 Task: Find connections with filter location Kalakkādu with filter topic #Thoughtswith filter profile language German with filter current company EPAM Systems with filter school Punjab State Board of Technical Education and Industrial Training with filter industry Professional Services with filter service category Financial Reporting with filter keywords title Tutor/Online Tutor
Action: Mouse moved to (148, 242)
Screenshot: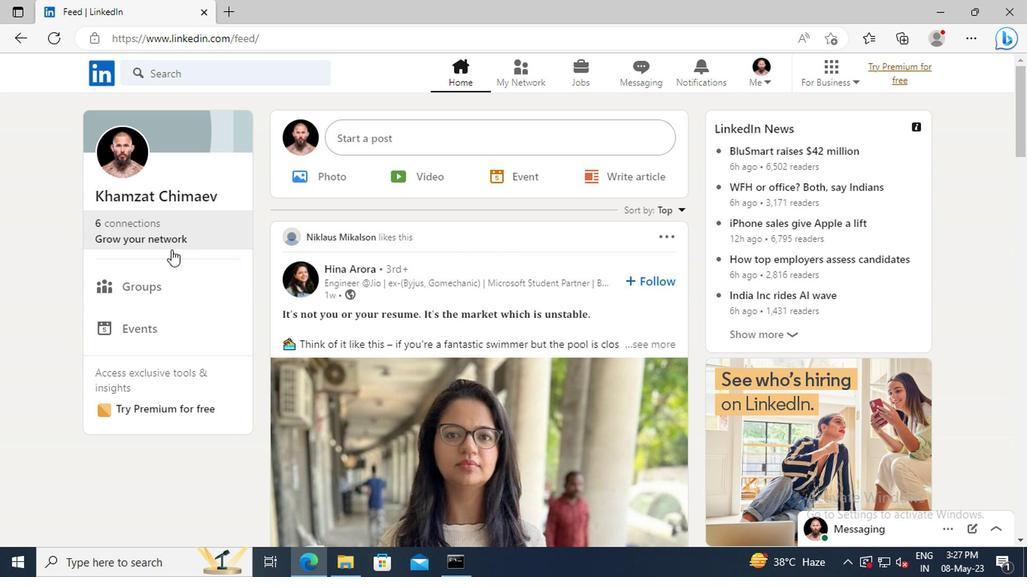 
Action: Mouse pressed left at (148, 242)
Screenshot: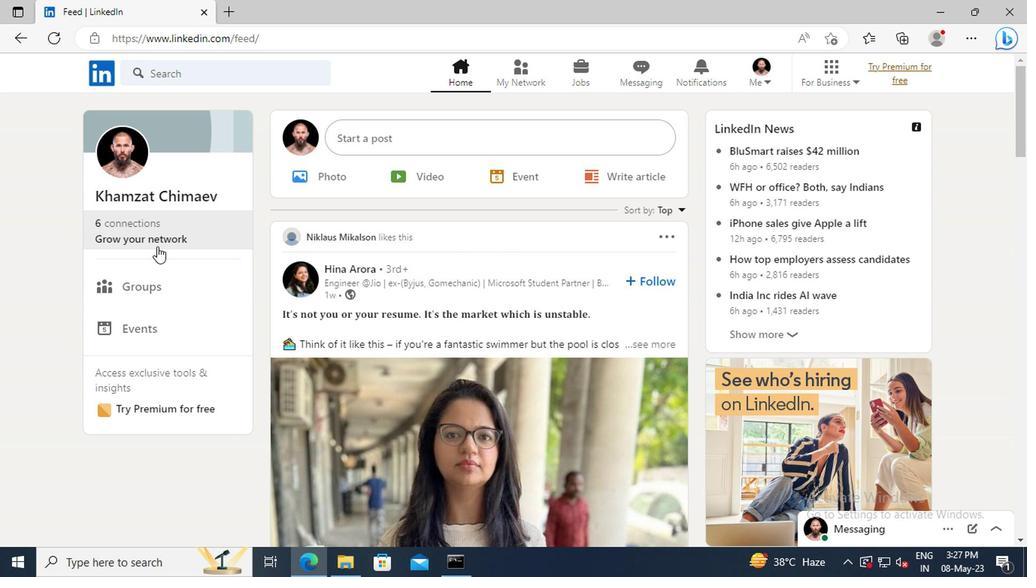
Action: Mouse moved to (164, 158)
Screenshot: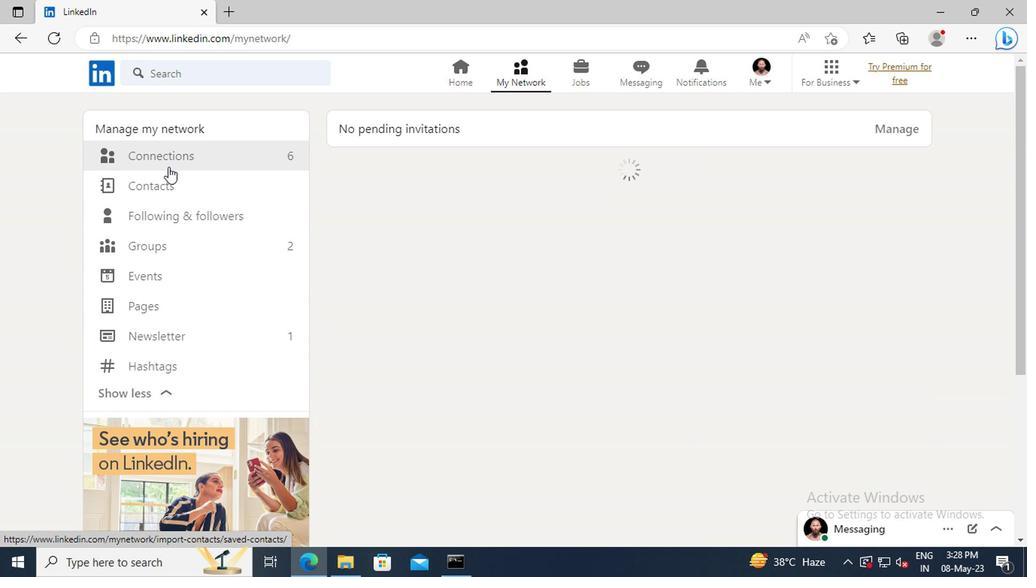 
Action: Mouse pressed left at (164, 158)
Screenshot: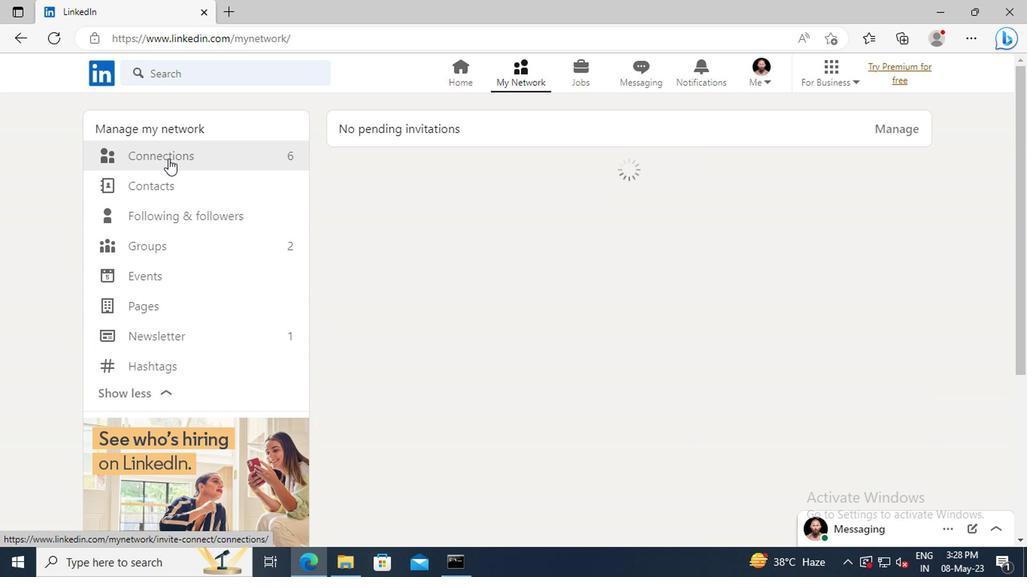 
Action: Mouse moved to (605, 162)
Screenshot: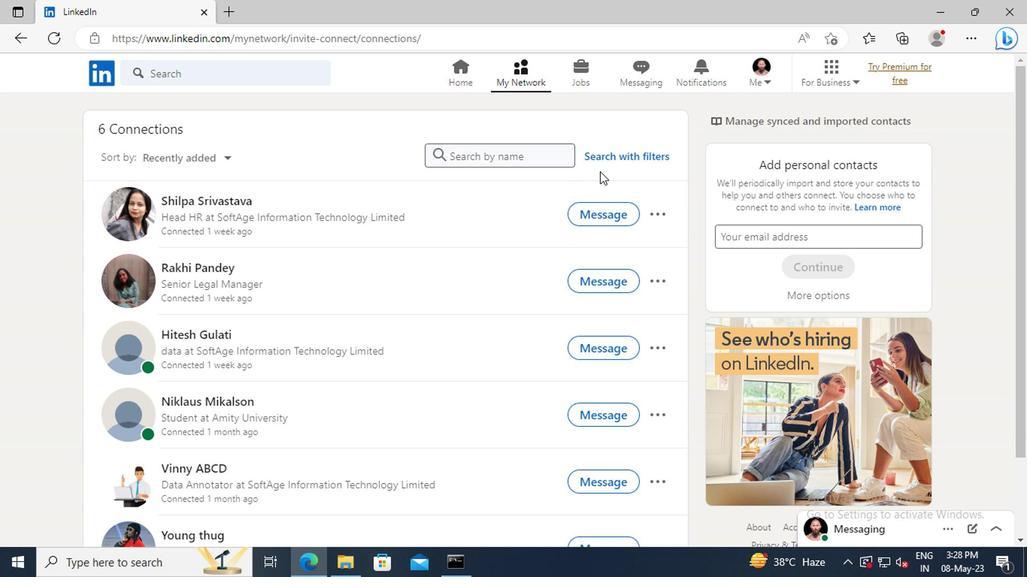 
Action: Mouse pressed left at (605, 162)
Screenshot: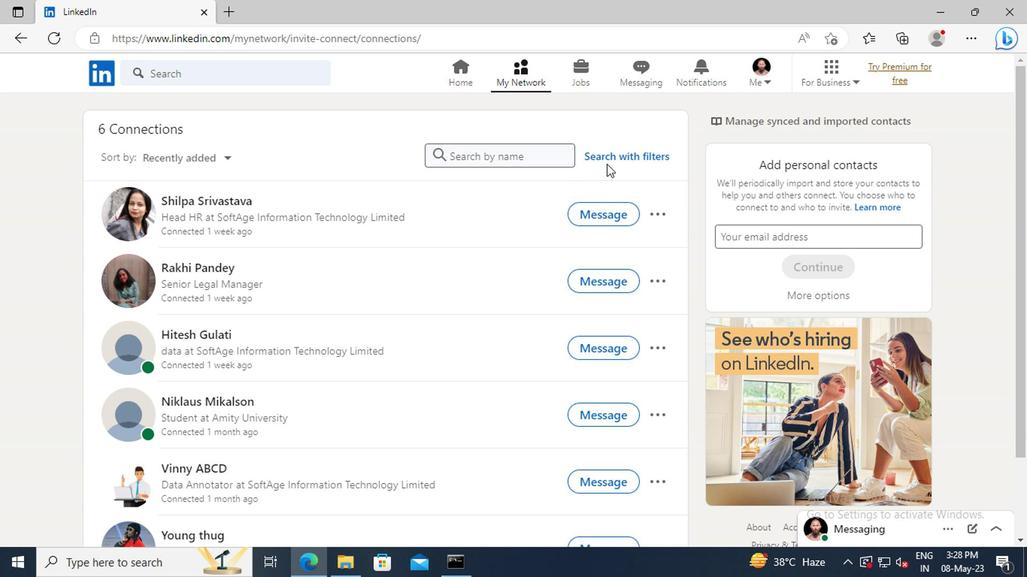 
Action: Mouse moved to (566, 114)
Screenshot: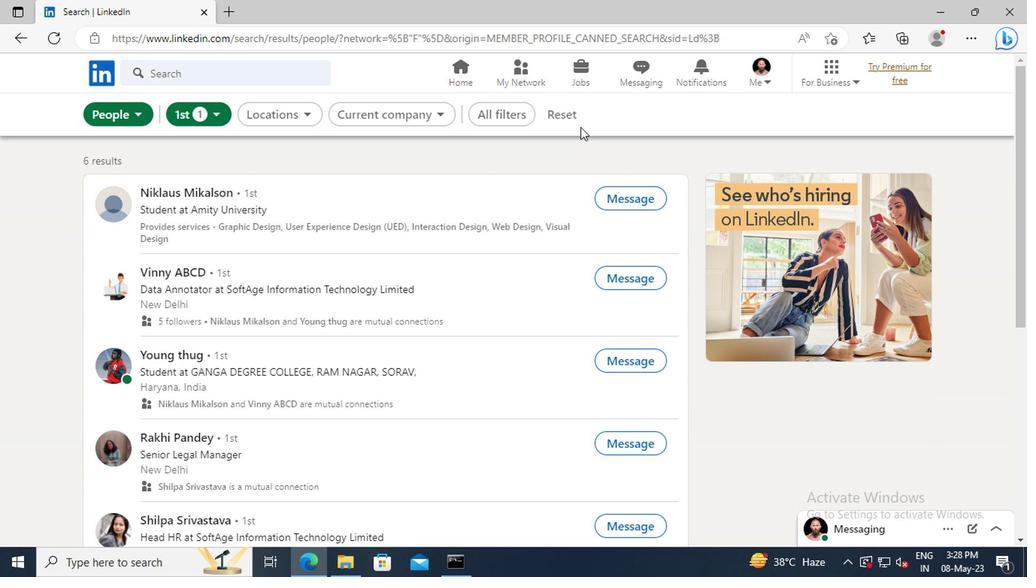 
Action: Mouse pressed left at (566, 114)
Screenshot: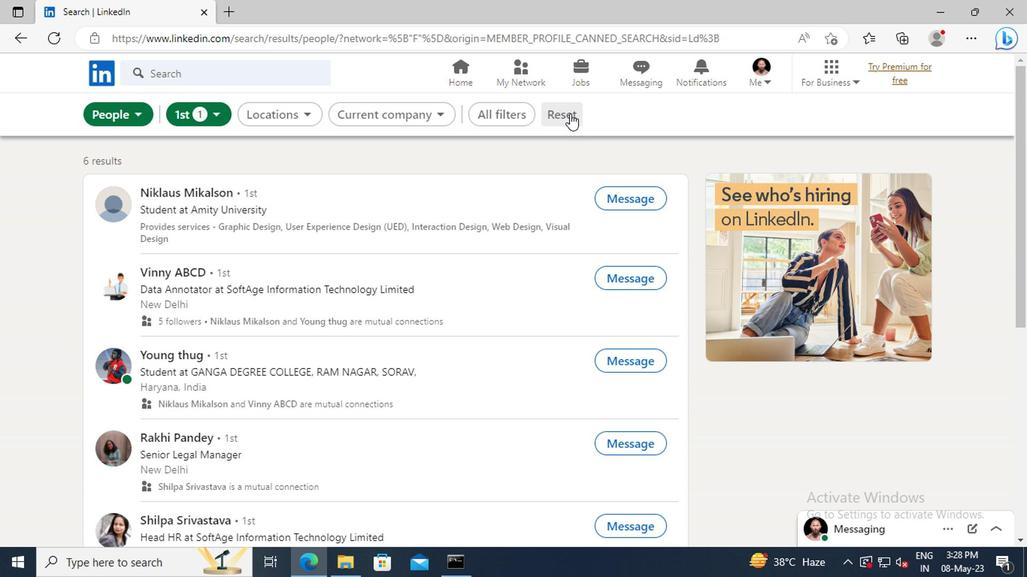 
Action: Mouse moved to (521, 117)
Screenshot: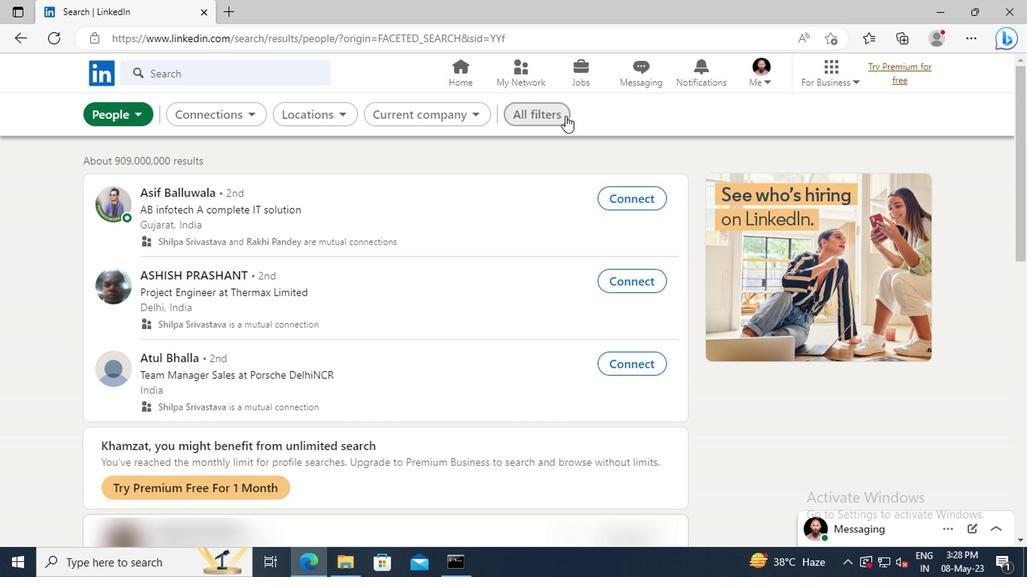 
Action: Mouse pressed left at (521, 117)
Screenshot: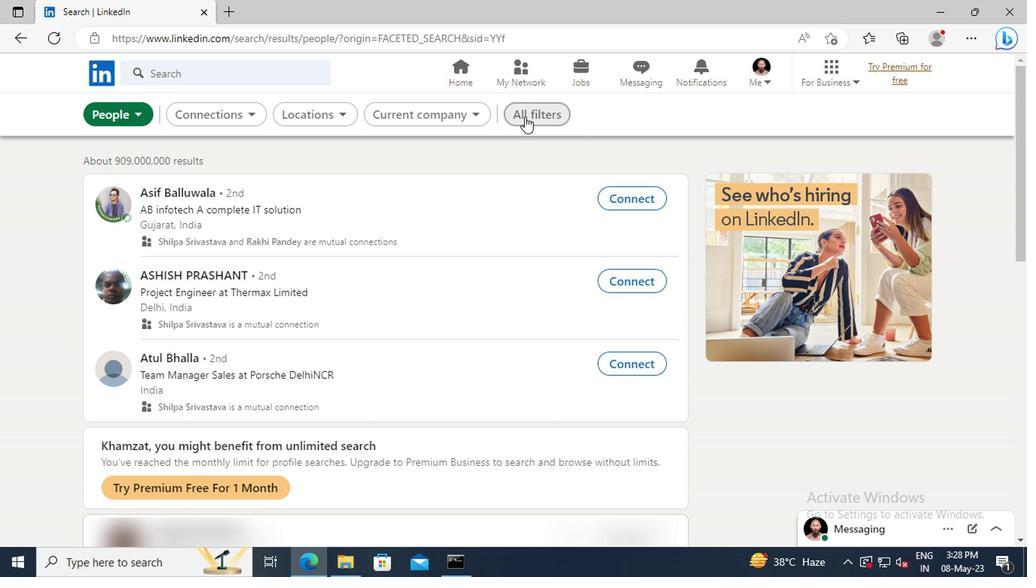 
Action: Mouse moved to (857, 277)
Screenshot: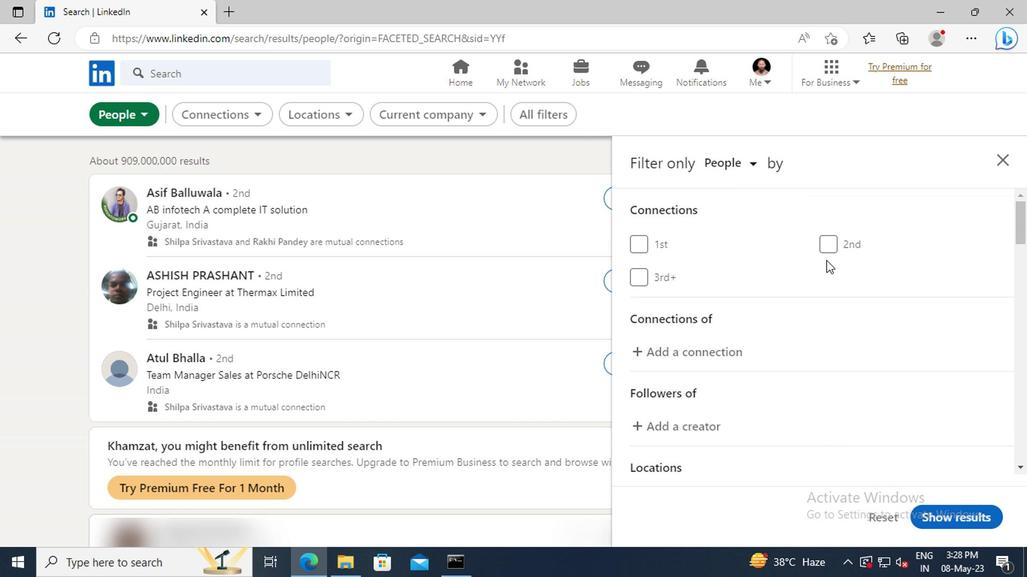 
Action: Mouse scrolled (857, 277) with delta (0, 0)
Screenshot: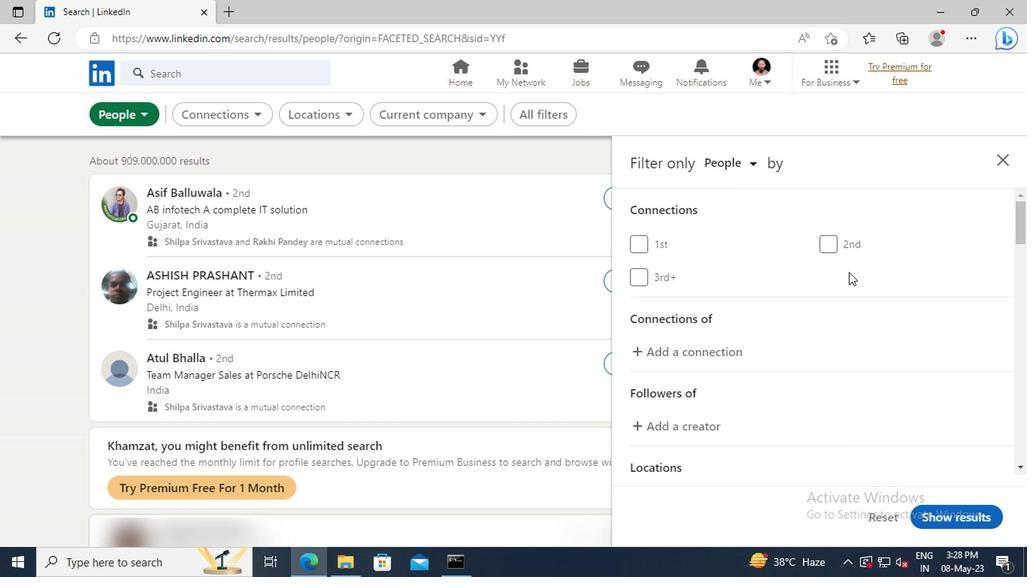 
Action: Mouse scrolled (857, 277) with delta (0, 0)
Screenshot: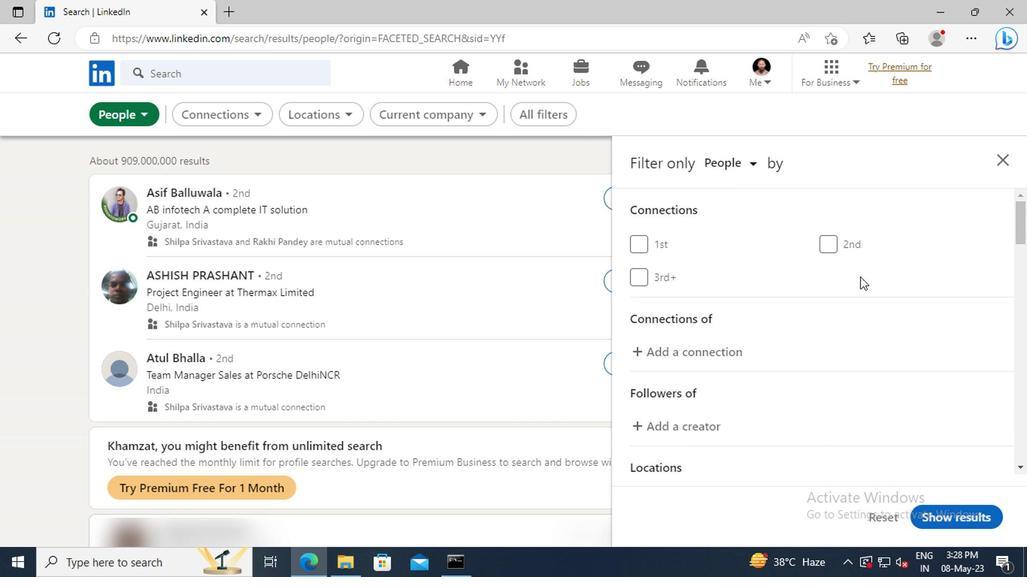 
Action: Mouse scrolled (857, 277) with delta (0, 0)
Screenshot: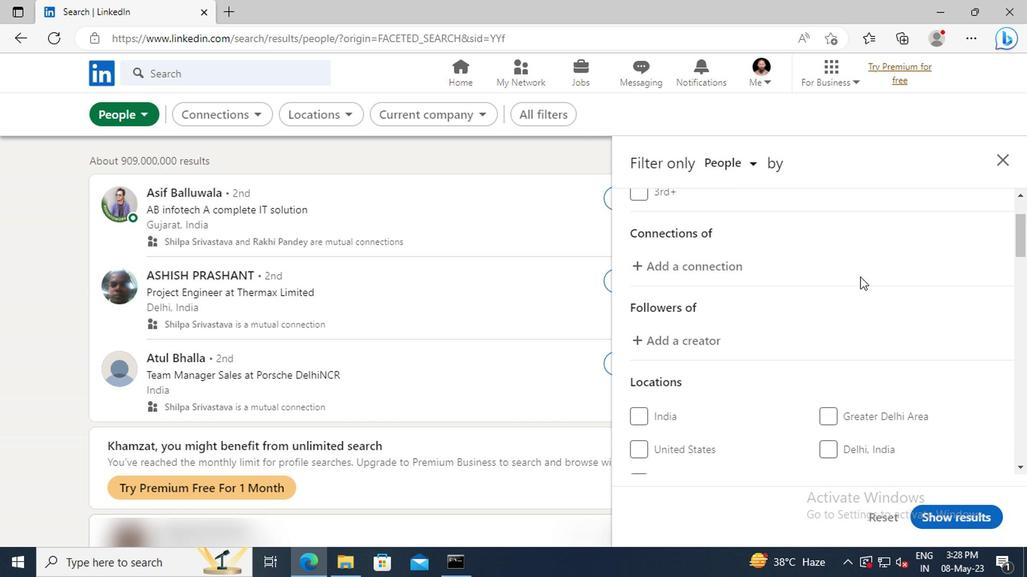 
Action: Mouse scrolled (857, 277) with delta (0, 0)
Screenshot: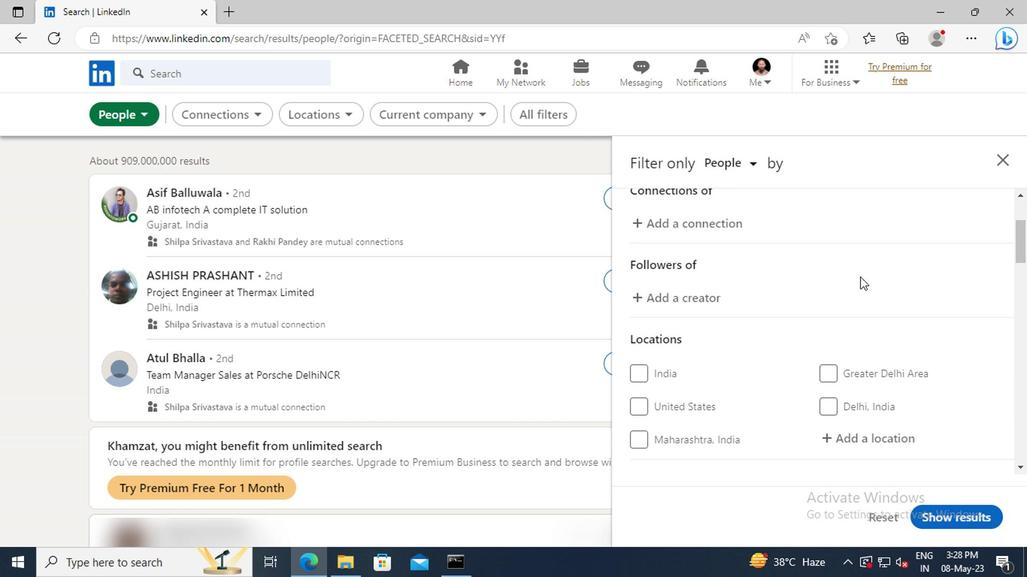 
Action: Mouse scrolled (857, 277) with delta (0, 0)
Screenshot: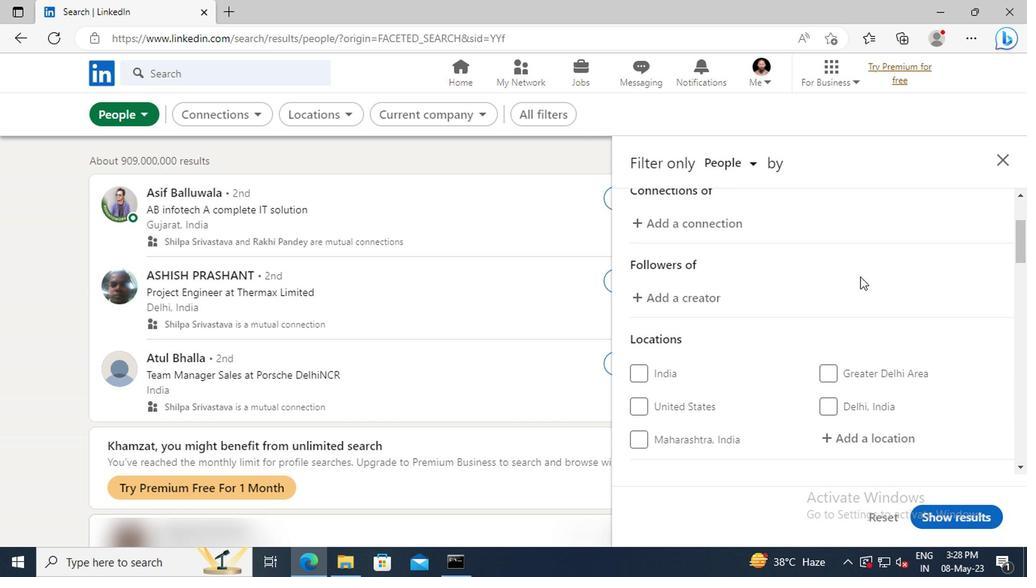 
Action: Mouse scrolled (857, 277) with delta (0, 0)
Screenshot: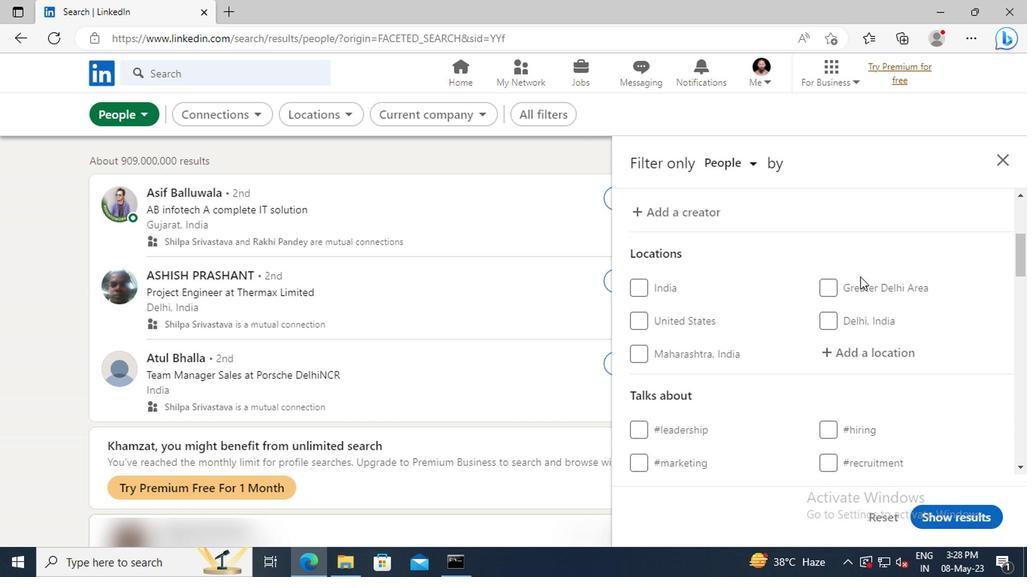 
Action: Mouse moved to (859, 308)
Screenshot: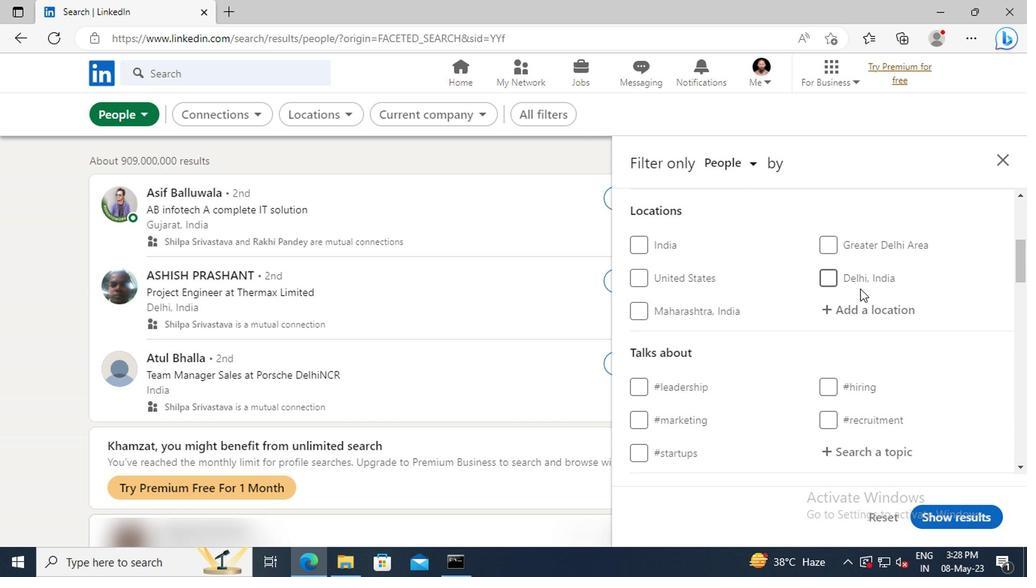 
Action: Mouse pressed left at (859, 308)
Screenshot: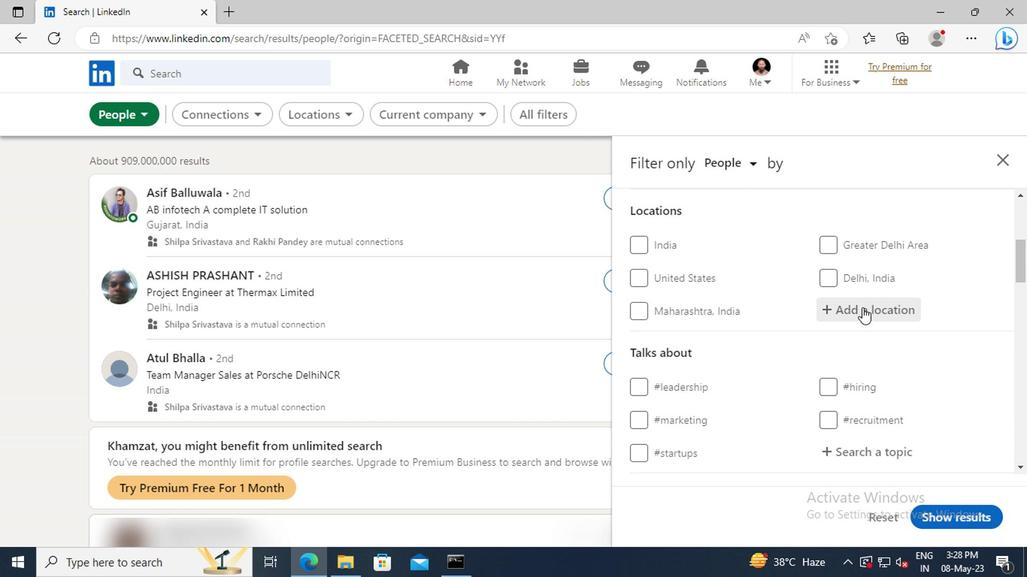 
Action: Key pressed <Key.shift>KALAKKADU<Key.enter>
Screenshot: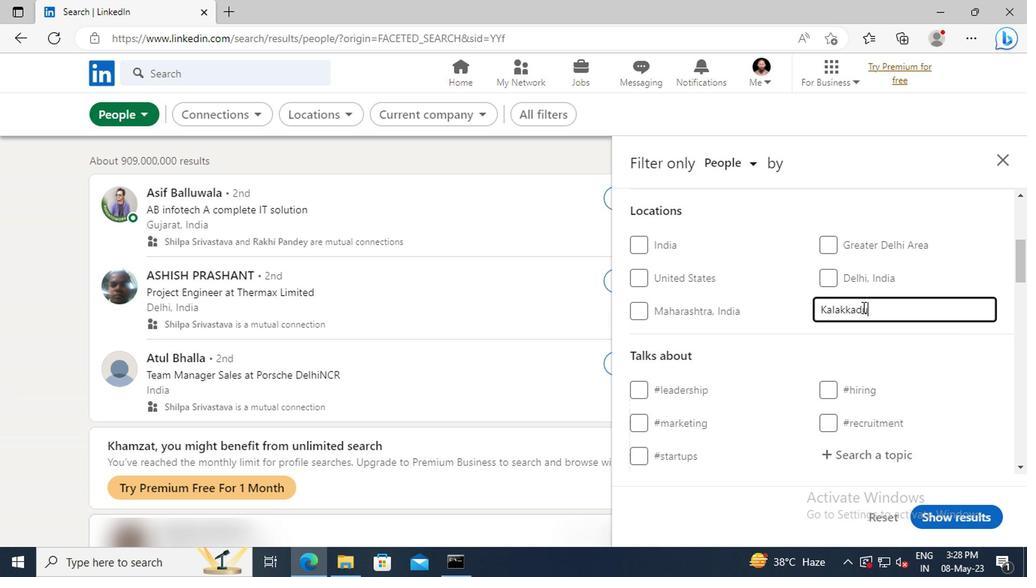 
Action: Mouse scrolled (859, 307) with delta (0, -1)
Screenshot: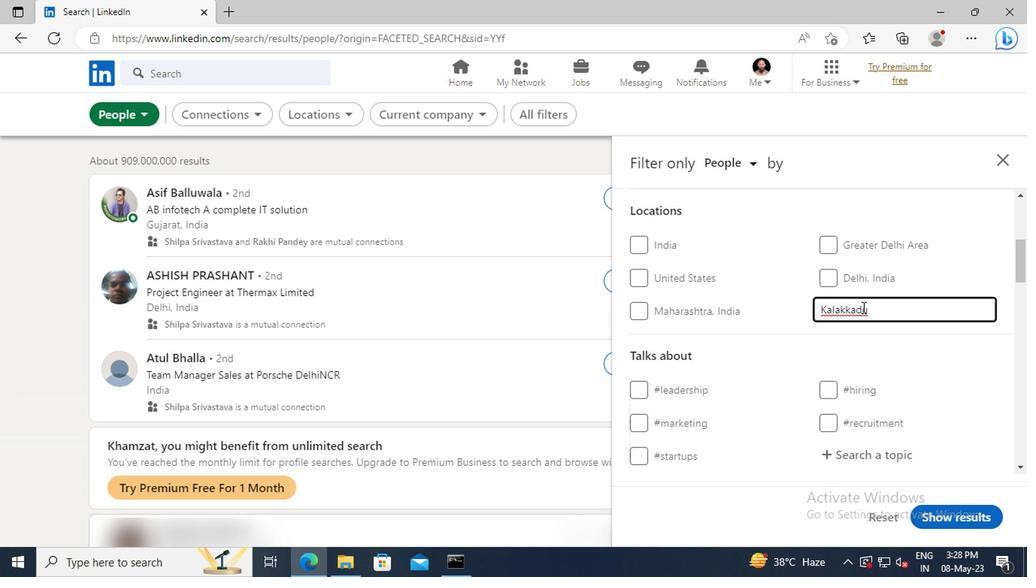 
Action: Mouse scrolled (859, 307) with delta (0, -1)
Screenshot: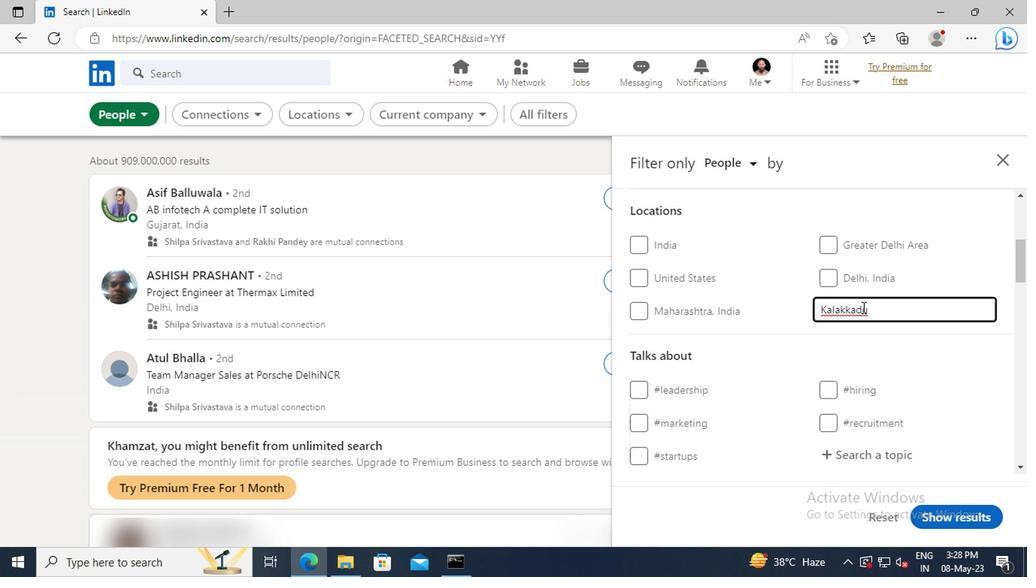 
Action: Mouse scrolled (859, 307) with delta (0, -1)
Screenshot: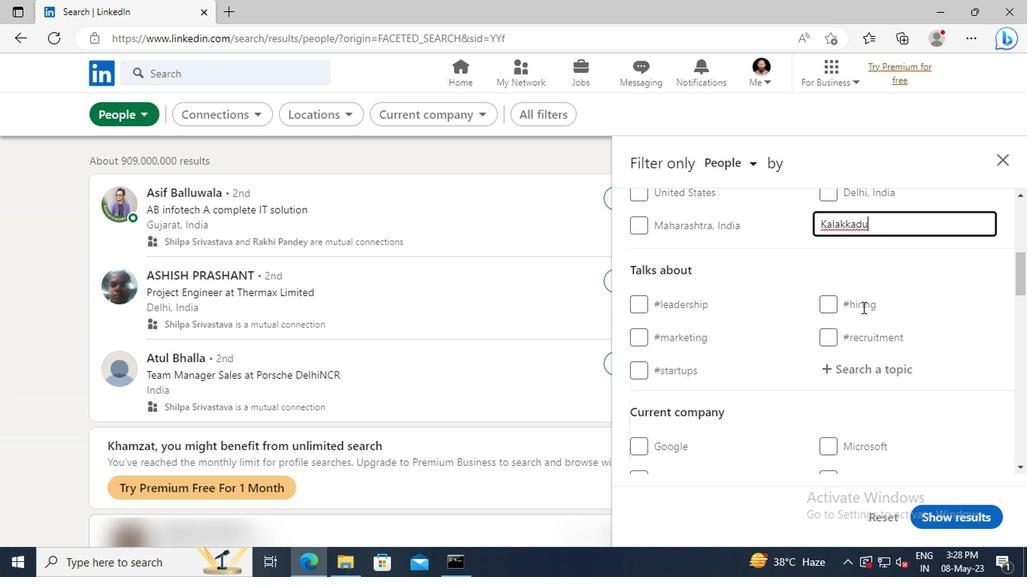 
Action: Mouse moved to (862, 331)
Screenshot: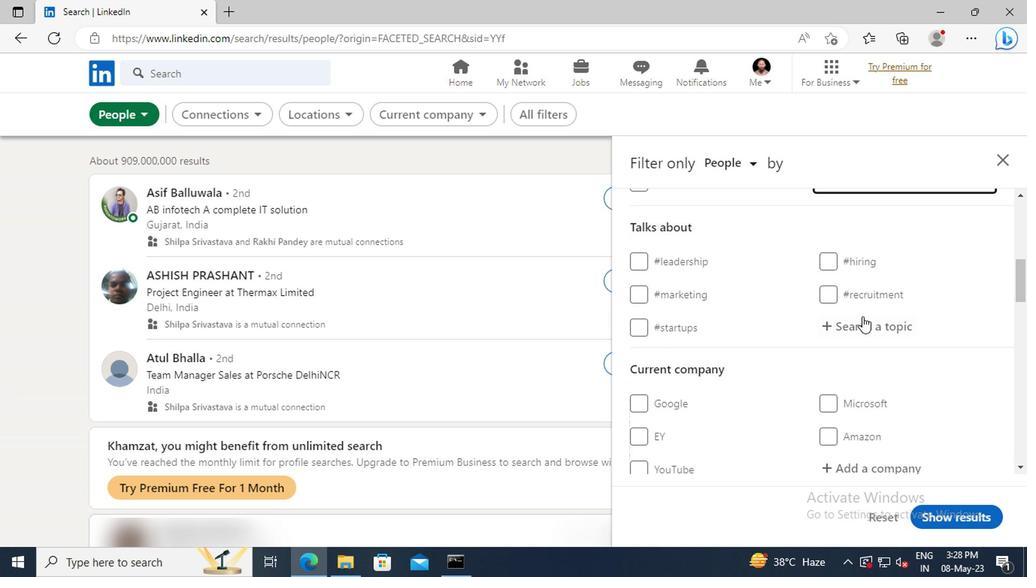 
Action: Mouse pressed left at (862, 331)
Screenshot: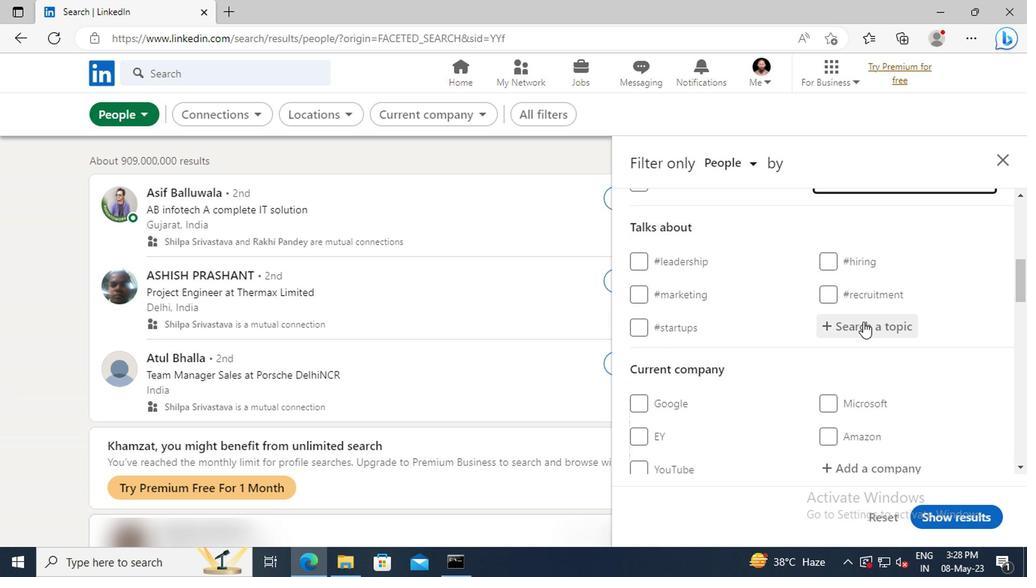 
Action: Key pressed <Key.shift>THOUGH
Screenshot: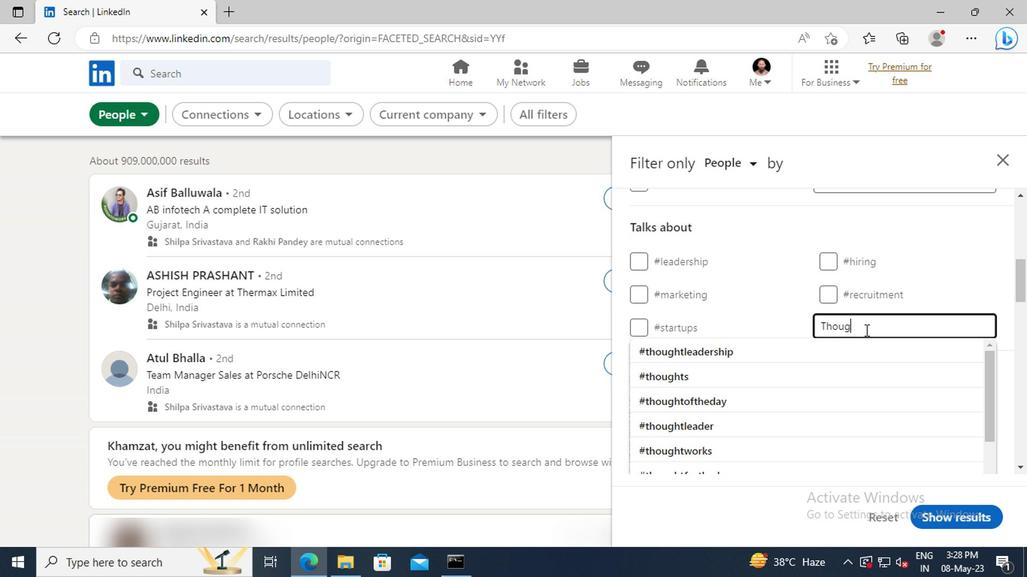 
Action: Mouse moved to (865, 367)
Screenshot: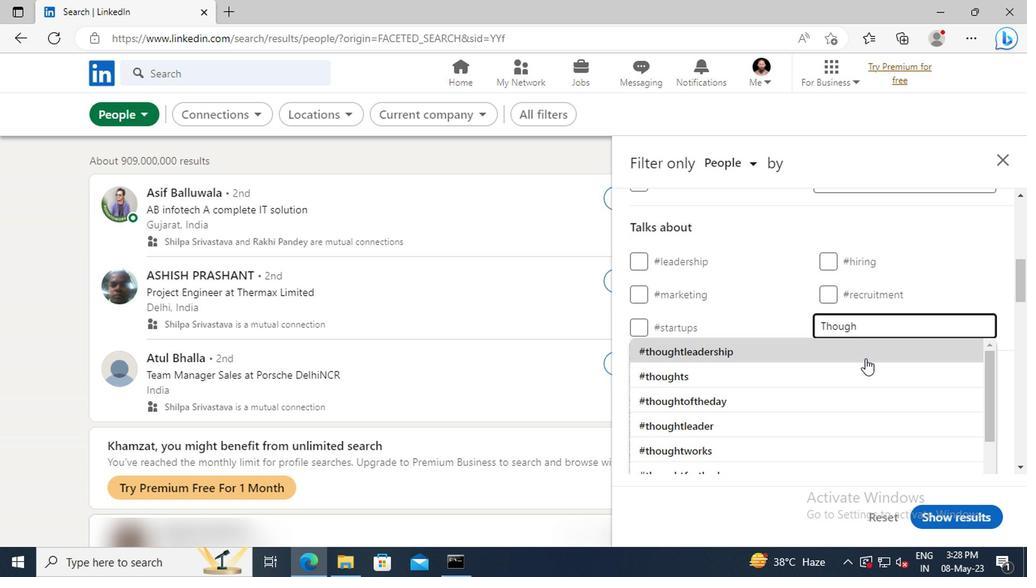 
Action: Mouse pressed left at (865, 367)
Screenshot: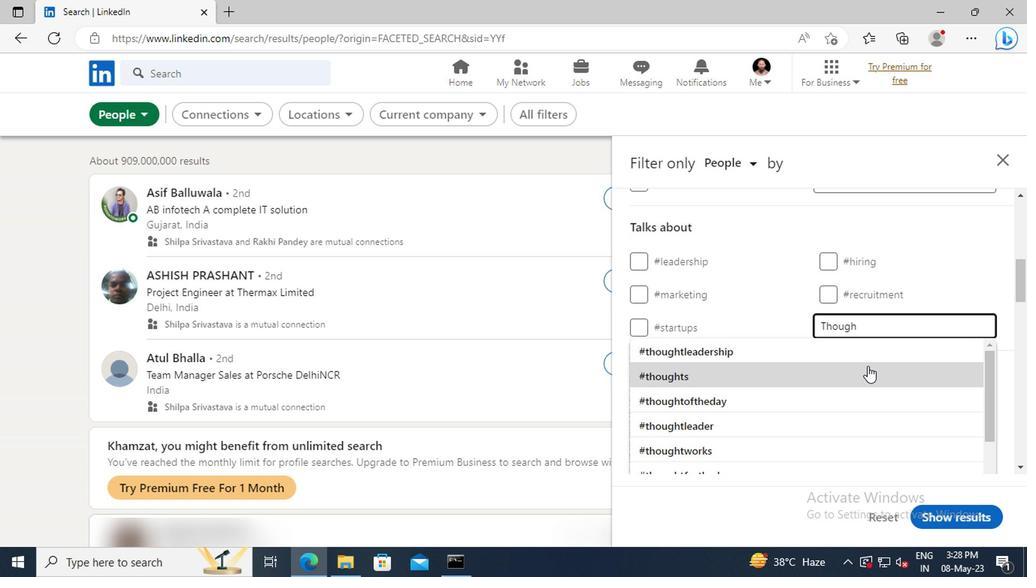 
Action: Mouse scrolled (865, 366) with delta (0, 0)
Screenshot: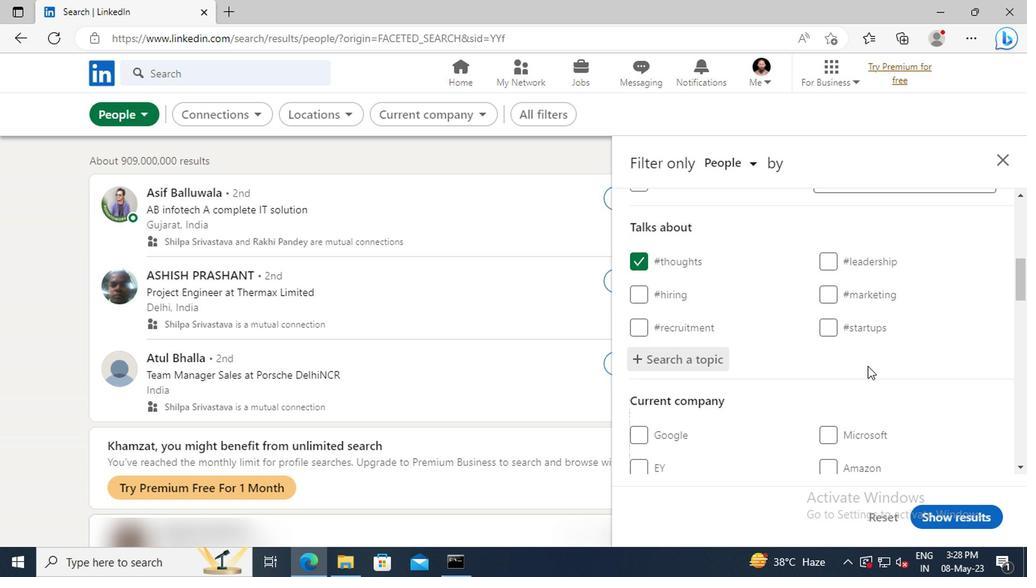 
Action: Mouse scrolled (865, 366) with delta (0, 0)
Screenshot: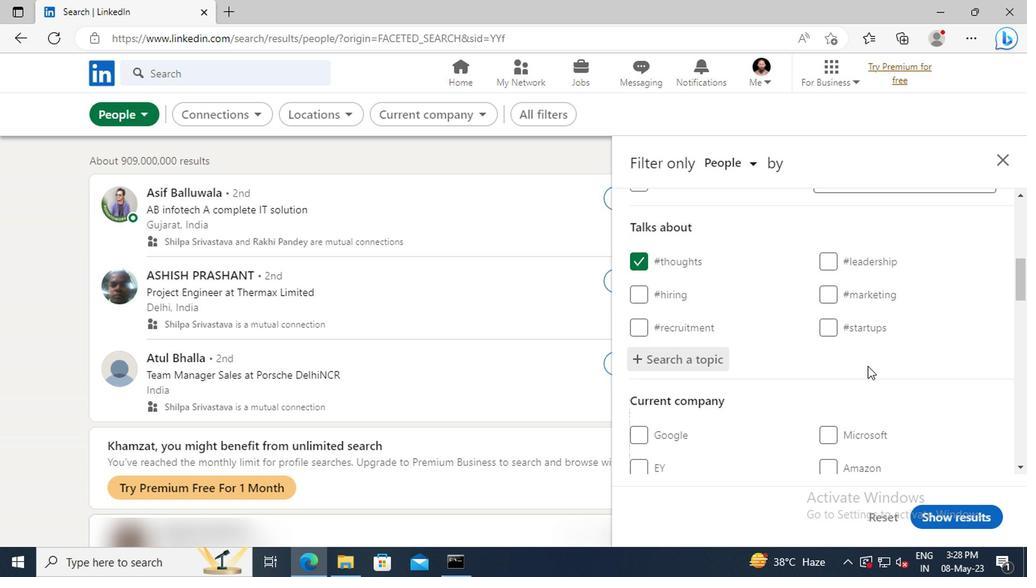 
Action: Mouse scrolled (865, 366) with delta (0, 0)
Screenshot: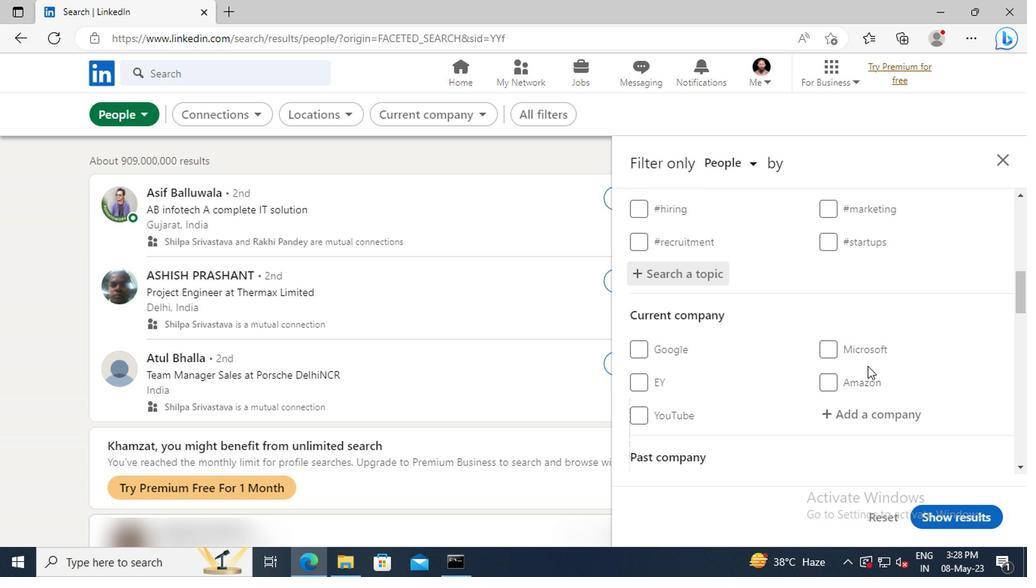 
Action: Mouse scrolled (865, 366) with delta (0, 0)
Screenshot: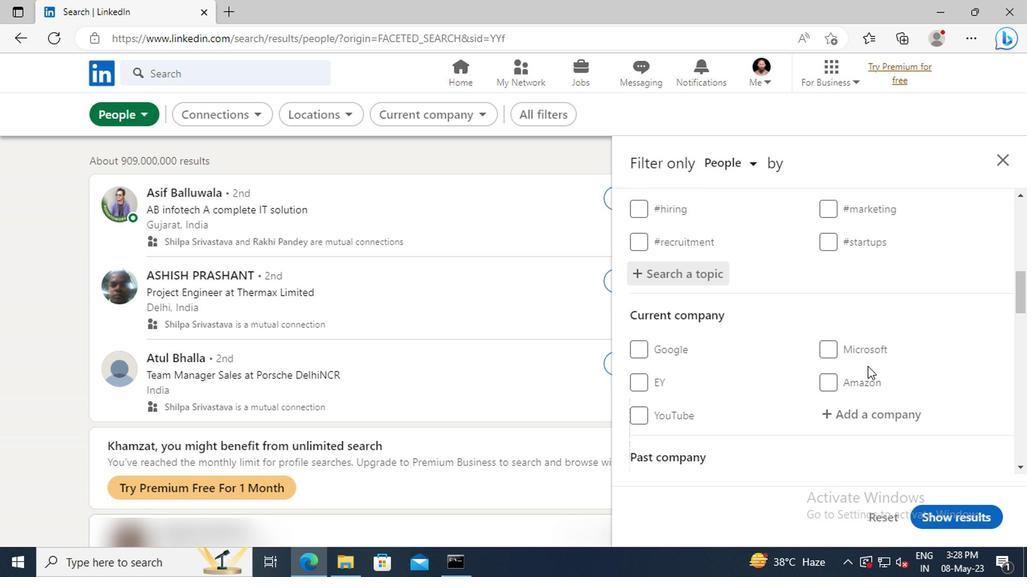
Action: Mouse scrolled (865, 366) with delta (0, 0)
Screenshot: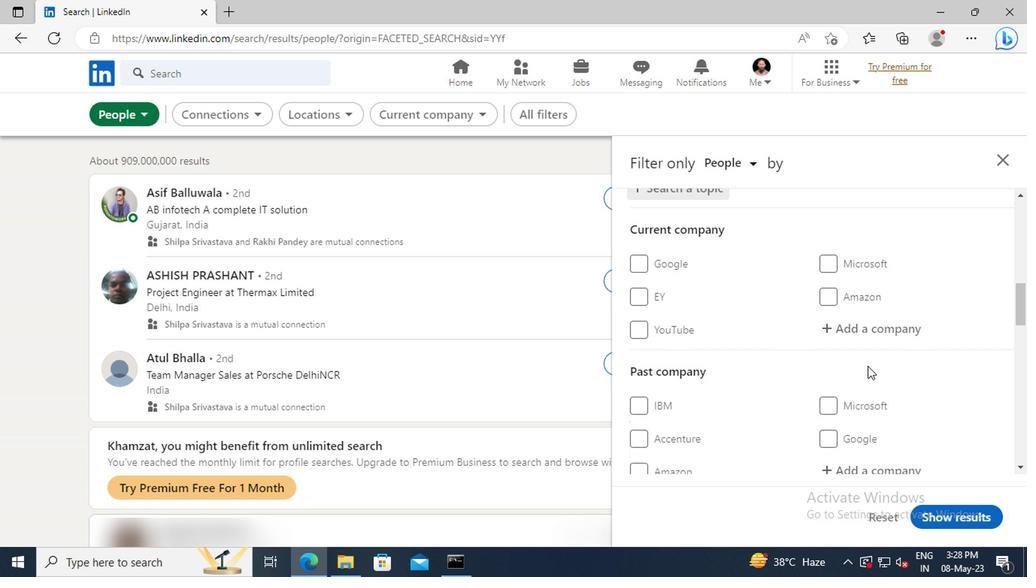 
Action: Mouse scrolled (865, 366) with delta (0, 0)
Screenshot: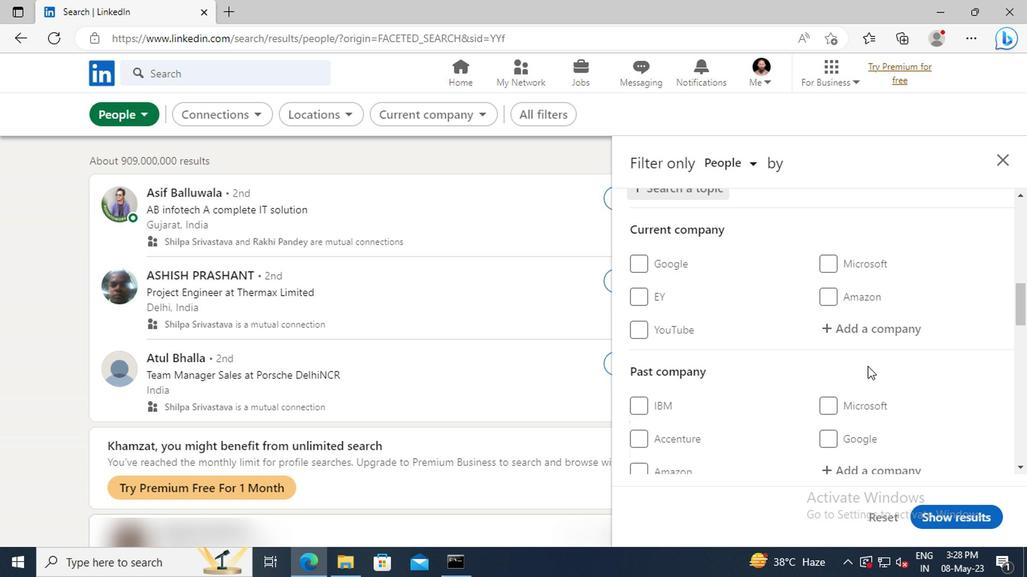 
Action: Mouse scrolled (865, 366) with delta (0, 0)
Screenshot: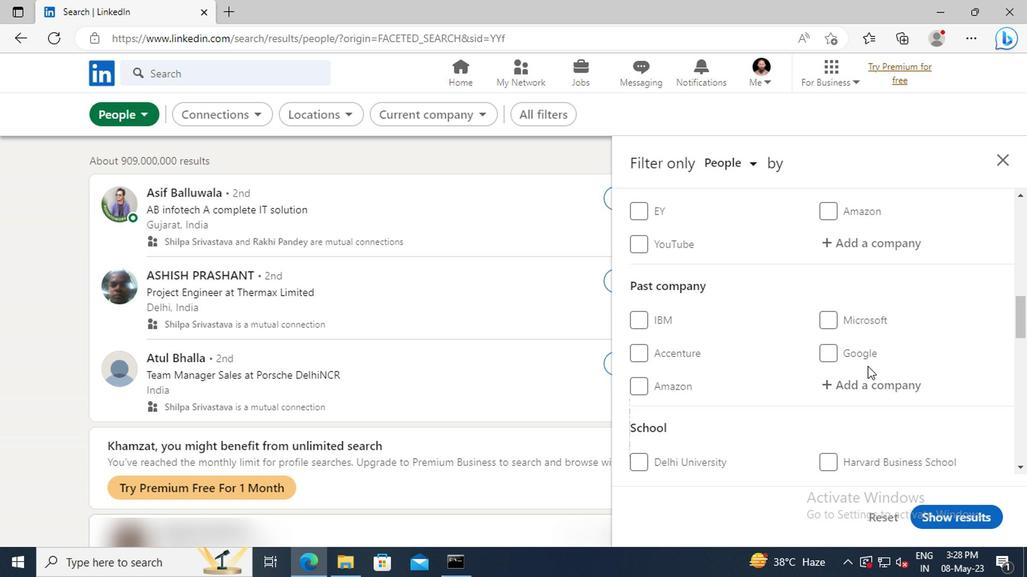 
Action: Mouse scrolled (865, 366) with delta (0, 0)
Screenshot: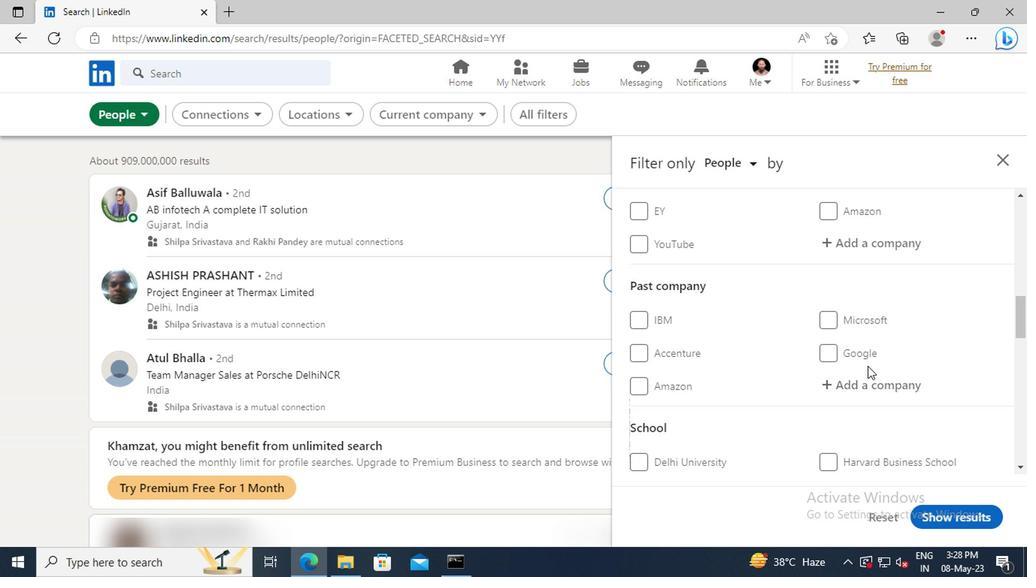 
Action: Mouse scrolled (865, 366) with delta (0, 0)
Screenshot: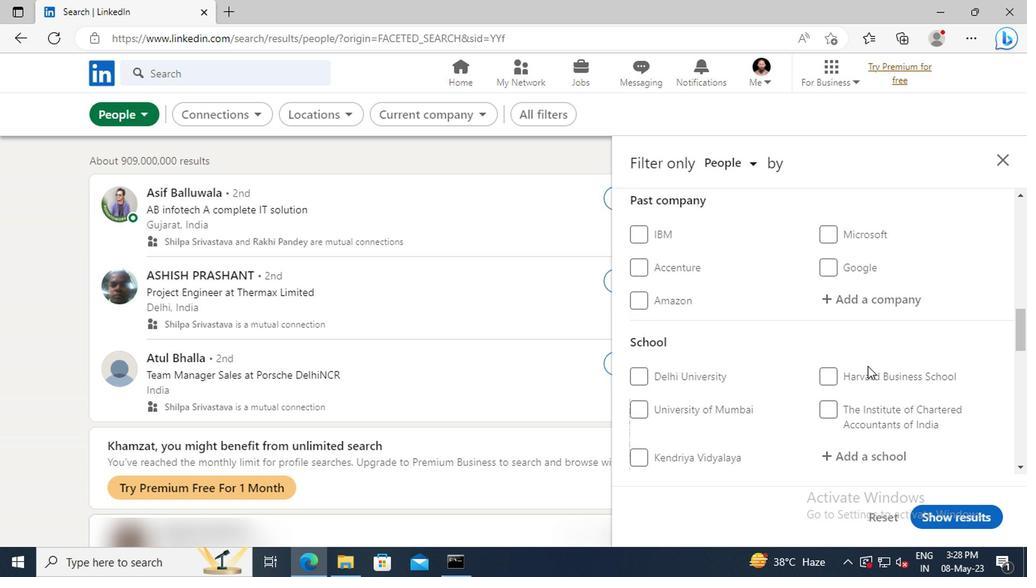 
Action: Mouse scrolled (865, 366) with delta (0, 0)
Screenshot: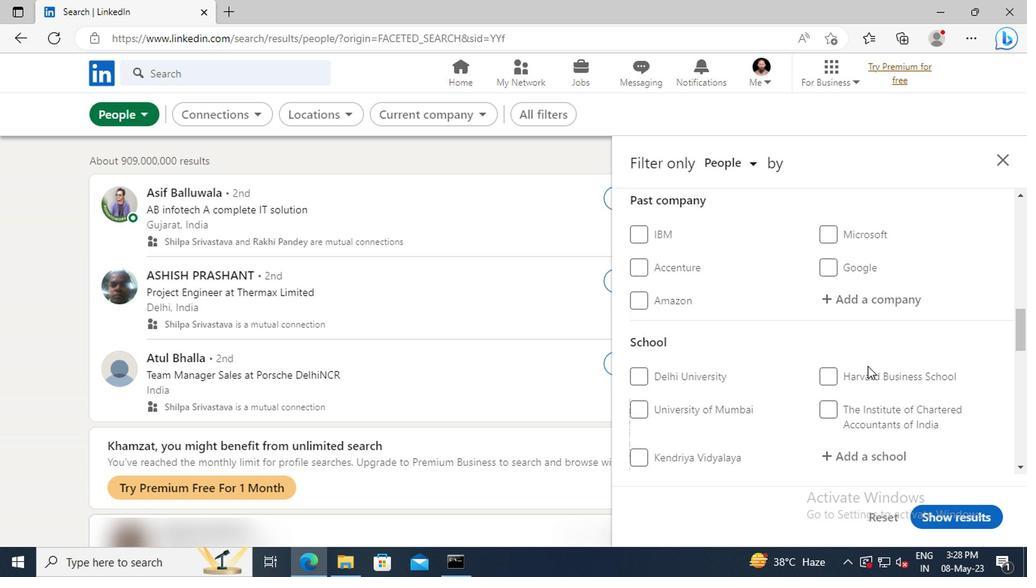 
Action: Mouse scrolled (865, 366) with delta (0, 0)
Screenshot: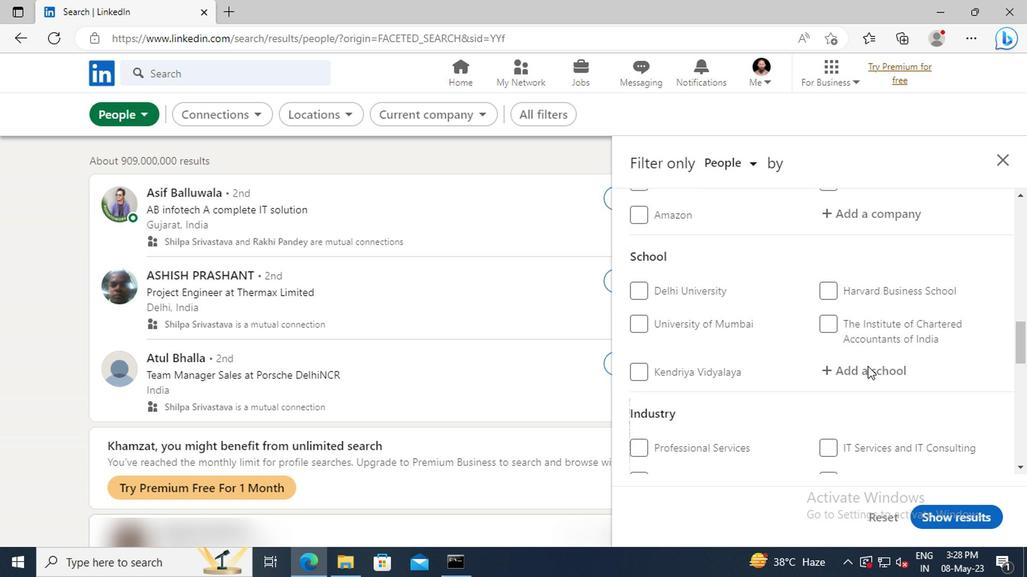 
Action: Mouse scrolled (865, 366) with delta (0, 0)
Screenshot: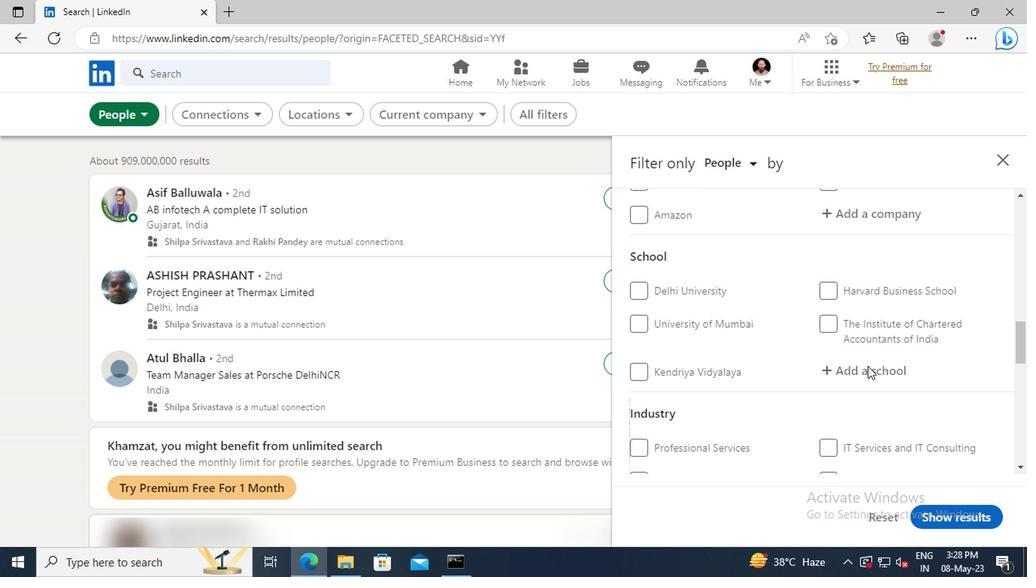 
Action: Mouse scrolled (865, 366) with delta (0, 0)
Screenshot: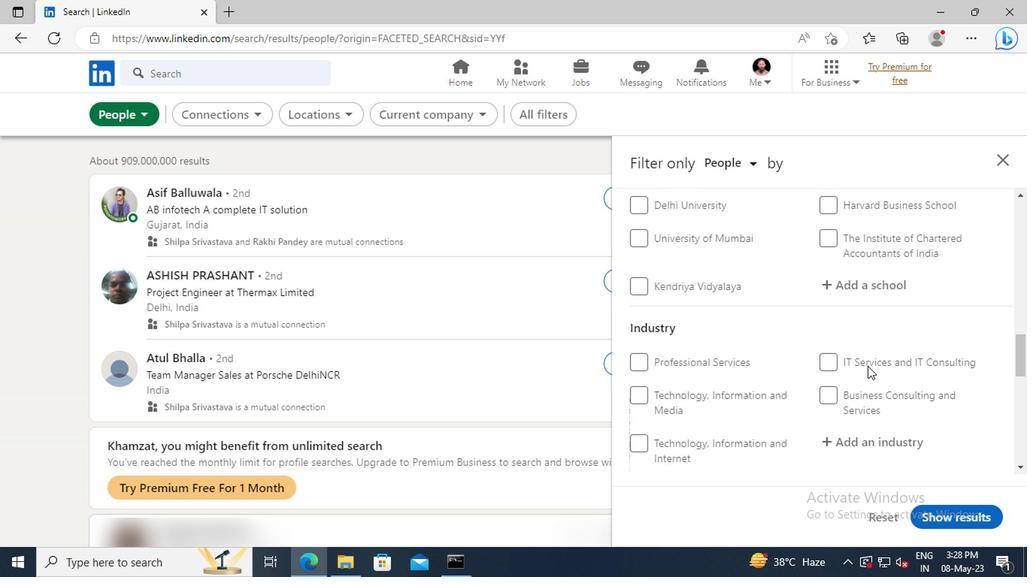 
Action: Mouse scrolled (865, 366) with delta (0, 0)
Screenshot: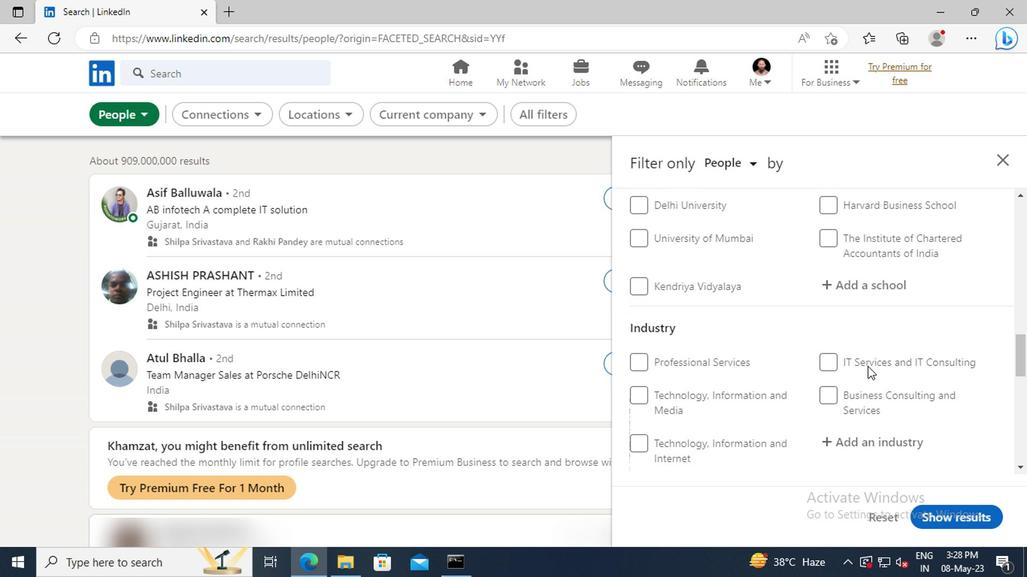
Action: Mouse scrolled (865, 366) with delta (0, 0)
Screenshot: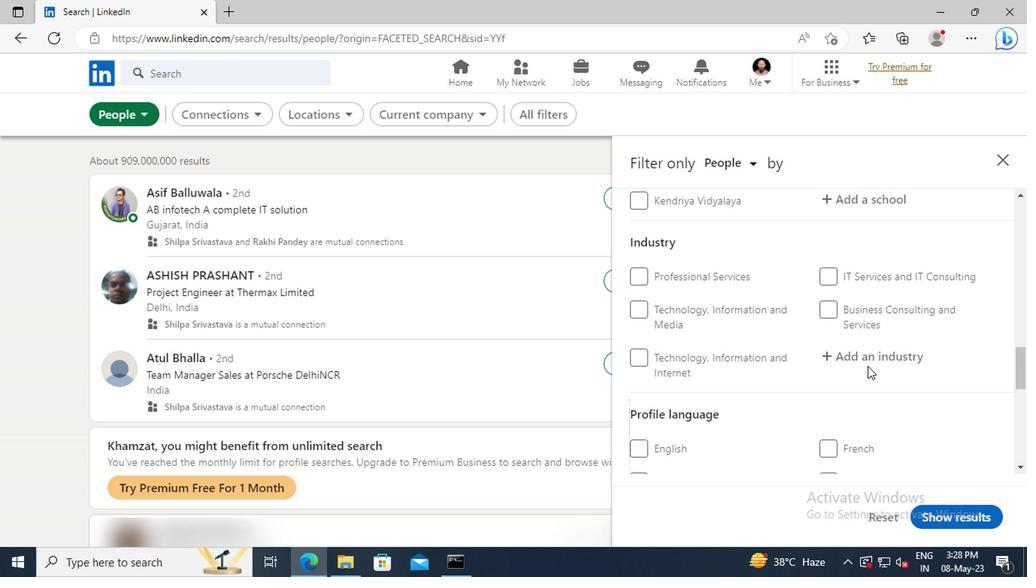 
Action: Mouse scrolled (865, 366) with delta (0, 0)
Screenshot: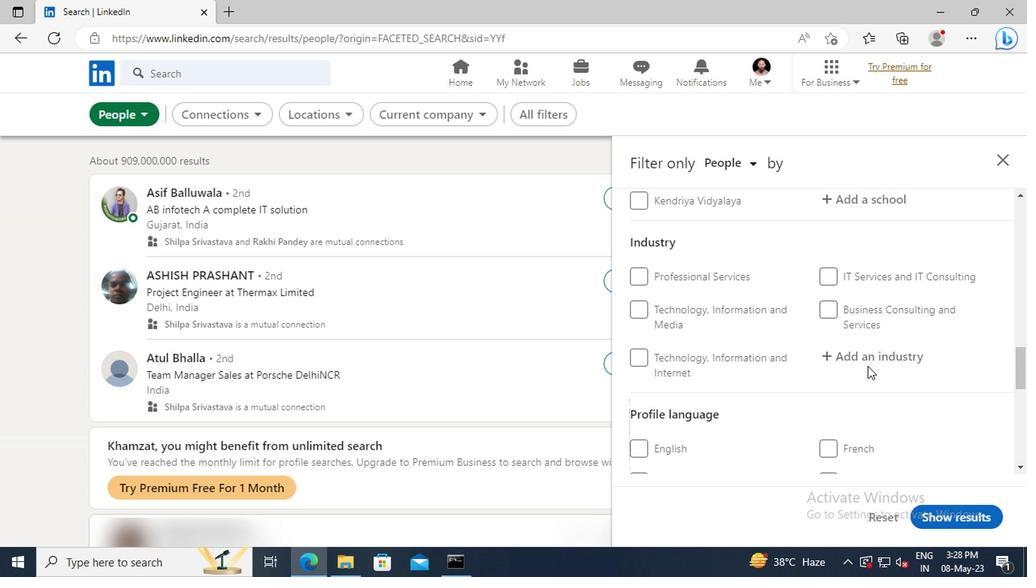 
Action: Mouse moved to (640, 431)
Screenshot: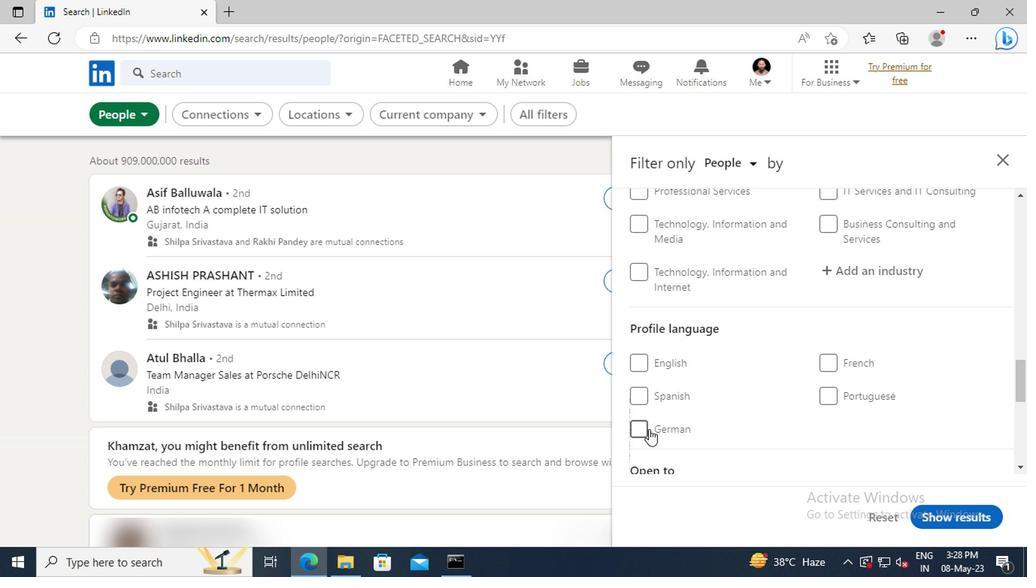 
Action: Mouse pressed left at (640, 431)
Screenshot: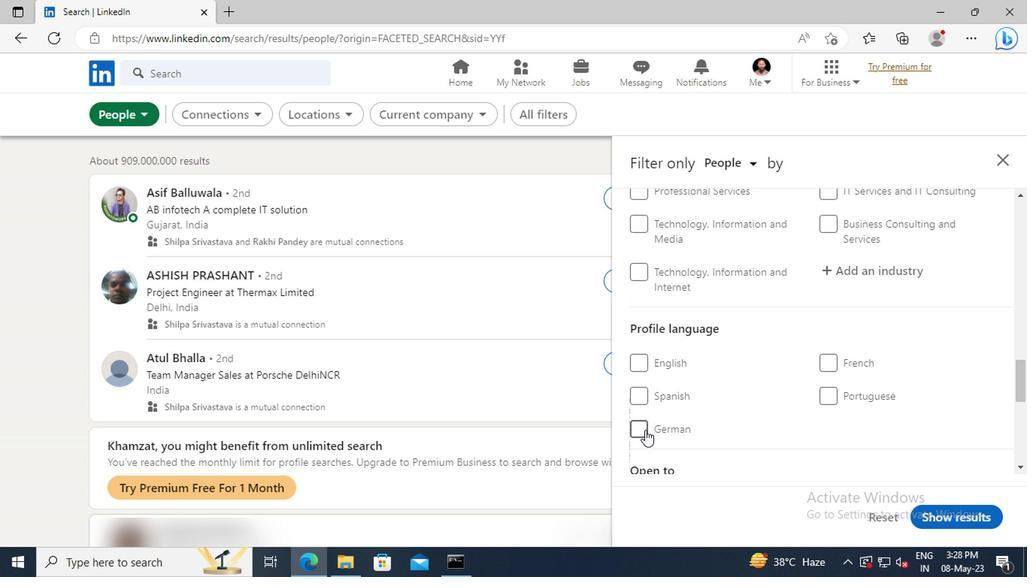 
Action: Mouse moved to (842, 390)
Screenshot: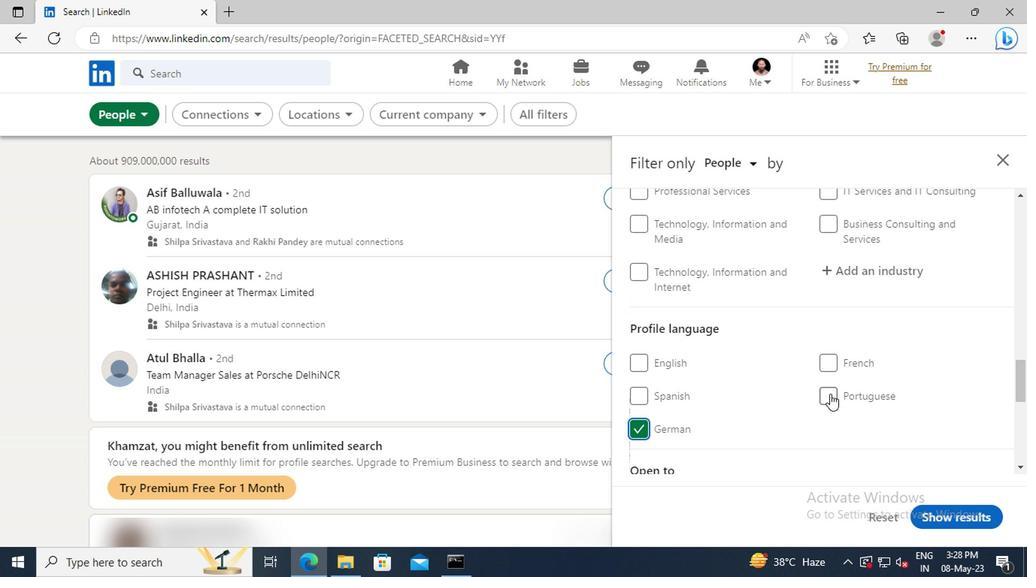 
Action: Mouse scrolled (842, 390) with delta (0, 0)
Screenshot: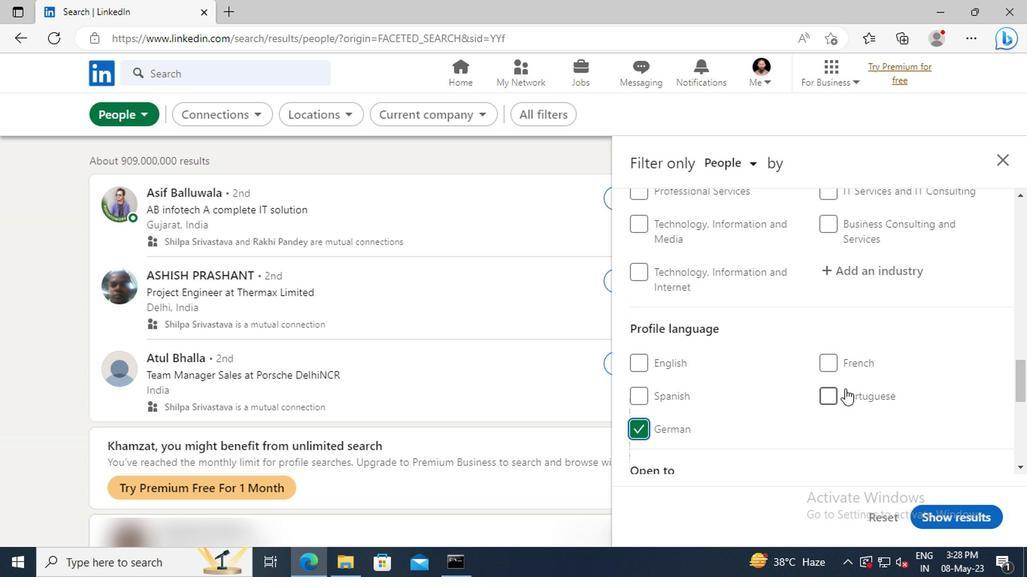 
Action: Mouse scrolled (842, 390) with delta (0, 0)
Screenshot: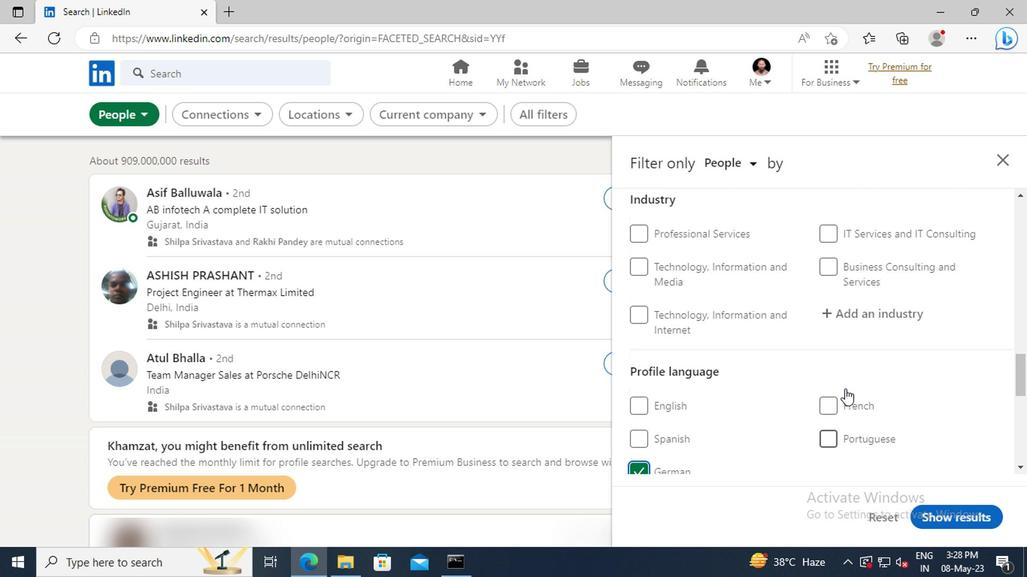 
Action: Mouse scrolled (842, 390) with delta (0, 0)
Screenshot: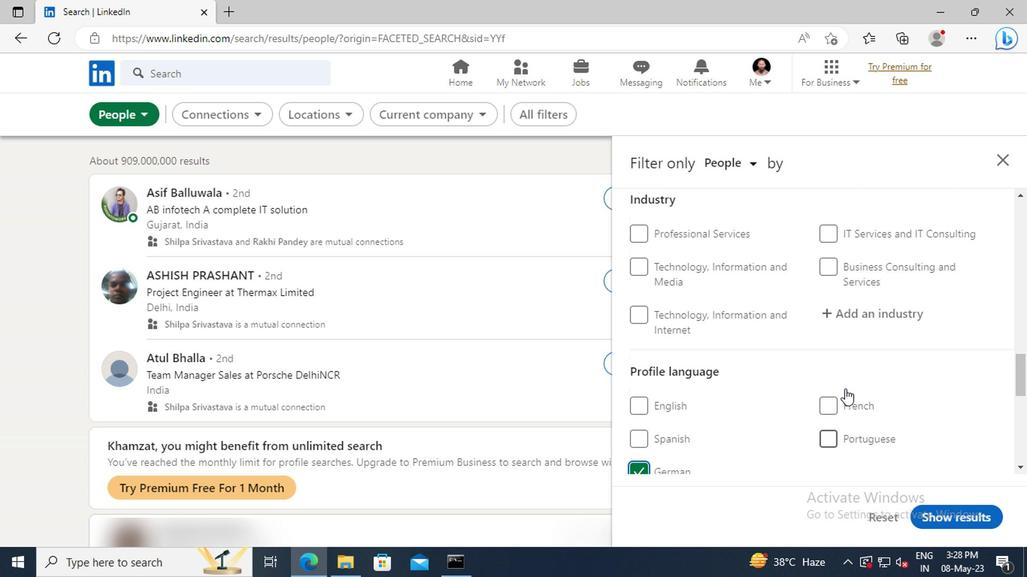 
Action: Mouse scrolled (842, 390) with delta (0, 0)
Screenshot: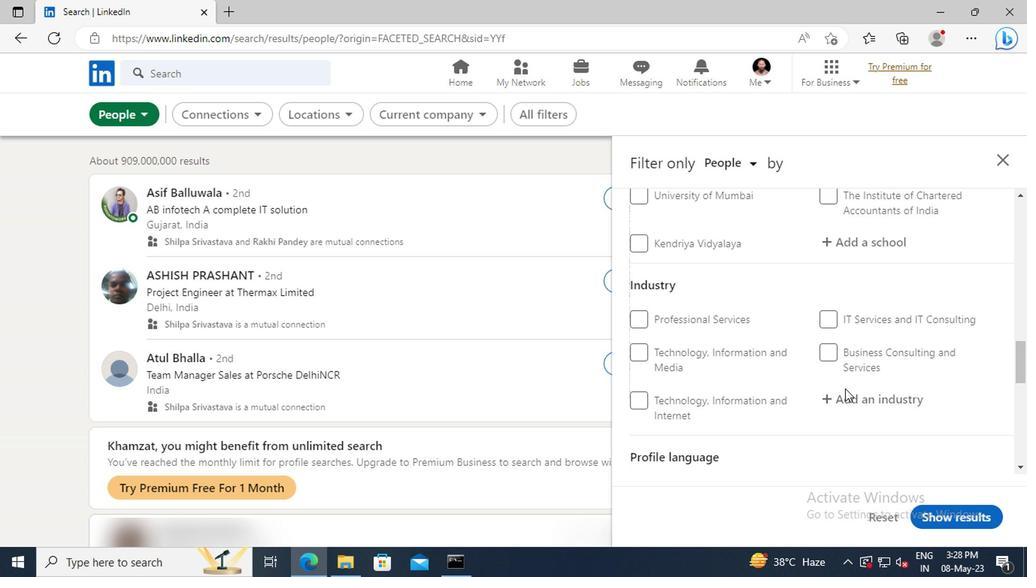 
Action: Mouse scrolled (842, 390) with delta (0, 0)
Screenshot: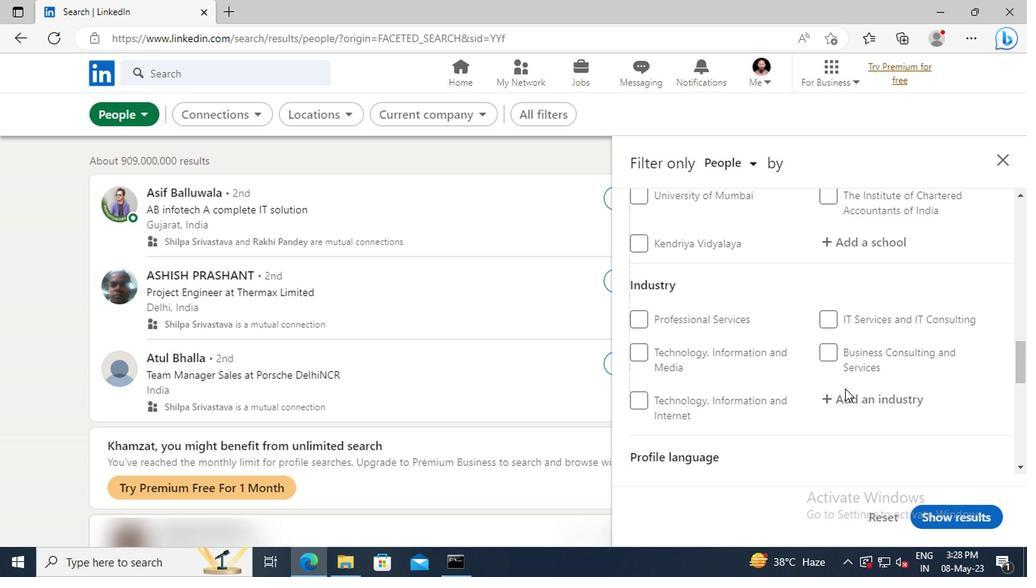 
Action: Mouse scrolled (842, 390) with delta (0, 0)
Screenshot: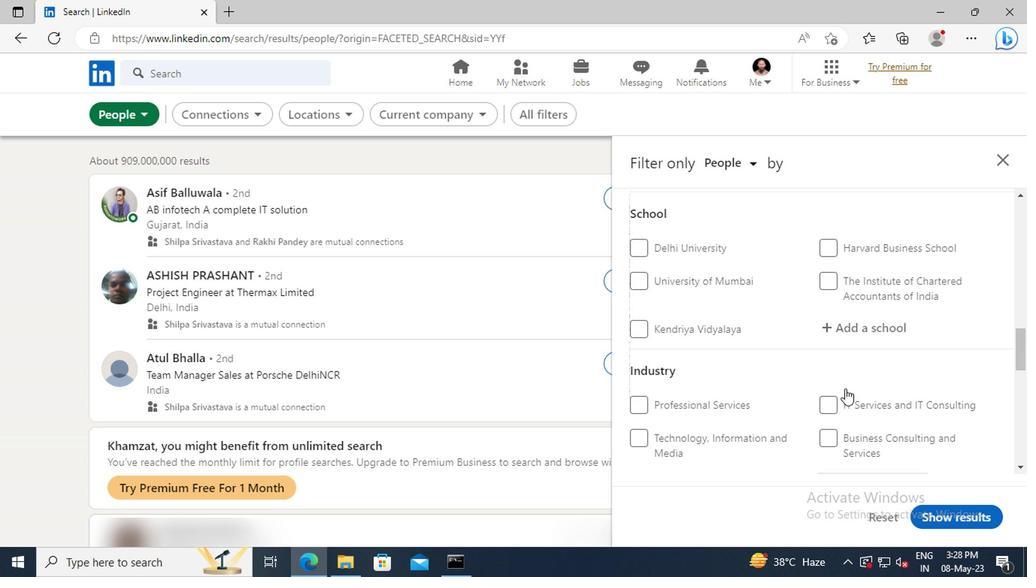 
Action: Mouse scrolled (842, 390) with delta (0, 0)
Screenshot: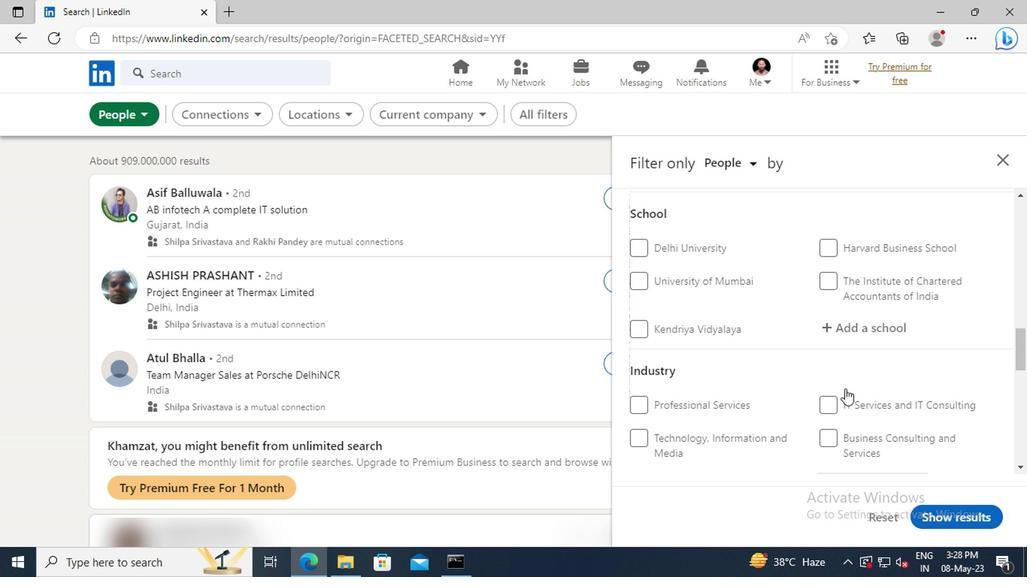 
Action: Mouse scrolled (842, 390) with delta (0, 0)
Screenshot: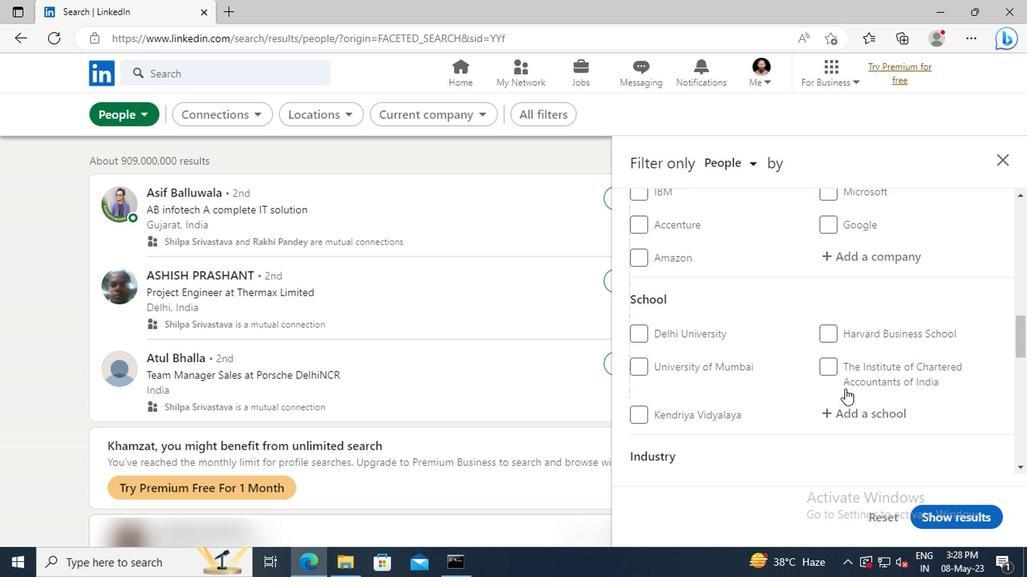 
Action: Mouse scrolled (842, 390) with delta (0, 0)
Screenshot: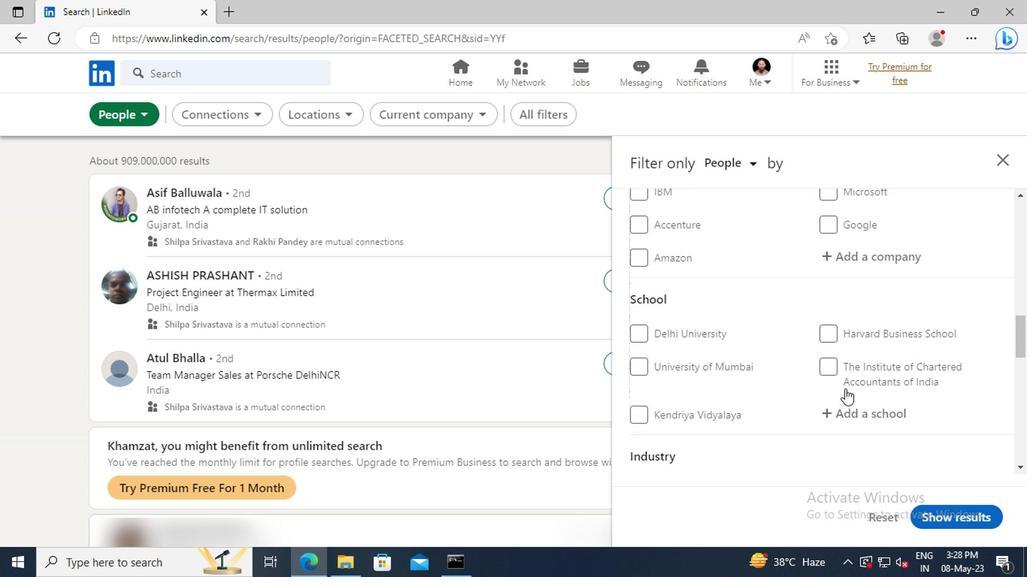 
Action: Mouse scrolled (842, 390) with delta (0, 0)
Screenshot: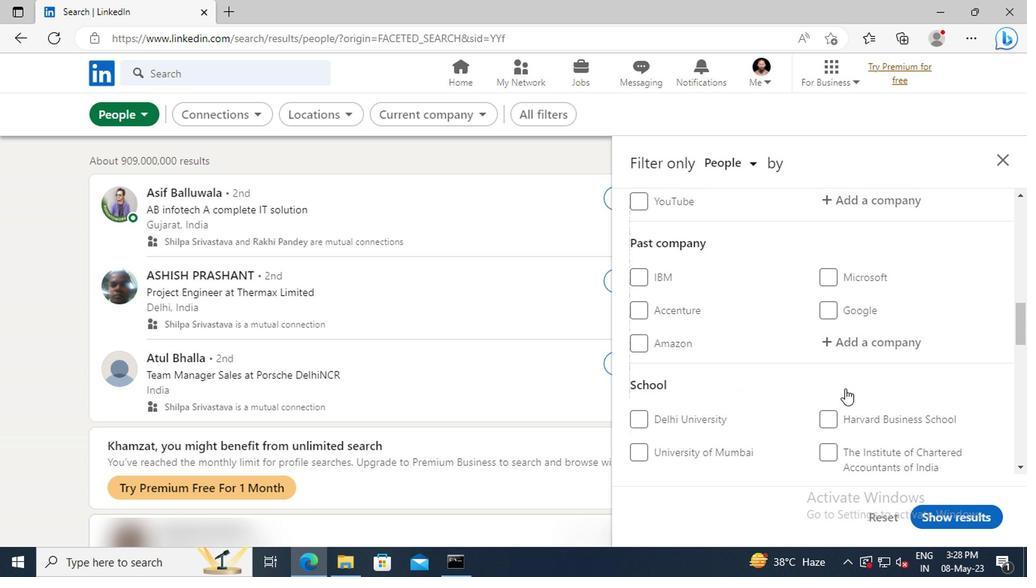 
Action: Mouse moved to (842, 375)
Screenshot: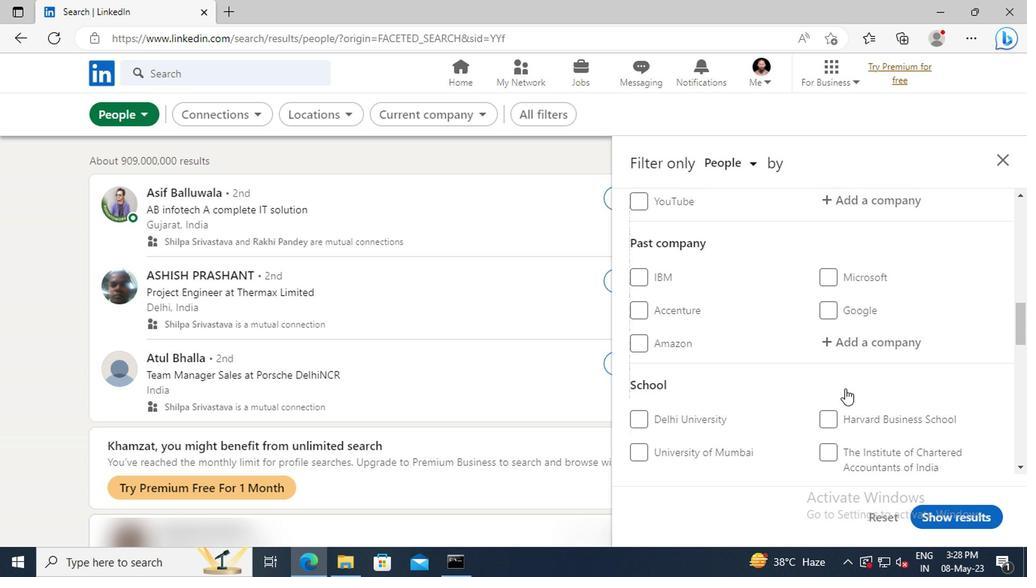 
Action: Mouse scrolled (842, 376) with delta (0, 0)
Screenshot: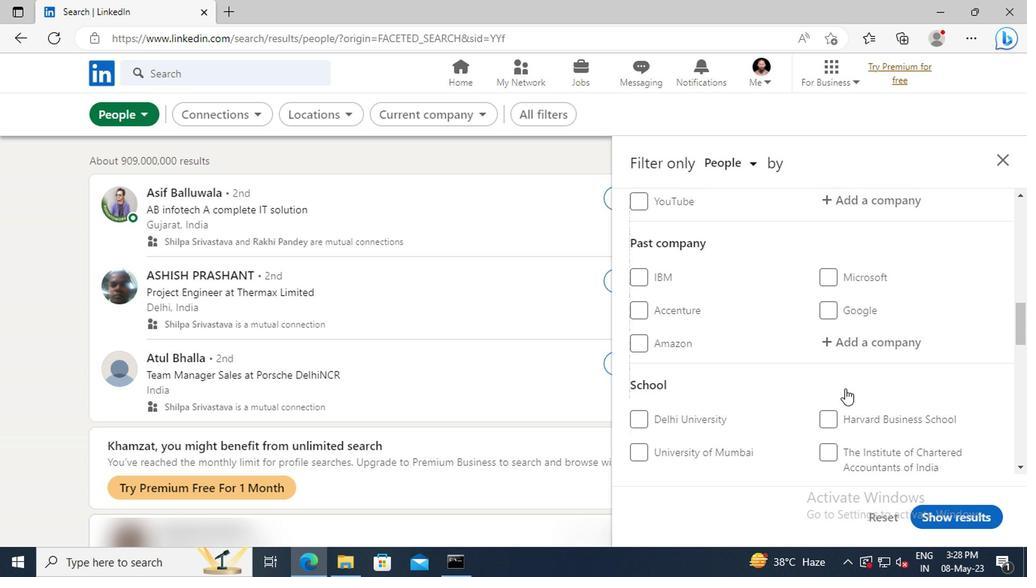 
Action: Mouse scrolled (842, 376) with delta (0, 0)
Screenshot: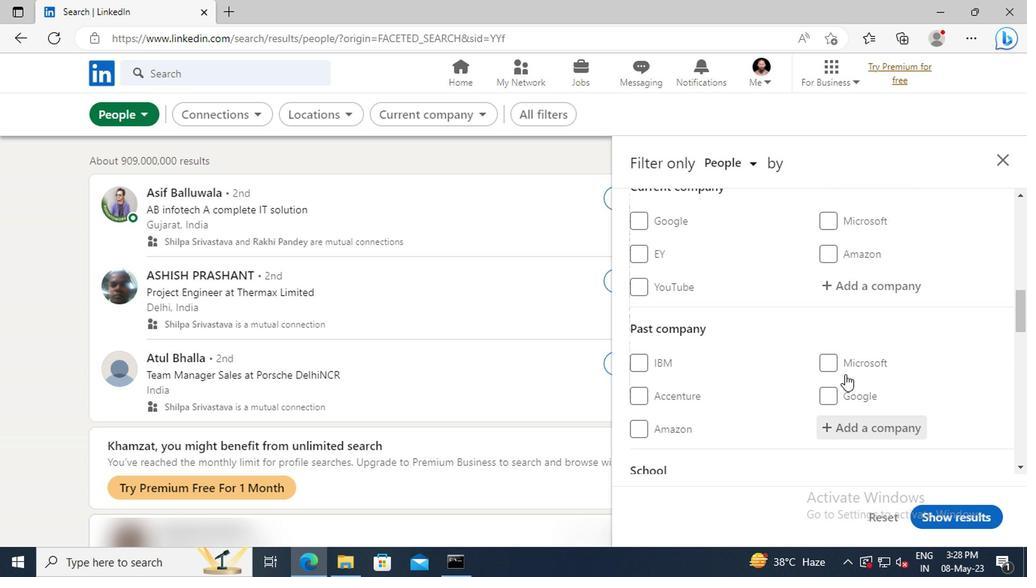 
Action: Mouse scrolled (842, 376) with delta (0, 0)
Screenshot: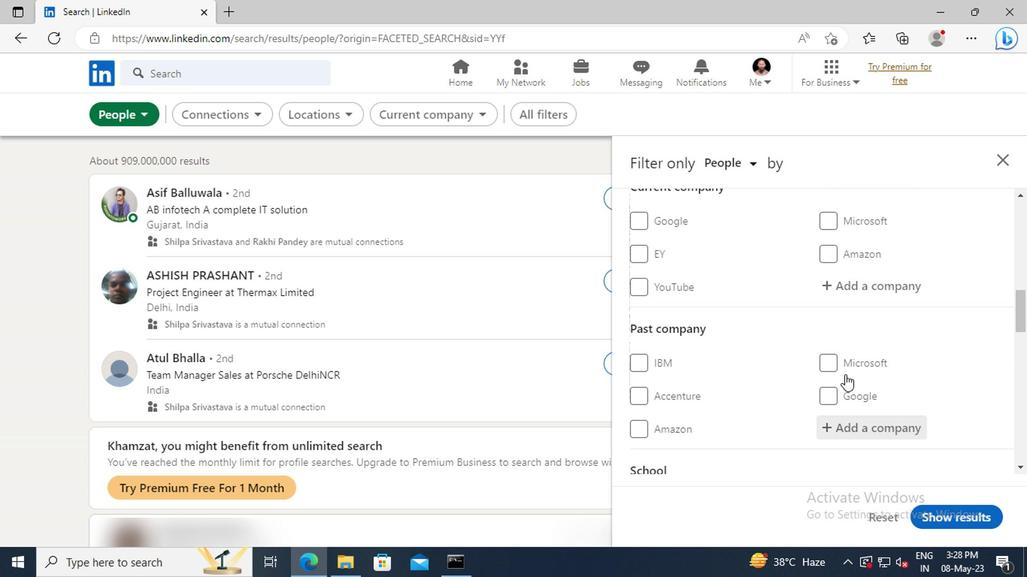 
Action: Mouse moved to (842, 373)
Screenshot: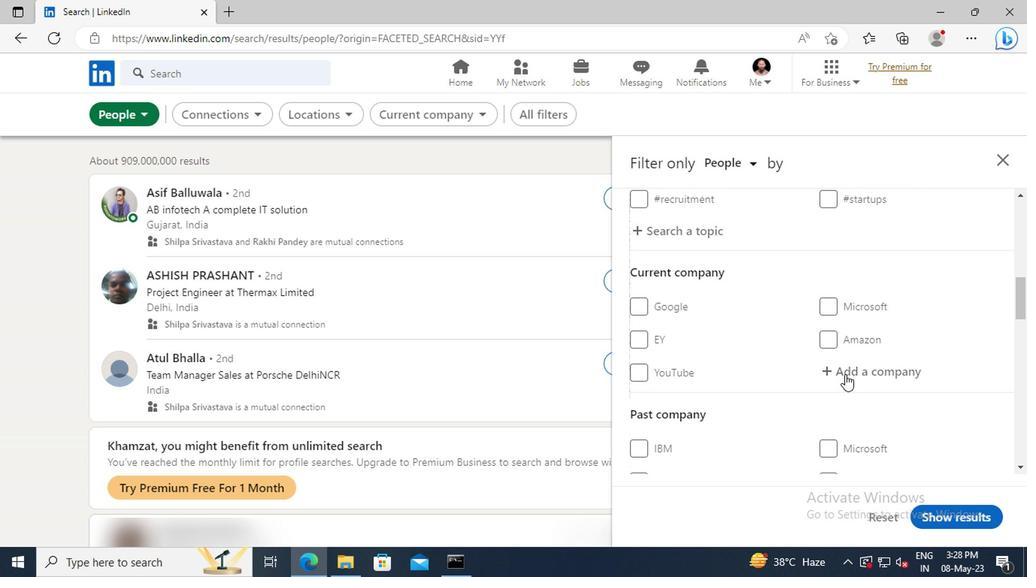 
Action: Mouse pressed left at (842, 373)
Screenshot: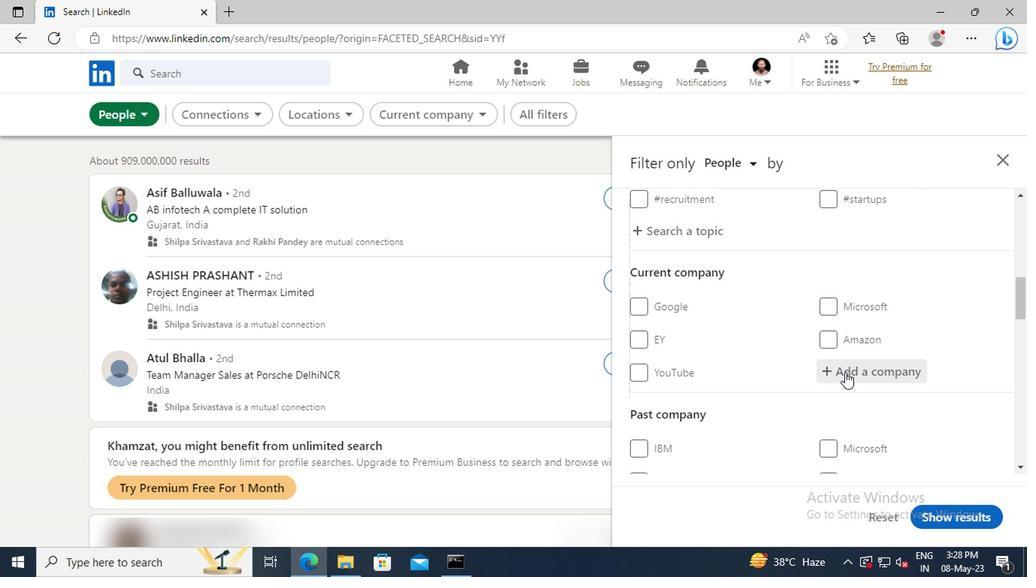 
Action: Key pressed <Key.shift>EPAM<Key.space><Key.shift>S
Screenshot: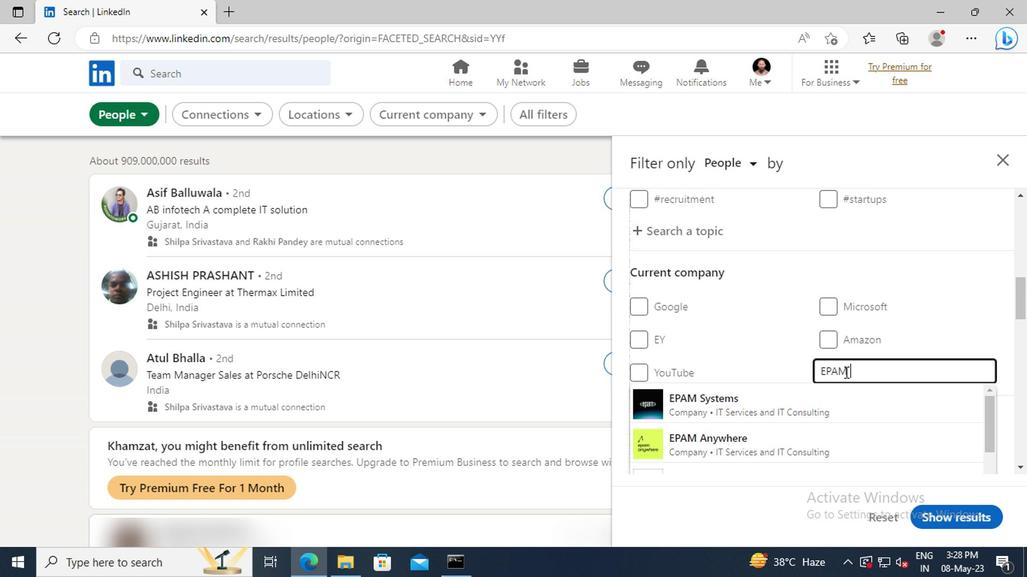 
Action: Mouse moved to (844, 397)
Screenshot: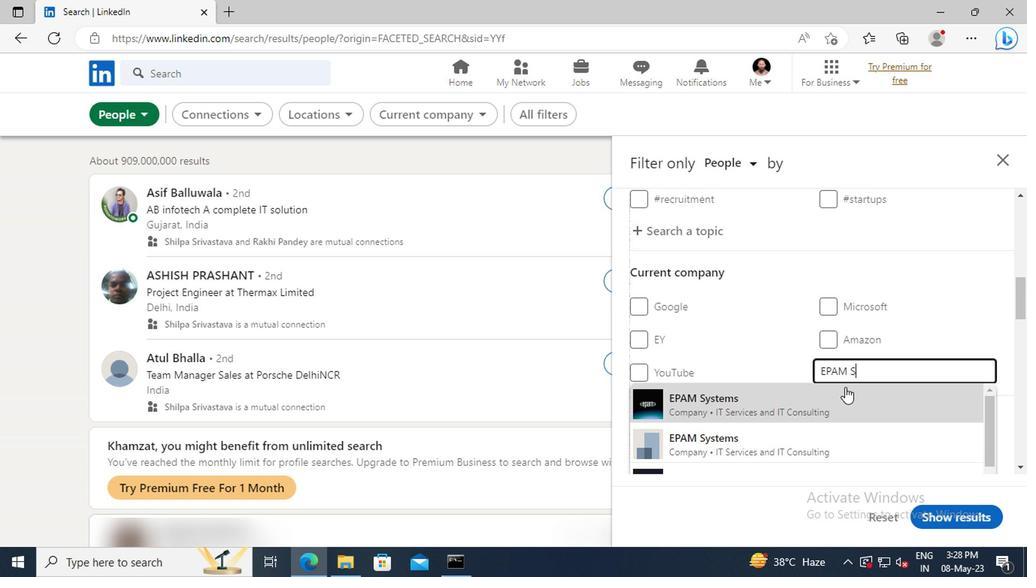 
Action: Mouse pressed left at (844, 397)
Screenshot: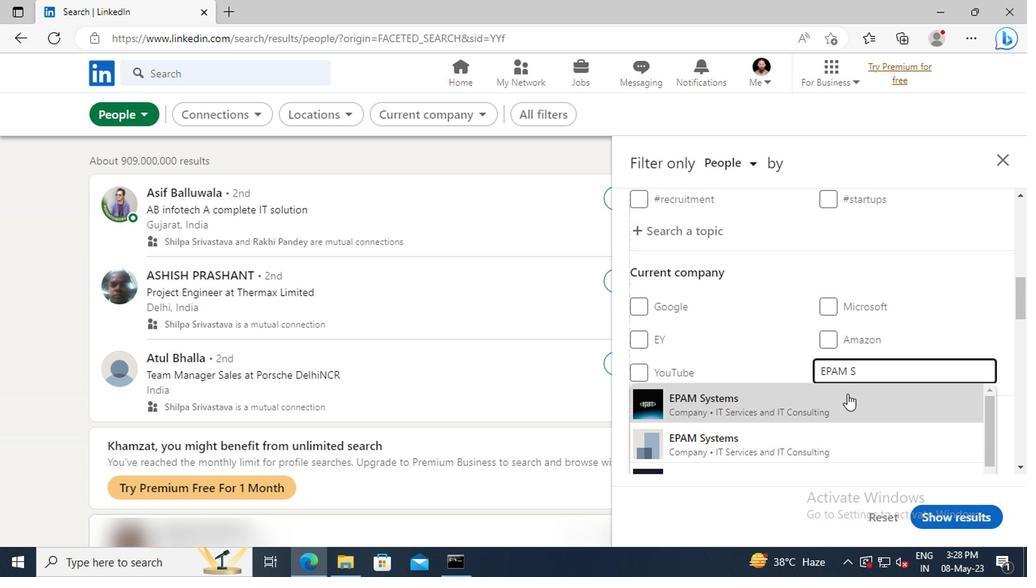 
Action: Mouse scrolled (844, 396) with delta (0, -1)
Screenshot: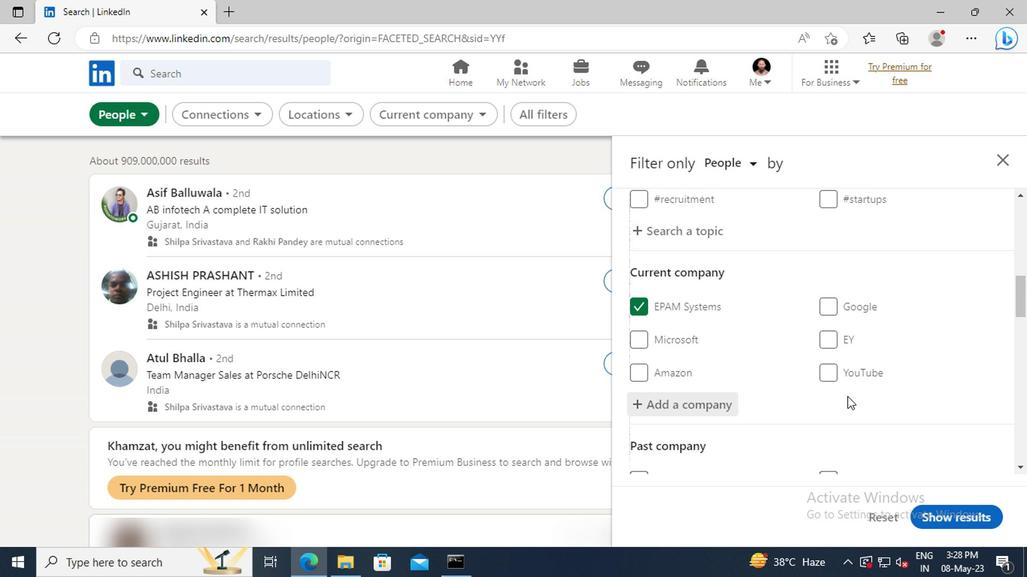 
Action: Mouse scrolled (844, 396) with delta (0, -1)
Screenshot: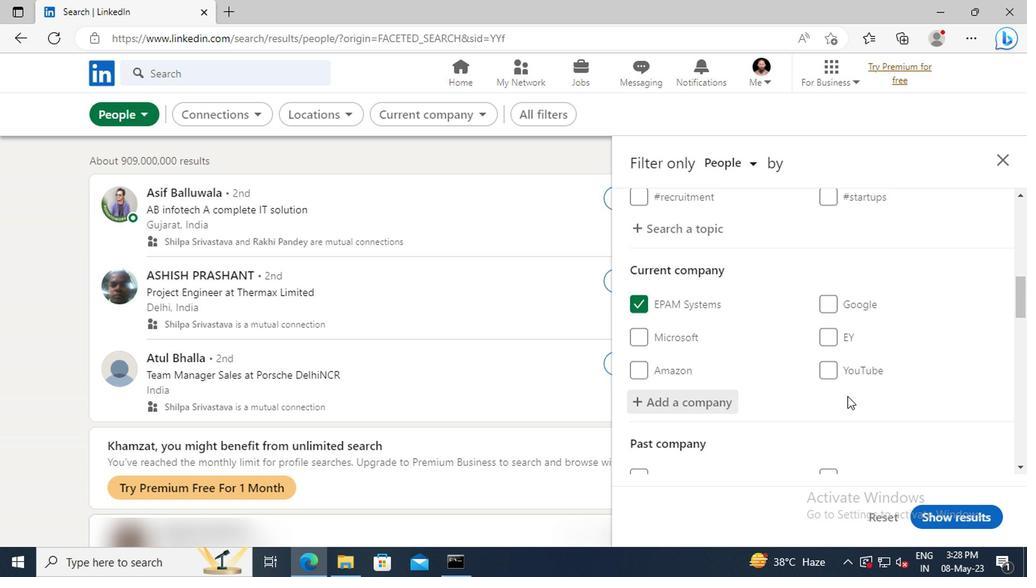 
Action: Mouse moved to (841, 370)
Screenshot: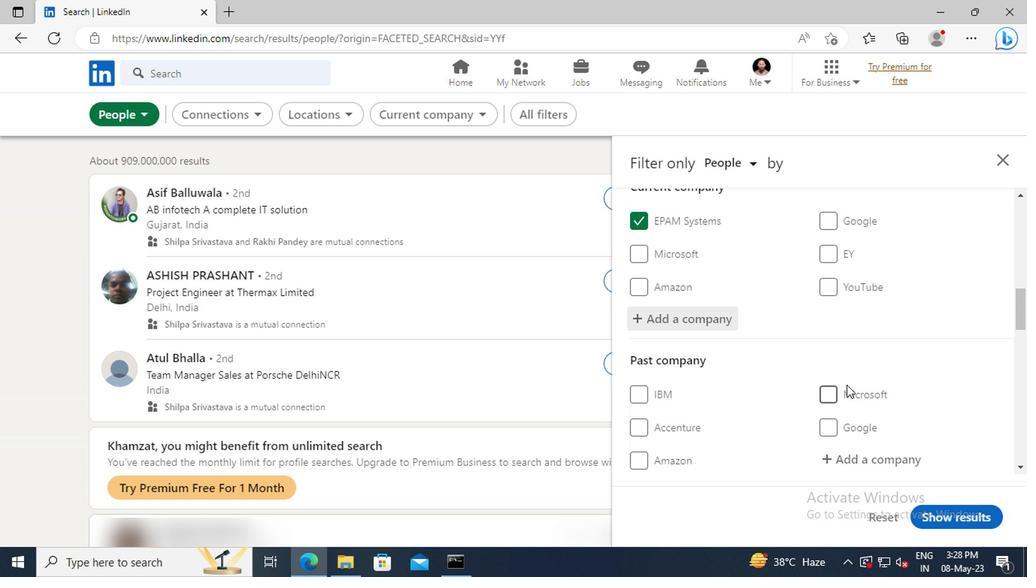 
Action: Mouse scrolled (841, 370) with delta (0, 0)
Screenshot: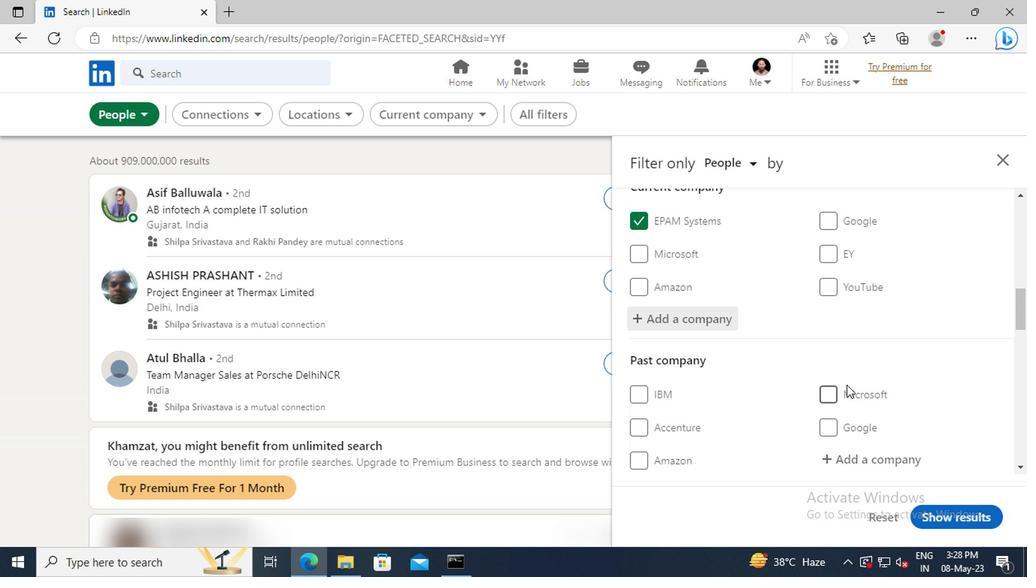
Action: Mouse moved to (839, 362)
Screenshot: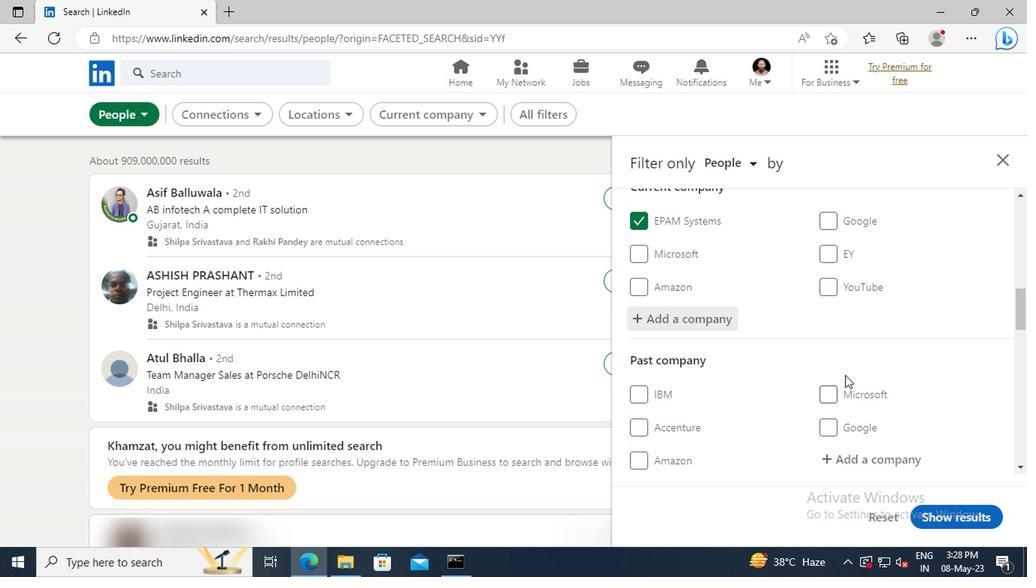 
Action: Mouse scrolled (839, 362) with delta (0, 0)
Screenshot: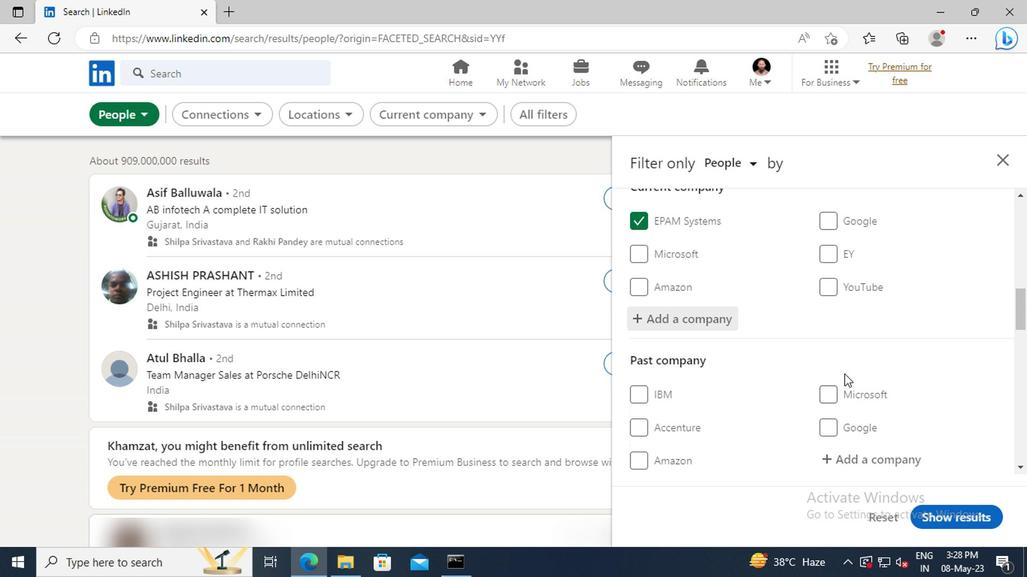 
Action: Mouse moved to (838, 359)
Screenshot: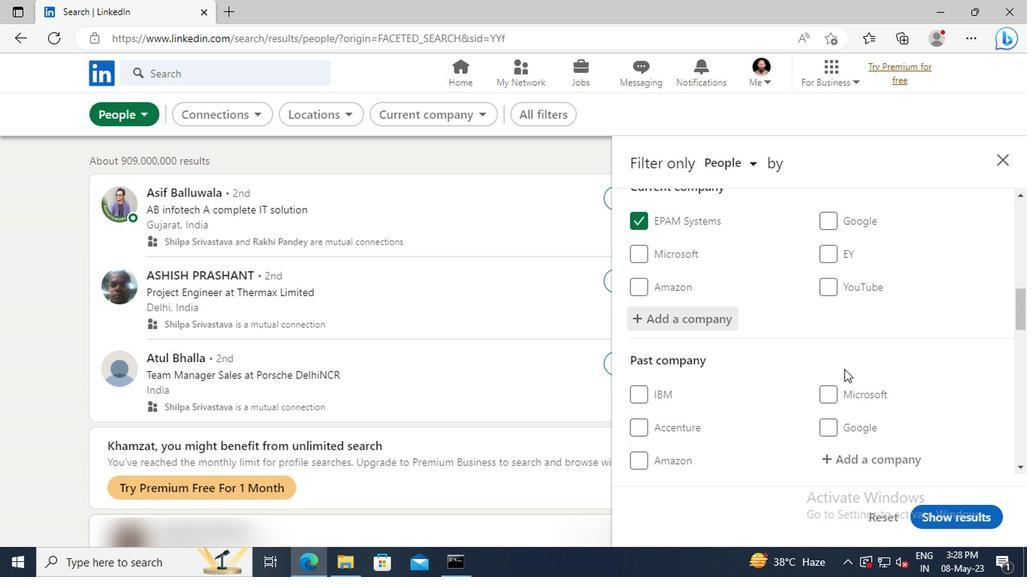 
Action: Mouse scrolled (838, 357) with delta (0, -1)
Screenshot: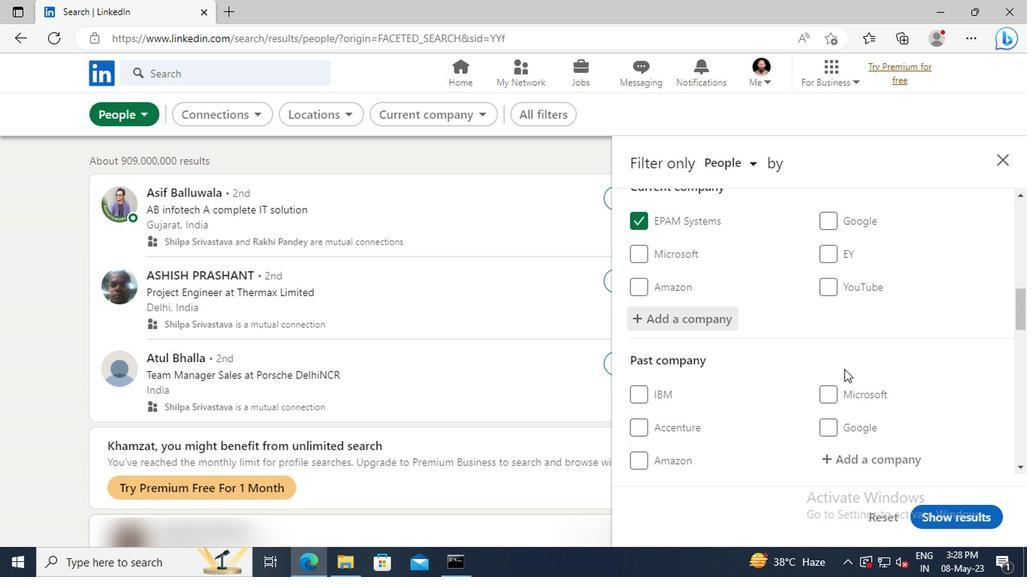 
Action: Mouse moved to (835, 347)
Screenshot: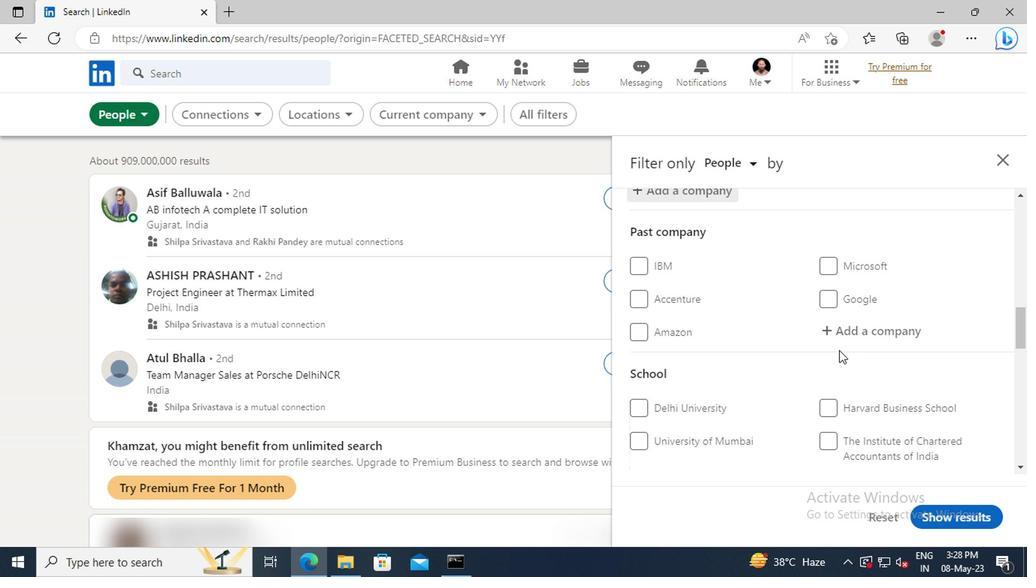 
Action: Mouse scrolled (835, 346) with delta (0, -1)
Screenshot: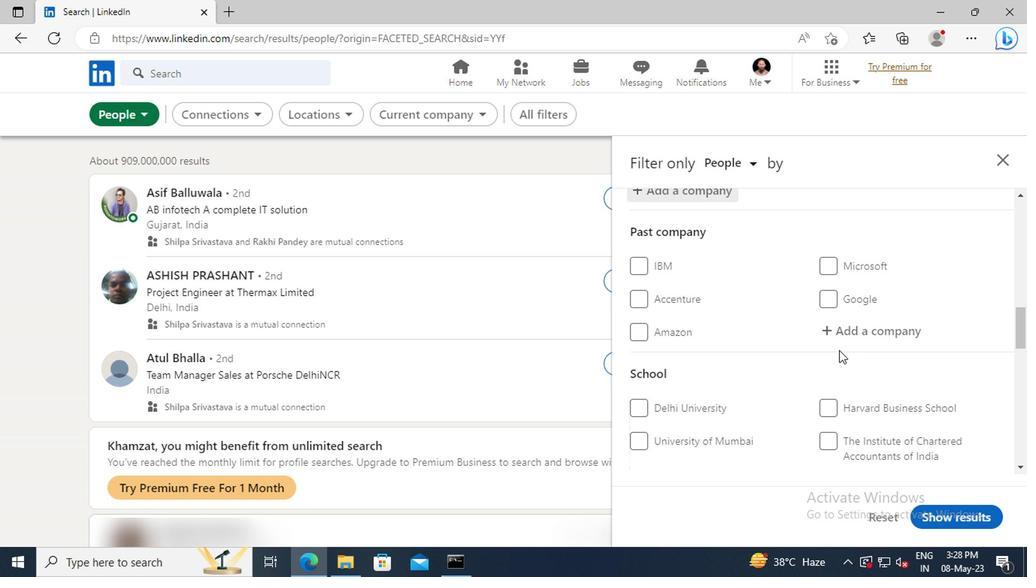 
Action: Mouse moved to (835, 346)
Screenshot: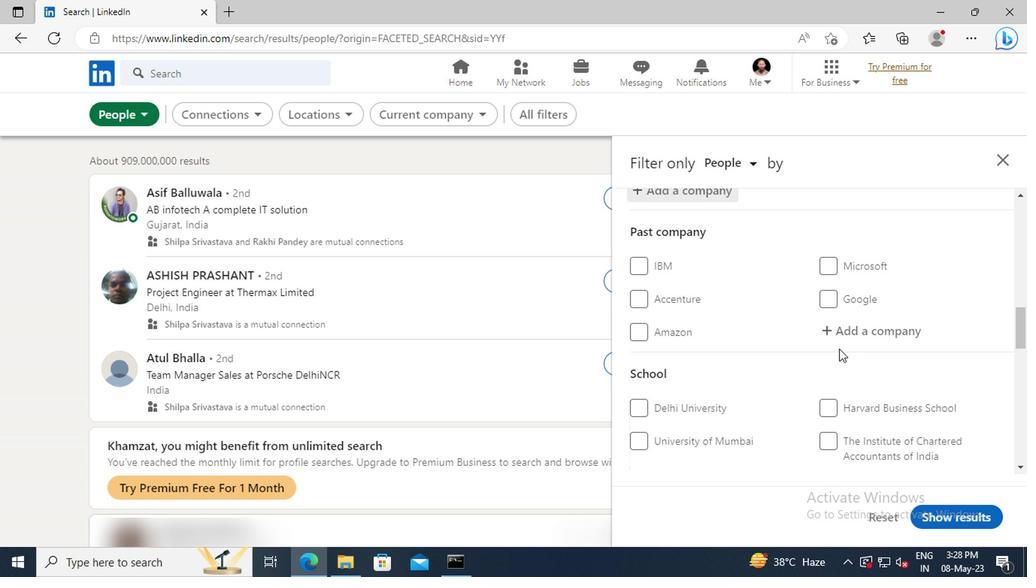
Action: Mouse scrolled (835, 346) with delta (0, 0)
Screenshot: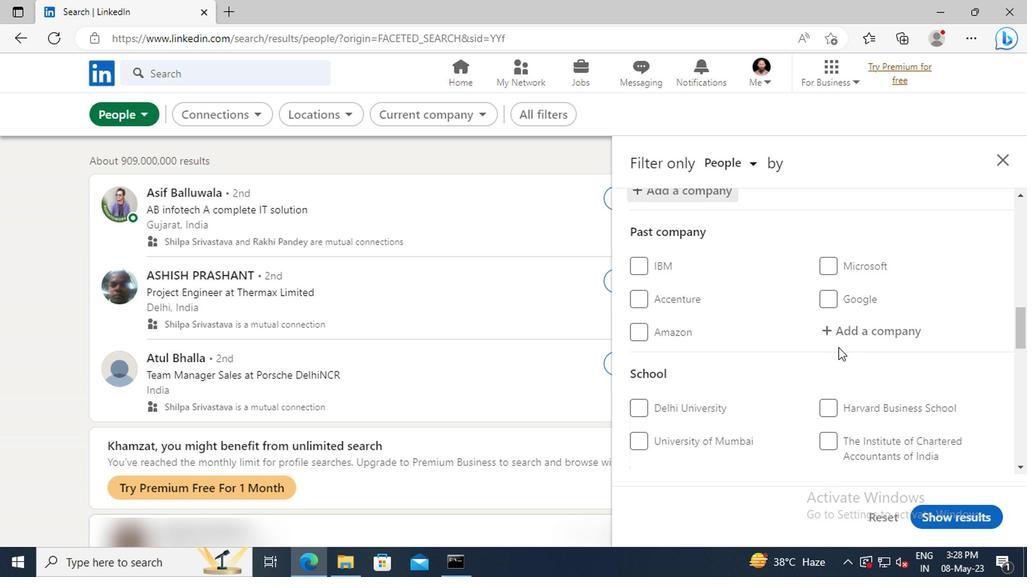
Action: Mouse scrolled (835, 346) with delta (0, 0)
Screenshot: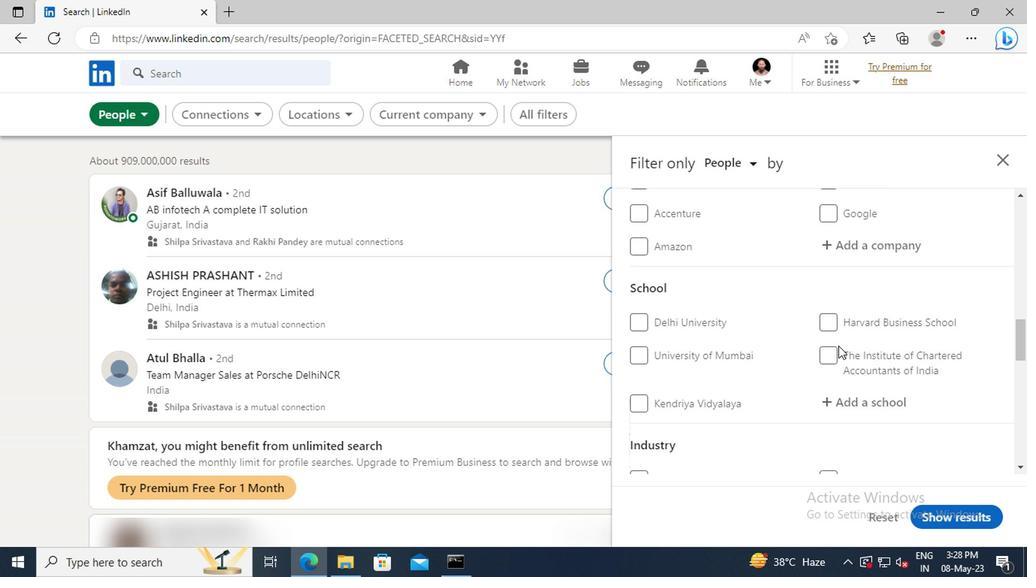 
Action: Mouse moved to (840, 364)
Screenshot: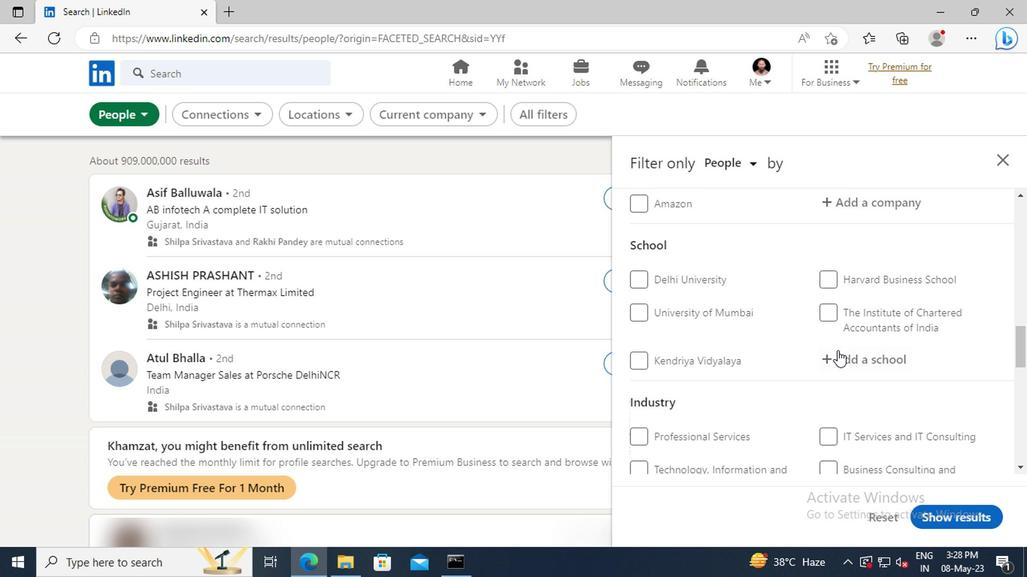 
Action: Mouse pressed left at (840, 364)
Screenshot: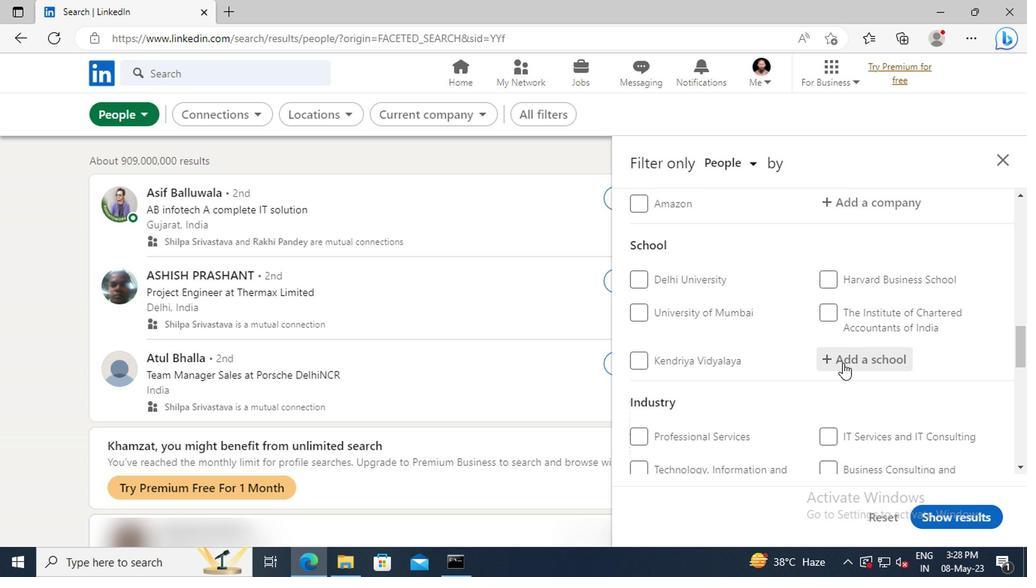 
Action: Key pressed <Key.shift>PUNJAB<Key.space><Key.shift>STATE
Screenshot: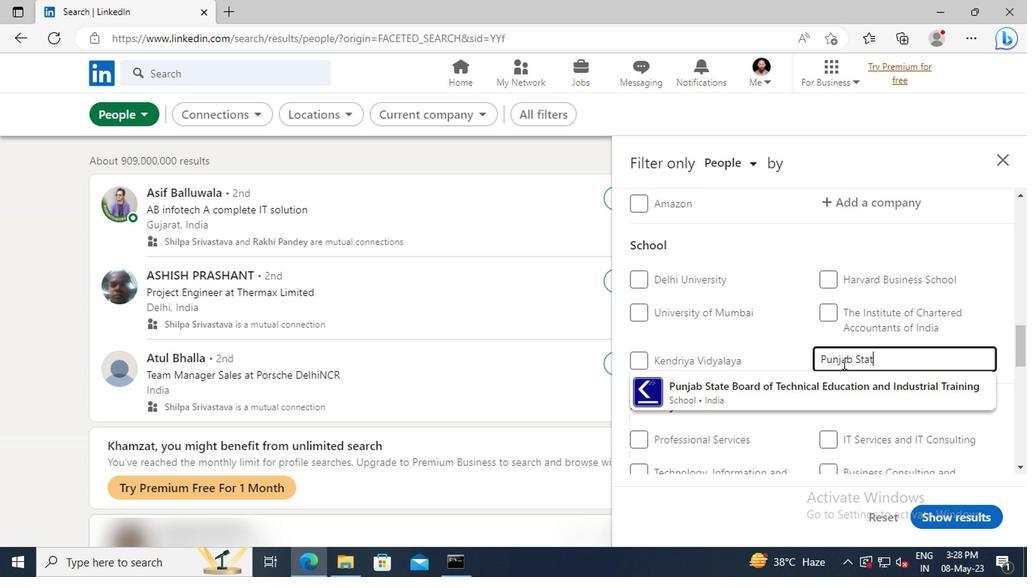 
Action: Mouse moved to (847, 384)
Screenshot: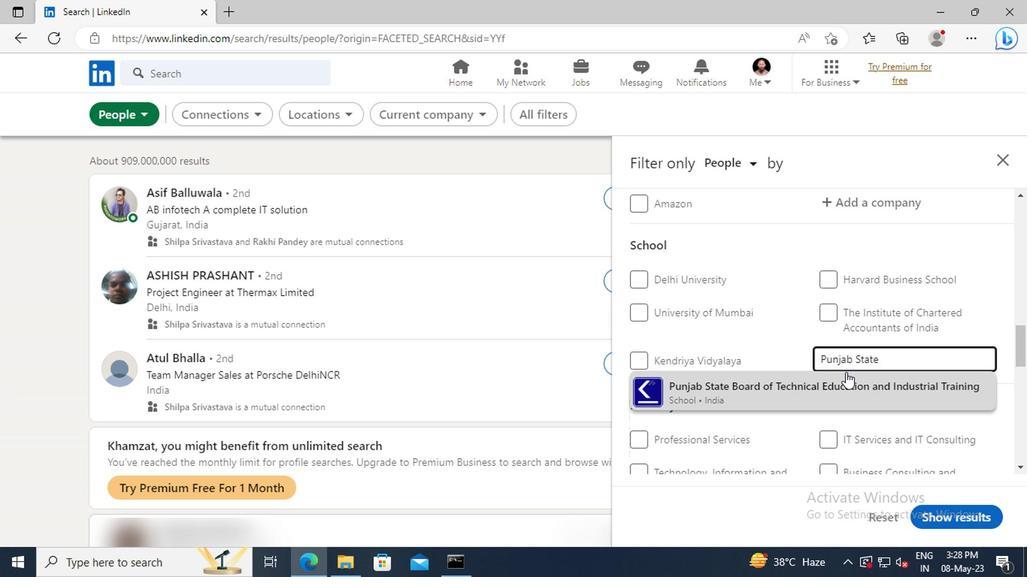 
Action: Mouse pressed left at (847, 384)
Screenshot: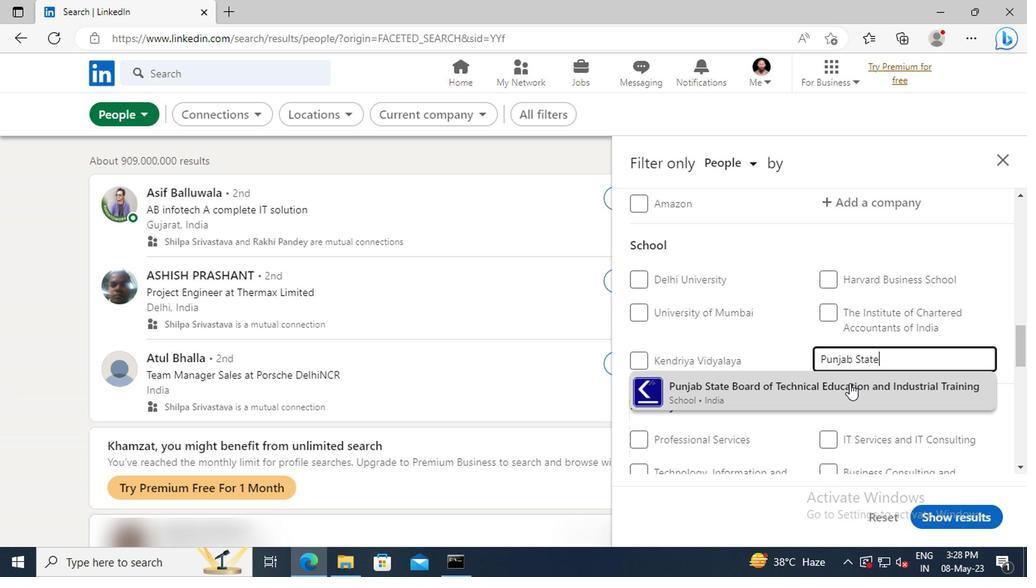 
Action: Mouse moved to (845, 373)
Screenshot: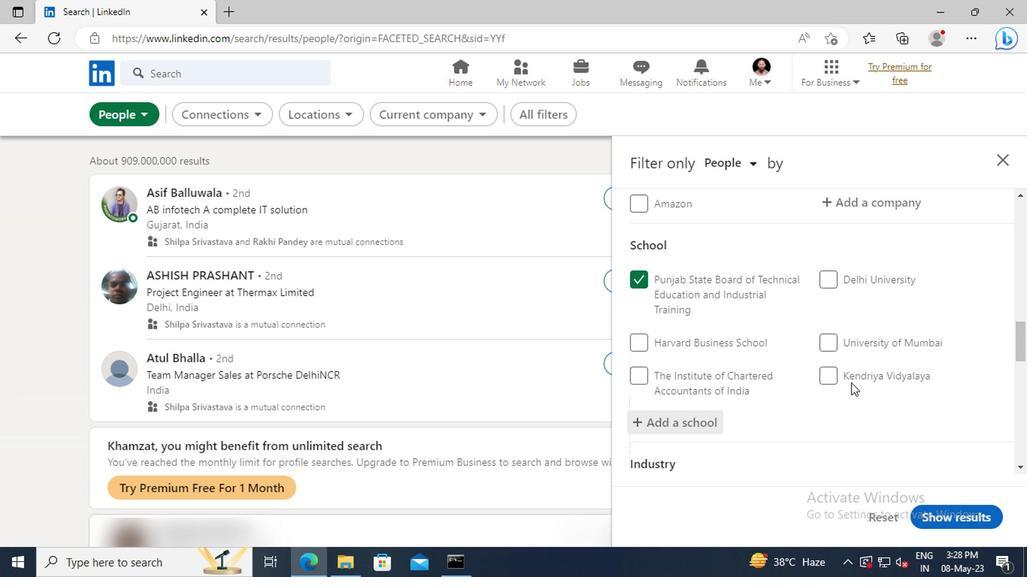 
Action: Mouse scrolled (845, 372) with delta (0, -1)
Screenshot: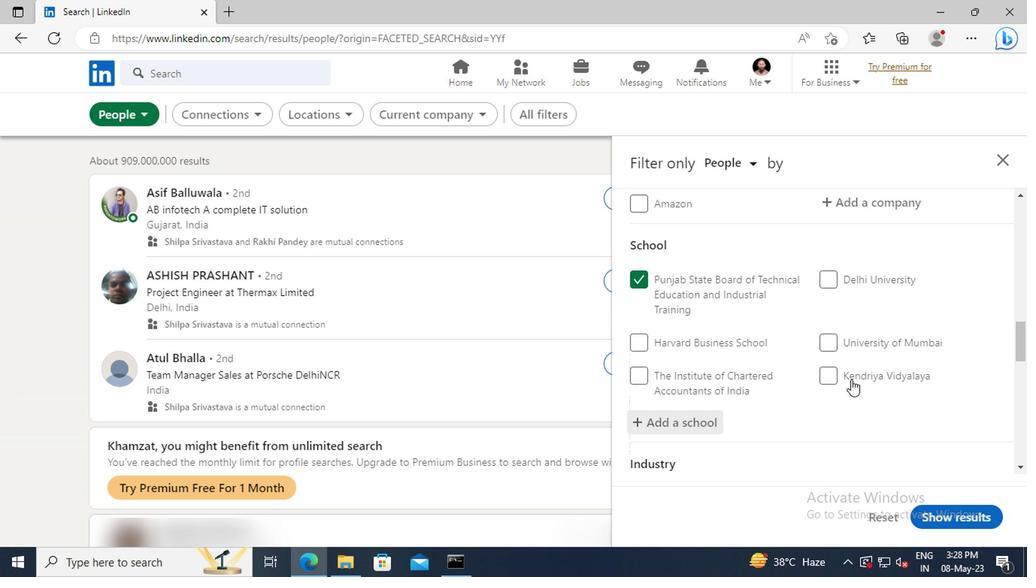 
Action: Mouse moved to (845, 372)
Screenshot: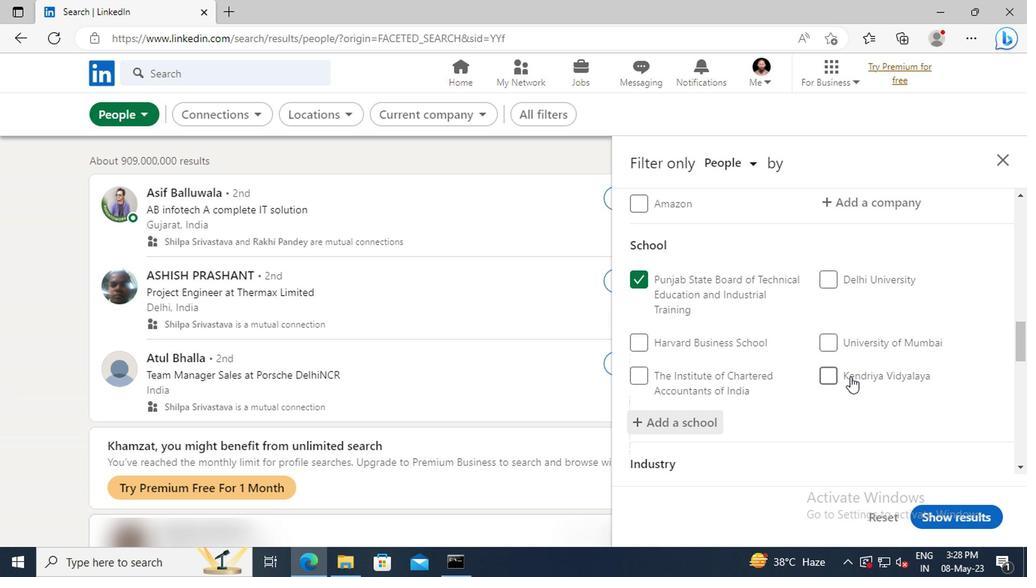 
Action: Mouse scrolled (845, 371) with delta (0, 0)
Screenshot: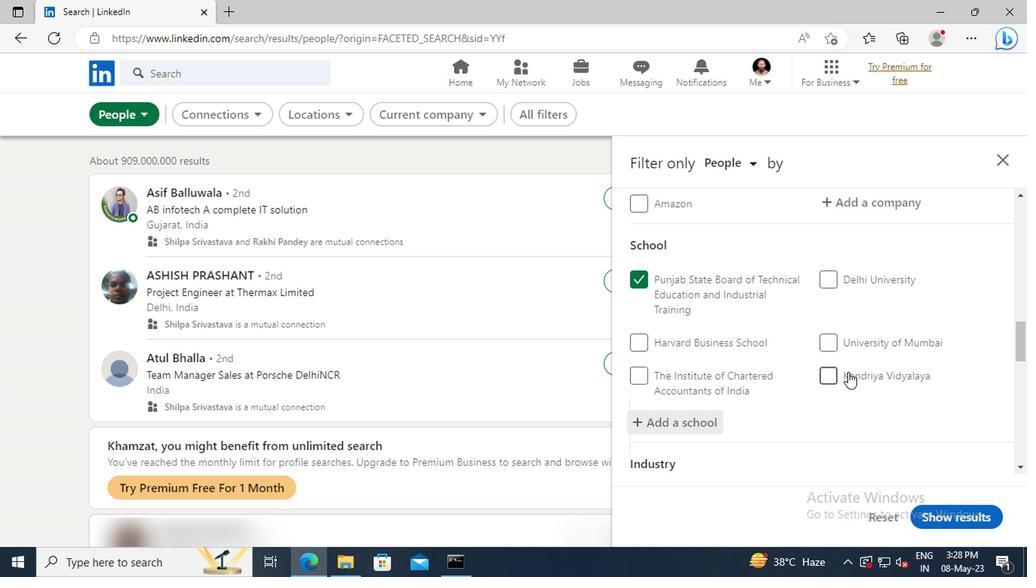
Action: Mouse moved to (843, 357)
Screenshot: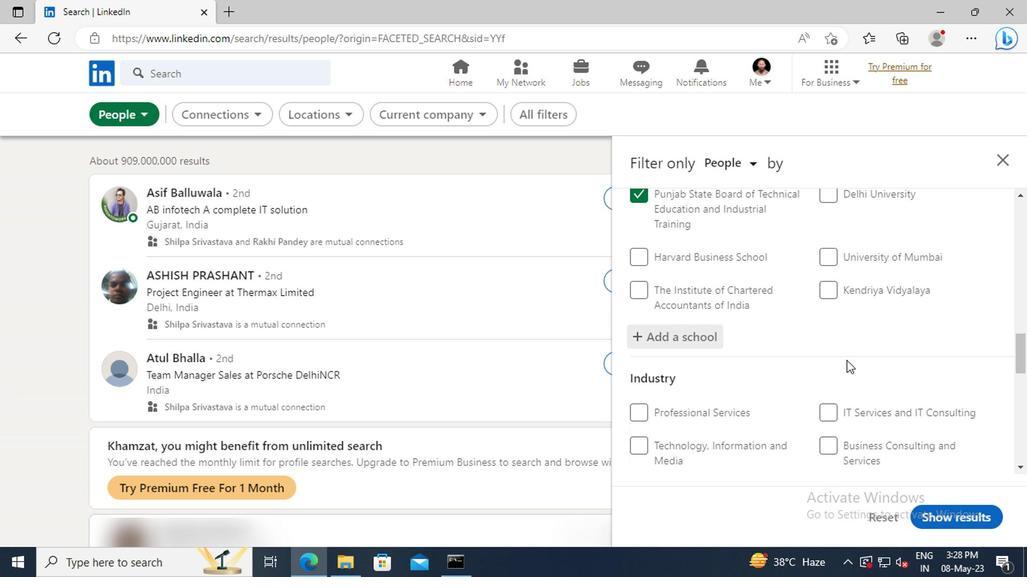 
Action: Mouse scrolled (843, 356) with delta (0, 0)
Screenshot: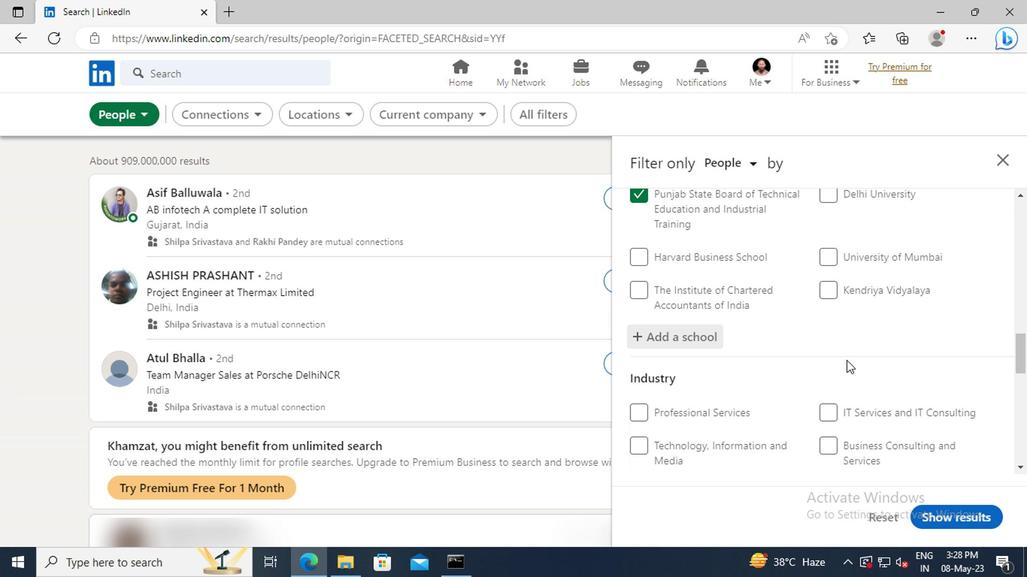 
Action: Mouse scrolled (843, 356) with delta (0, 0)
Screenshot: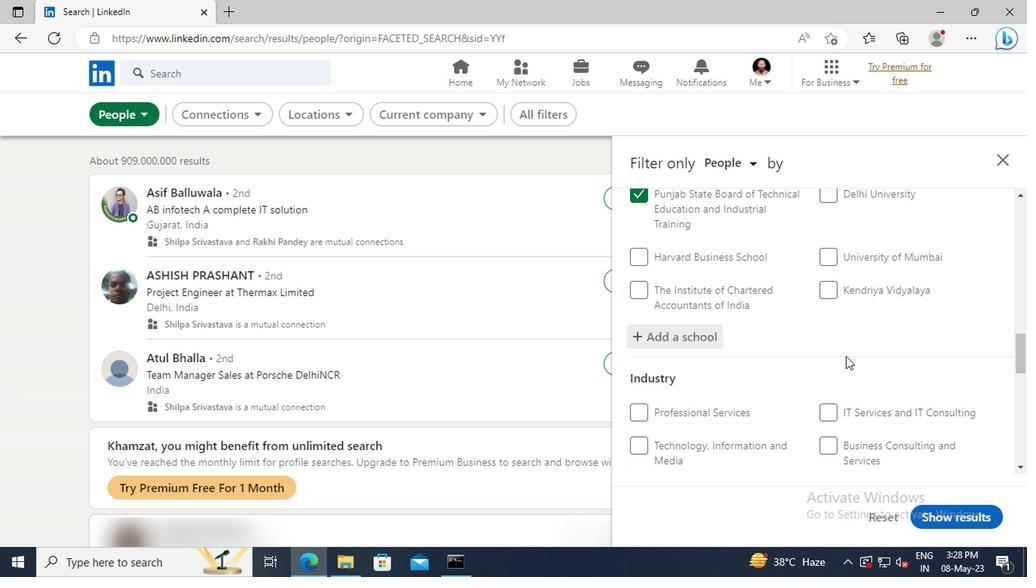 
Action: Mouse moved to (843, 354)
Screenshot: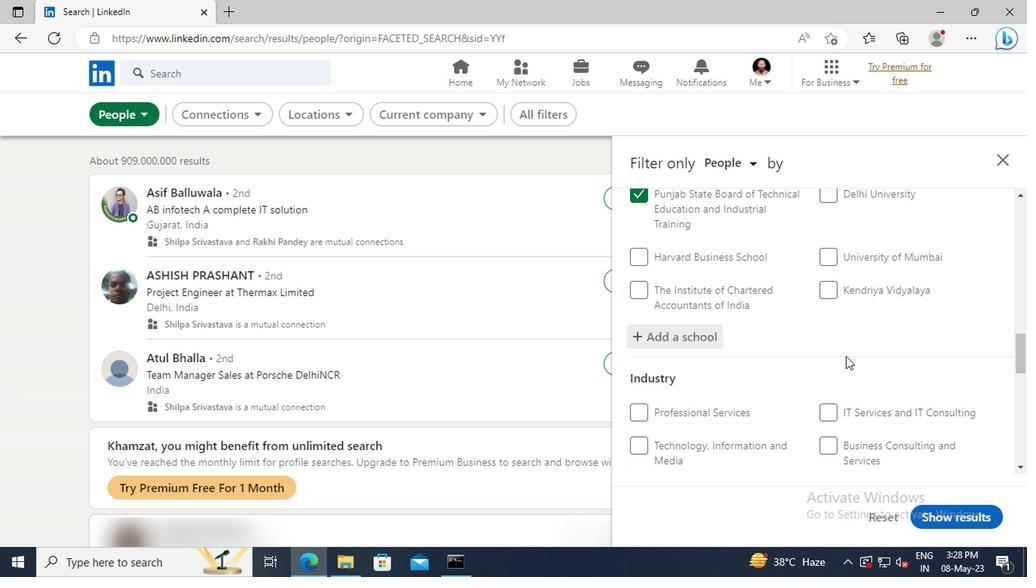 
Action: Mouse scrolled (843, 353) with delta (0, 0)
Screenshot: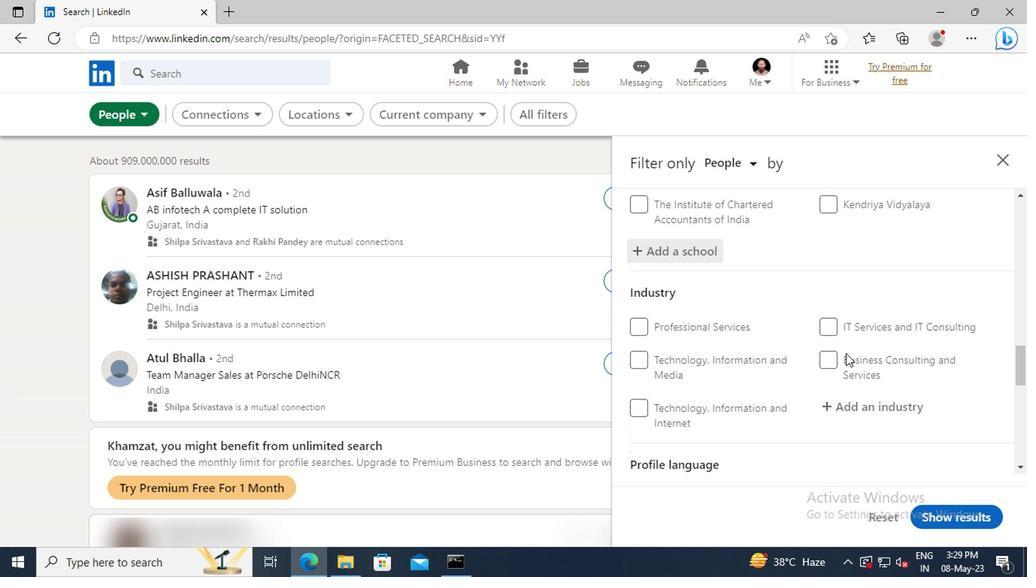
Action: Mouse moved to (843, 363)
Screenshot: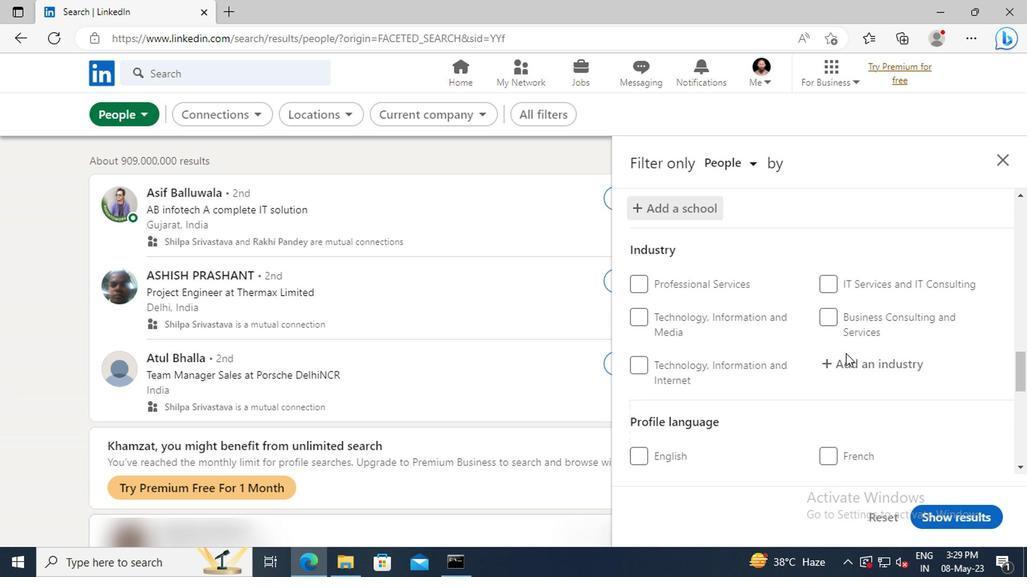
Action: Mouse pressed left at (843, 363)
Screenshot: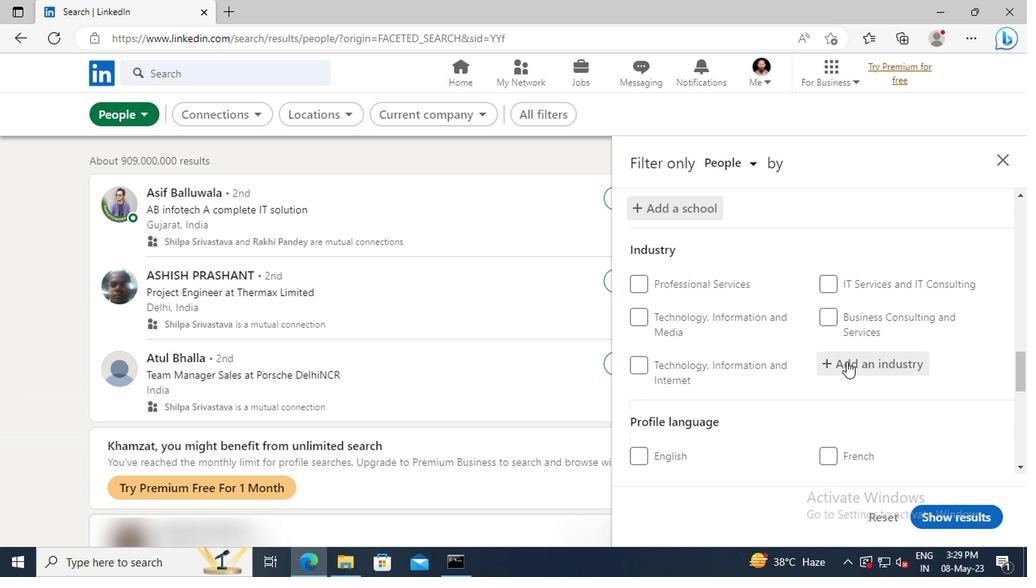 
Action: Key pressed <Key.shift>PROFESS
Screenshot: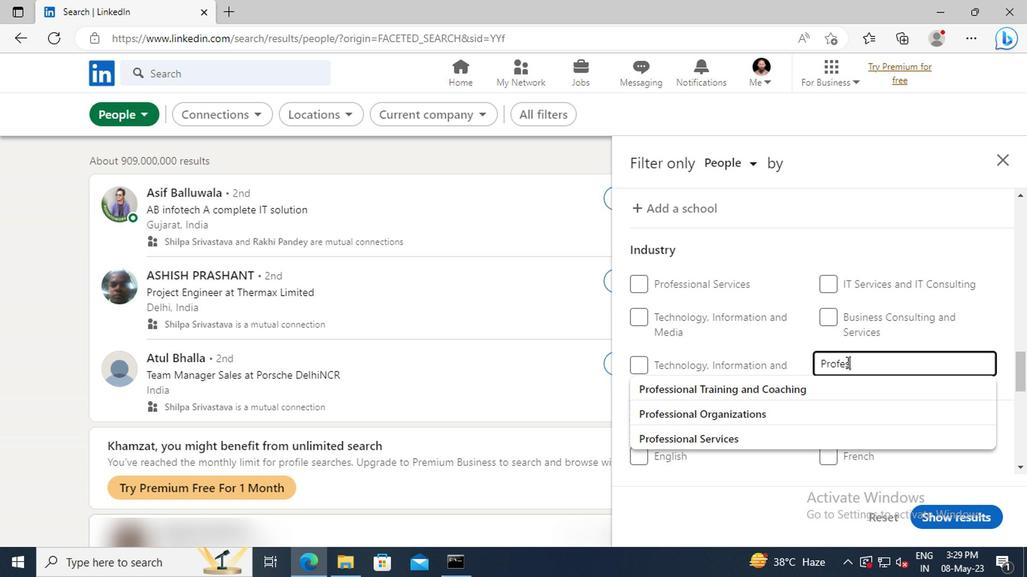 
Action: Mouse moved to (865, 431)
Screenshot: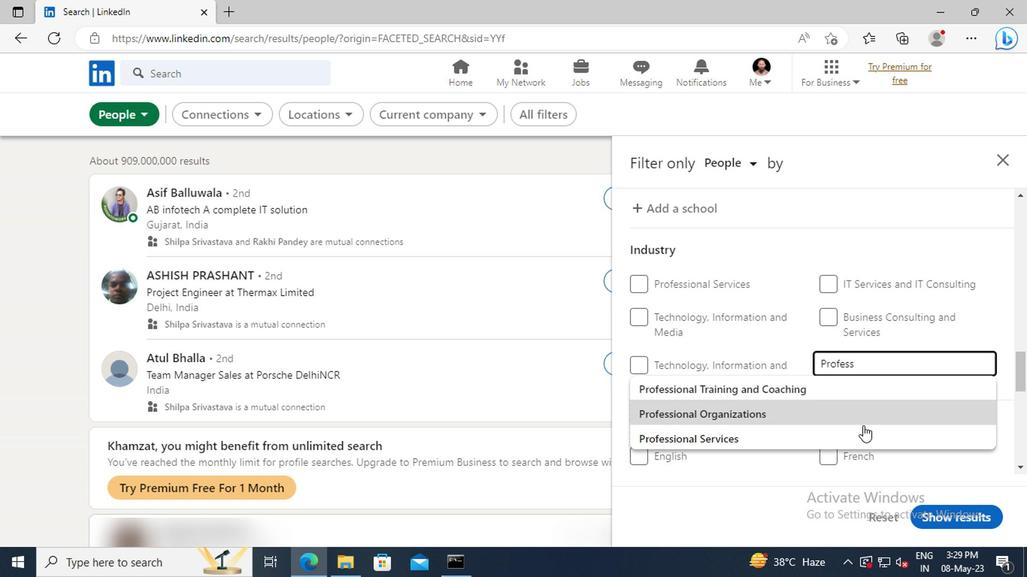 
Action: Mouse pressed left at (865, 431)
Screenshot: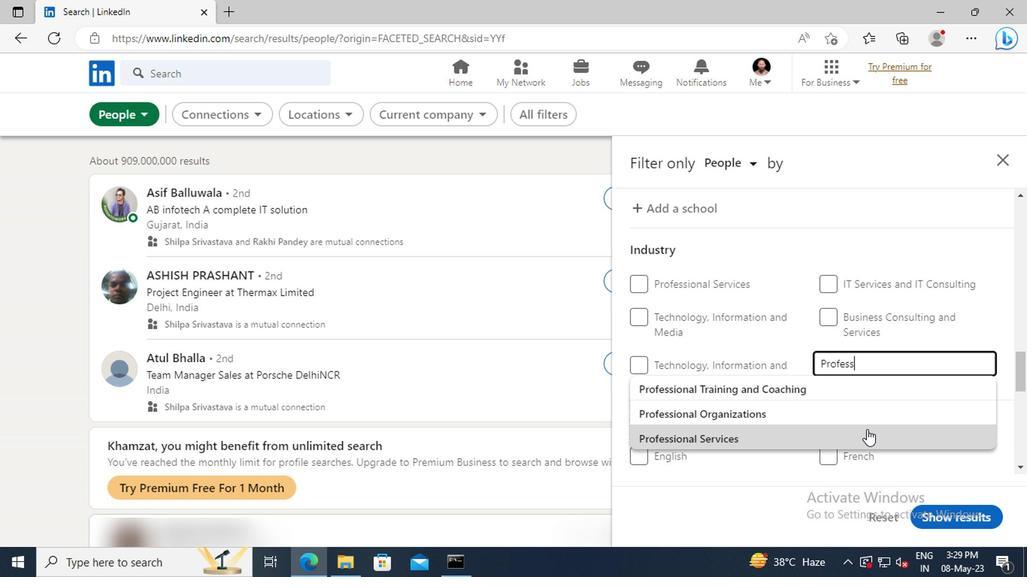 
Action: Mouse scrolled (865, 431) with delta (0, 0)
Screenshot: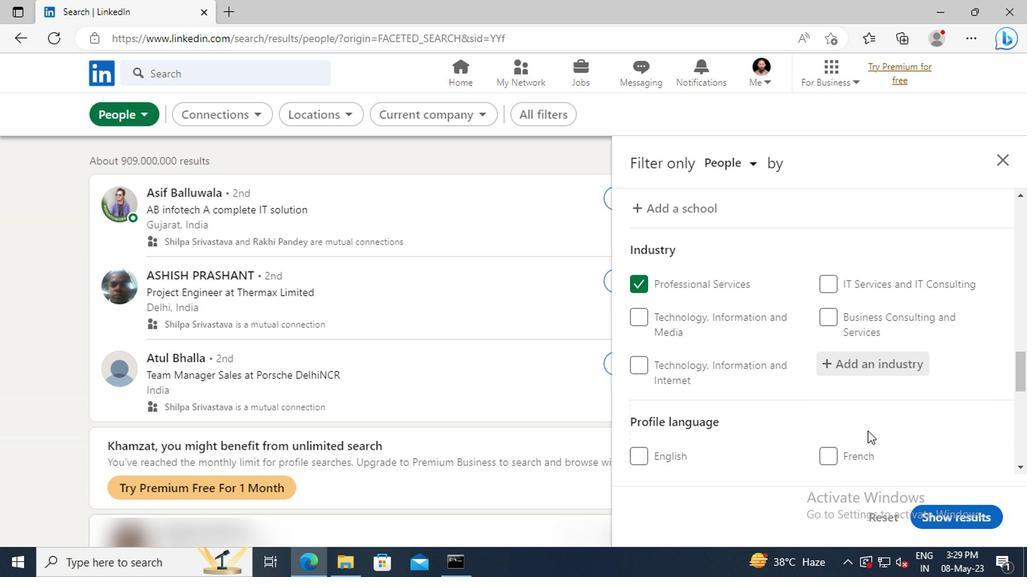 
Action: Mouse scrolled (865, 431) with delta (0, 0)
Screenshot: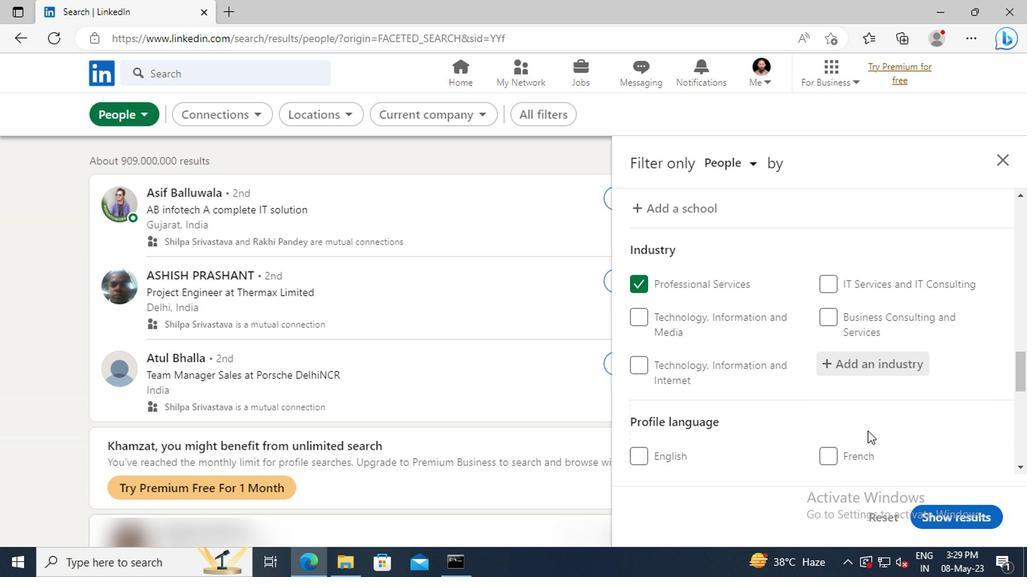 
Action: Mouse moved to (863, 420)
Screenshot: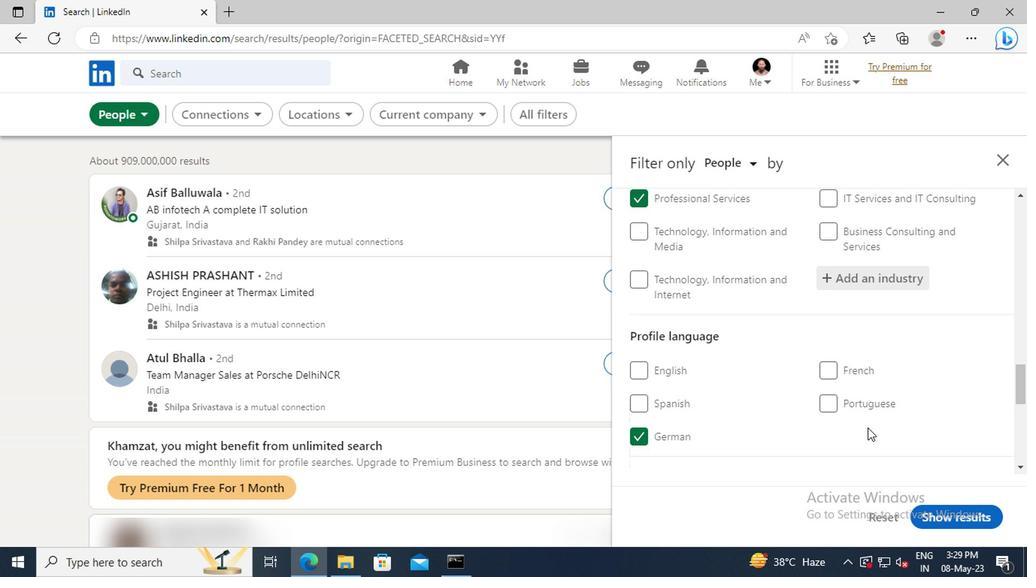 
Action: Mouse scrolled (863, 420) with delta (0, 0)
Screenshot: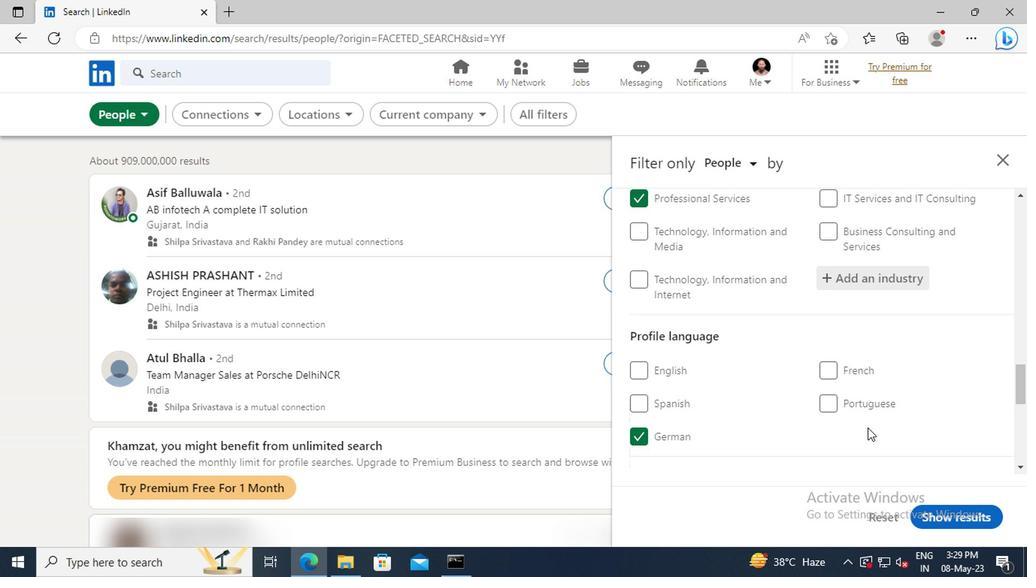 
Action: Mouse moved to (862, 416)
Screenshot: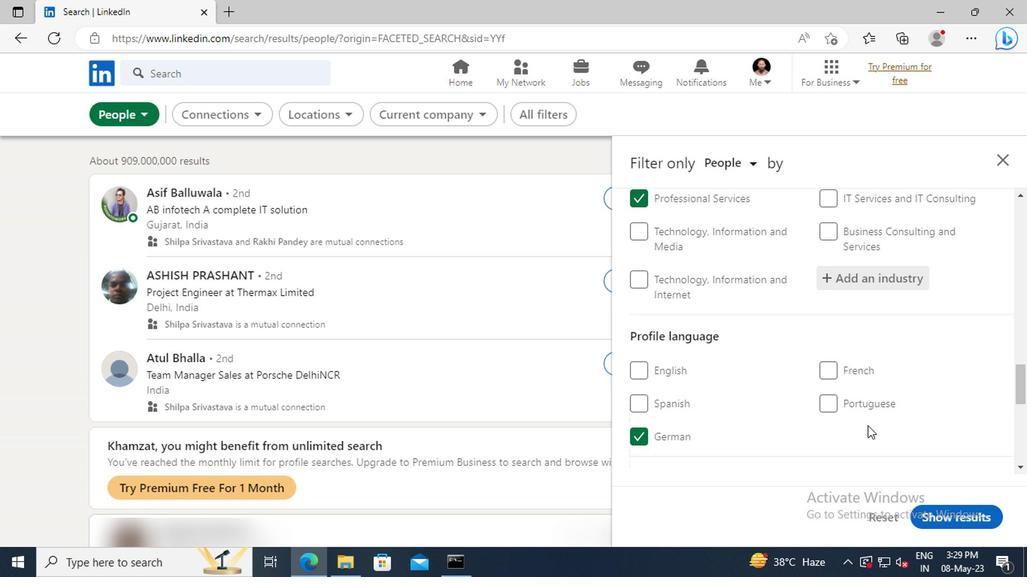 
Action: Mouse scrolled (862, 416) with delta (0, 0)
Screenshot: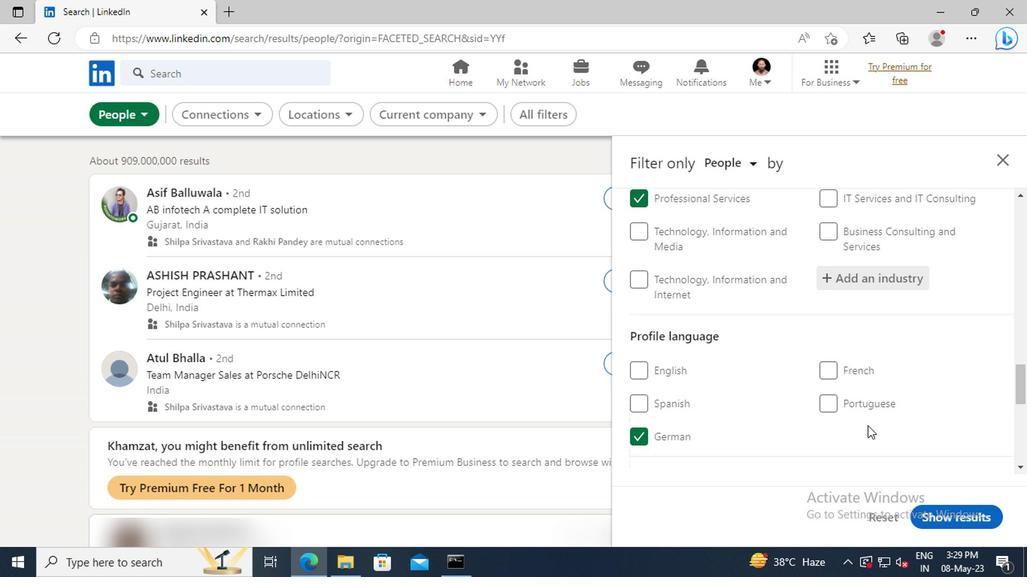 
Action: Mouse moved to (857, 402)
Screenshot: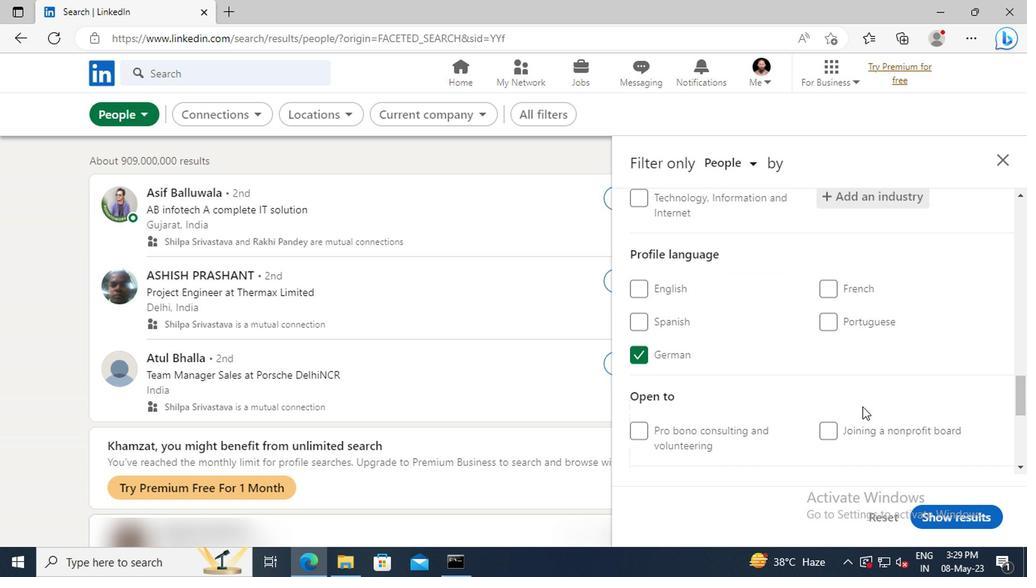 
Action: Mouse scrolled (857, 401) with delta (0, 0)
Screenshot: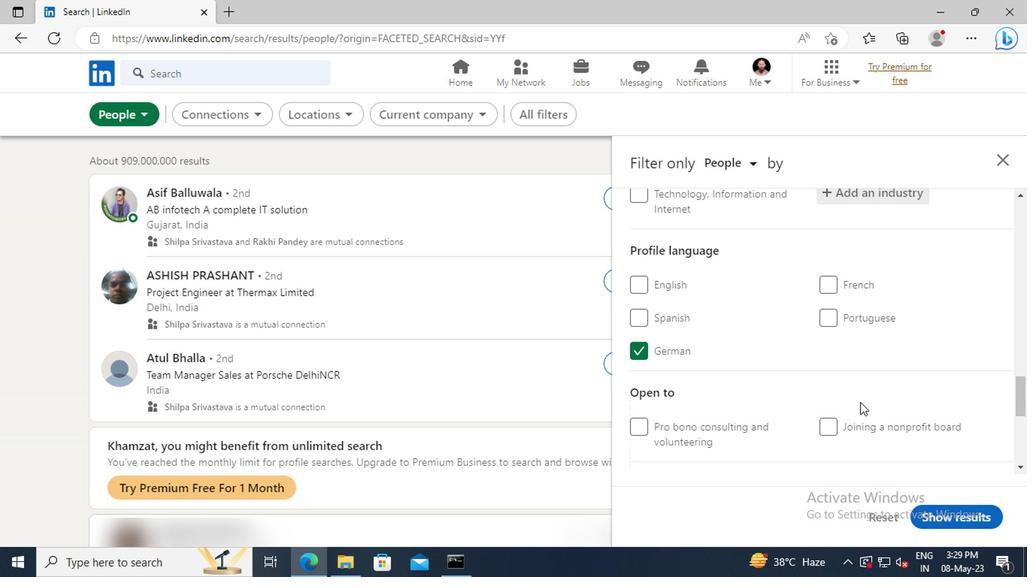 
Action: Mouse moved to (855, 398)
Screenshot: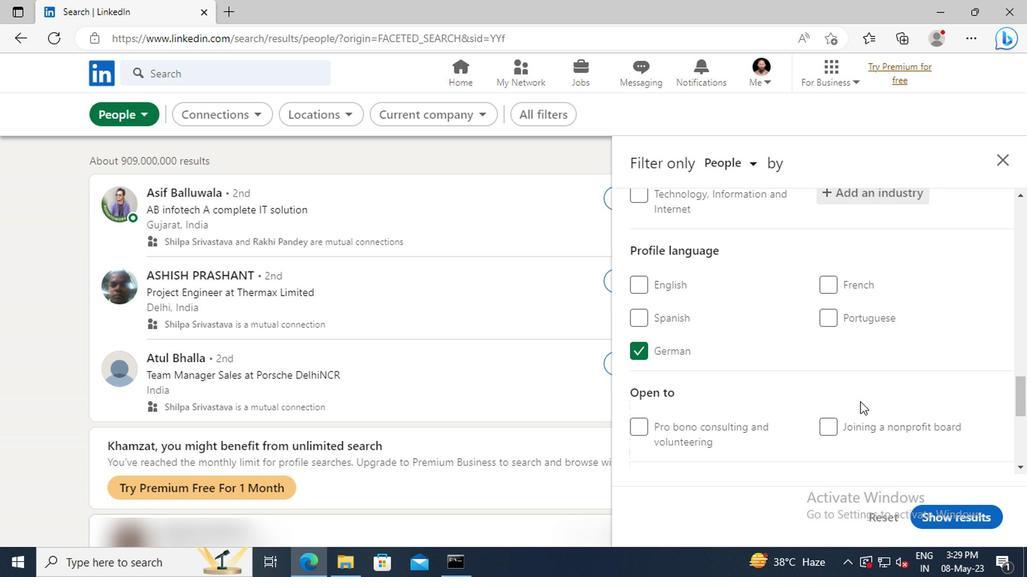 
Action: Mouse scrolled (855, 398) with delta (0, 0)
Screenshot: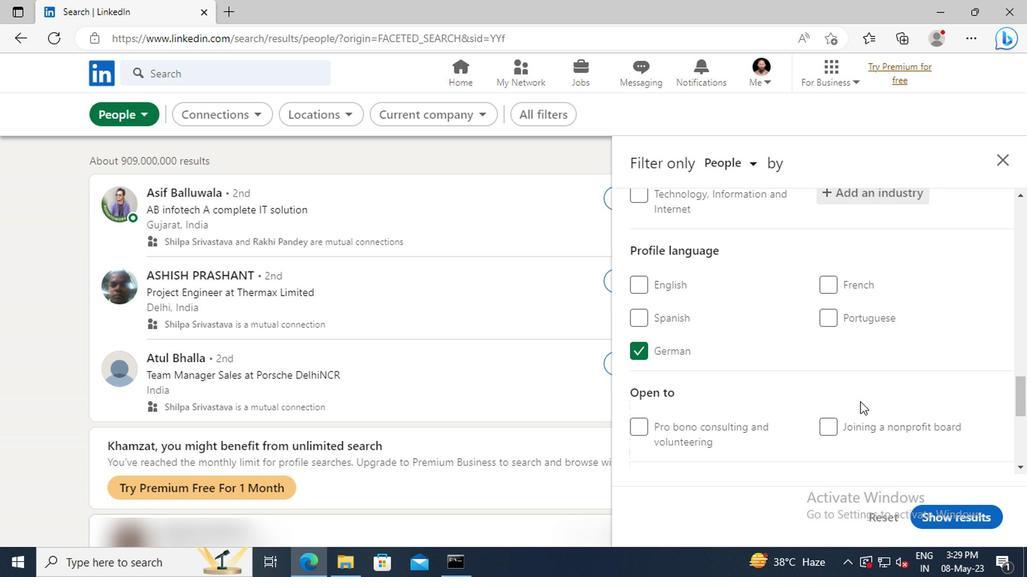 
Action: Mouse moved to (844, 367)
Screenshot: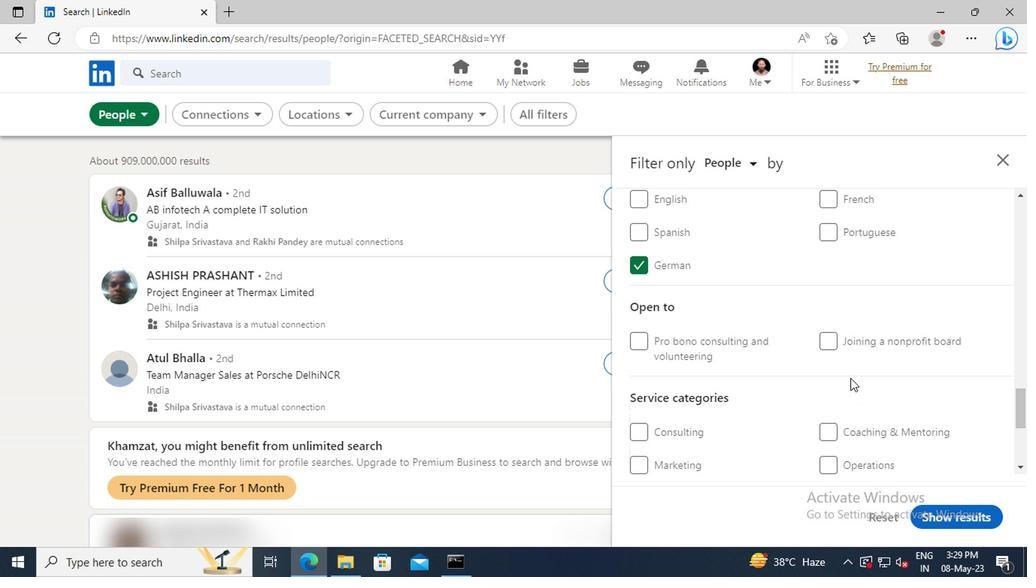 
Action: Mouse scrolled (844, 366) with delta (0, 0)
Screenshot: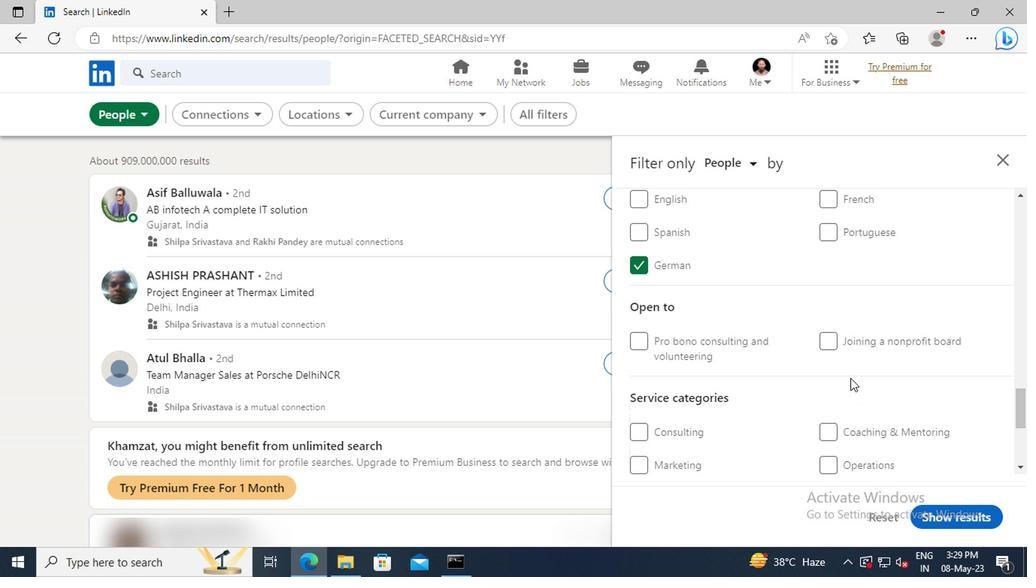 
Action: Mouse moved to (844, 366)
Screenshot: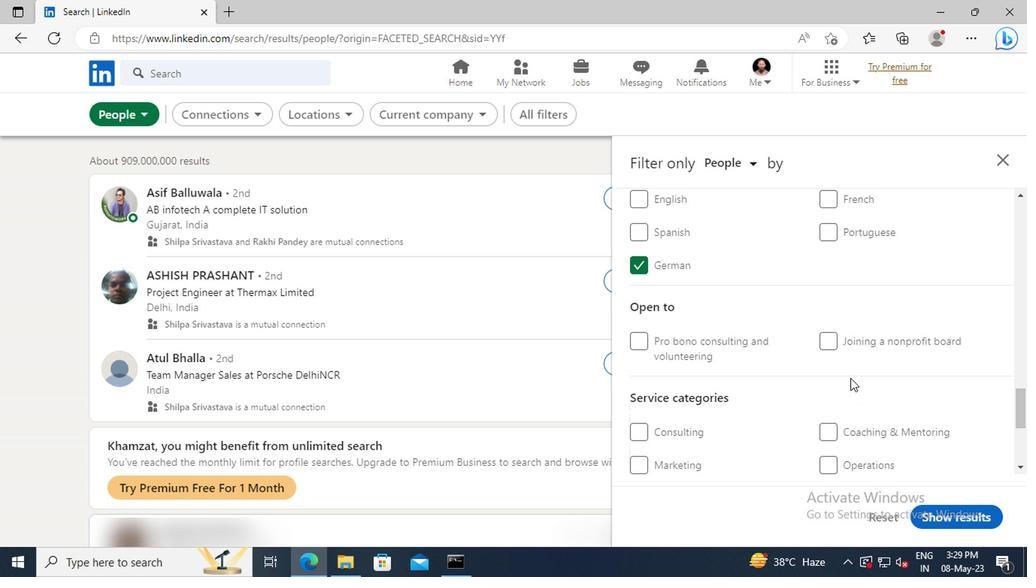
Action: Mouse scrolled (844, 366) with delta (0, 0)
Screenshot: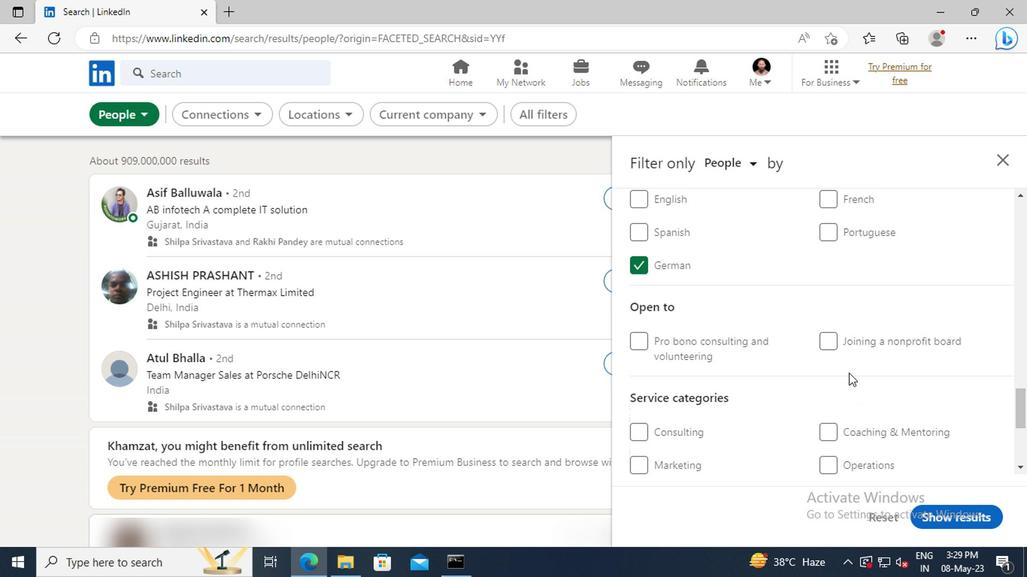 
Action: Mouse moved to (843, 362)
Screenshot: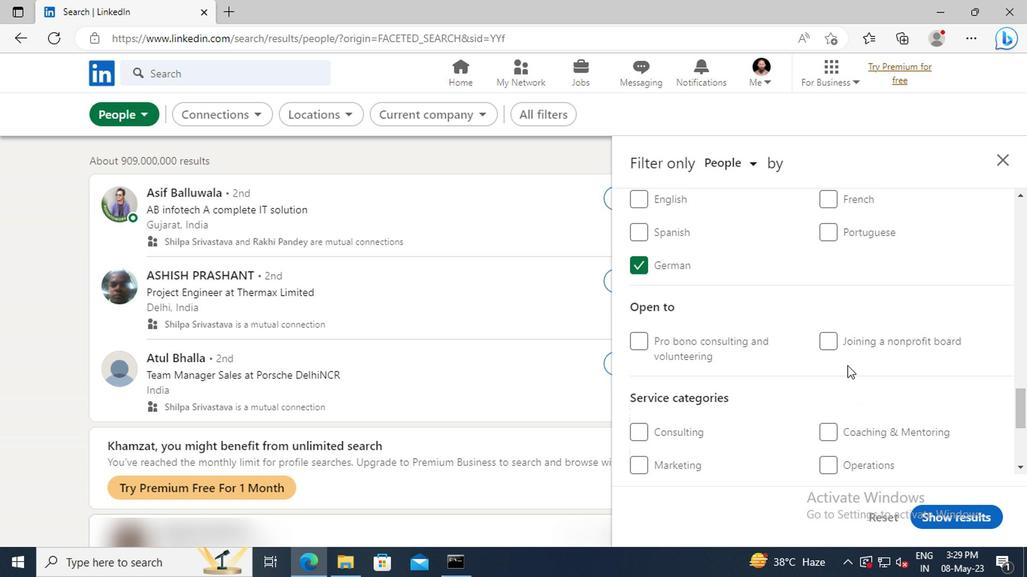 
Action: Mouse scrolled (843, 362) with delta (0, 0)
Screenshot: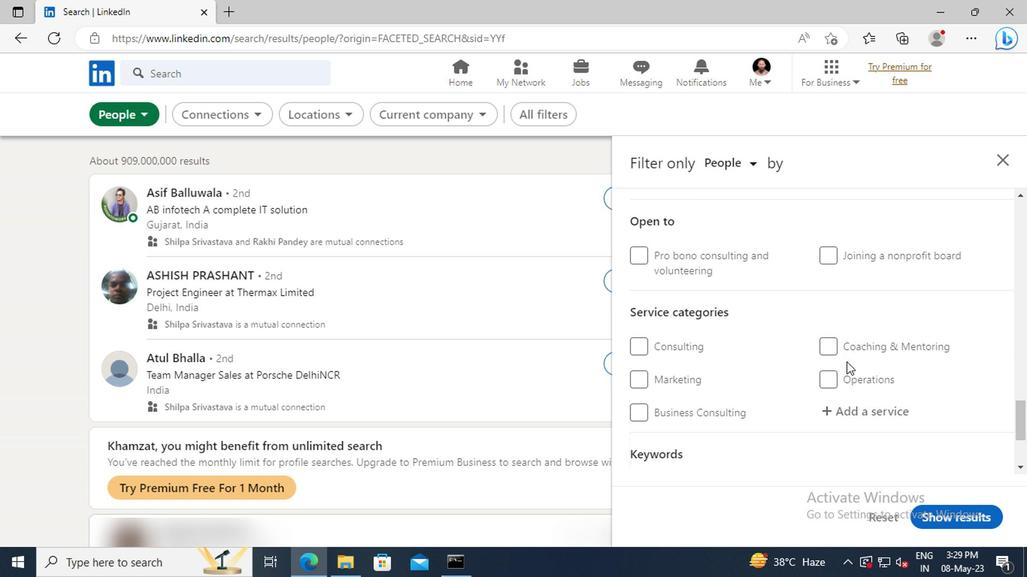 
Action: Mouse moved to (843, 371)
Screenshot: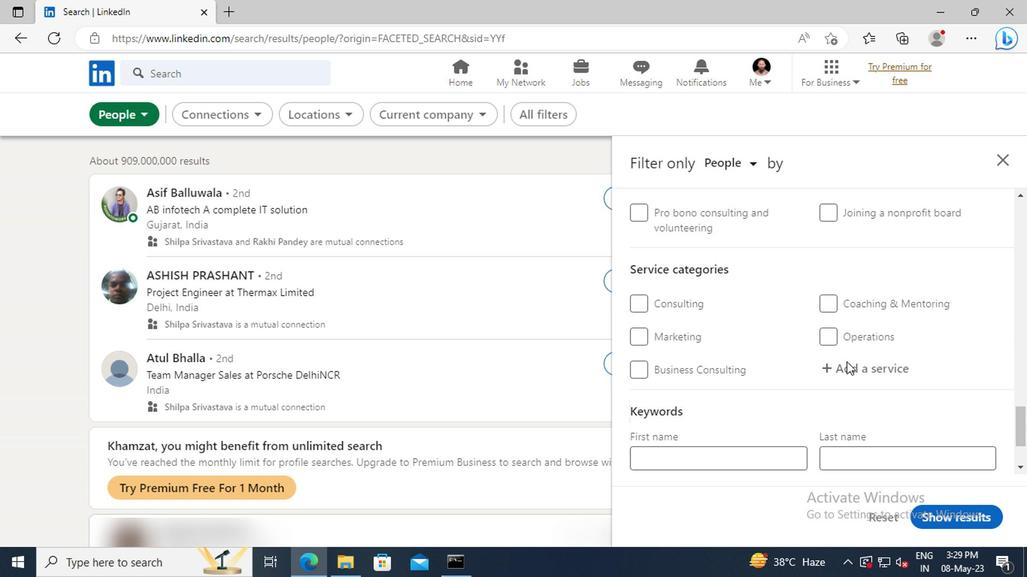
Action: Mouse pressed left at (843, 371)
Screenshot: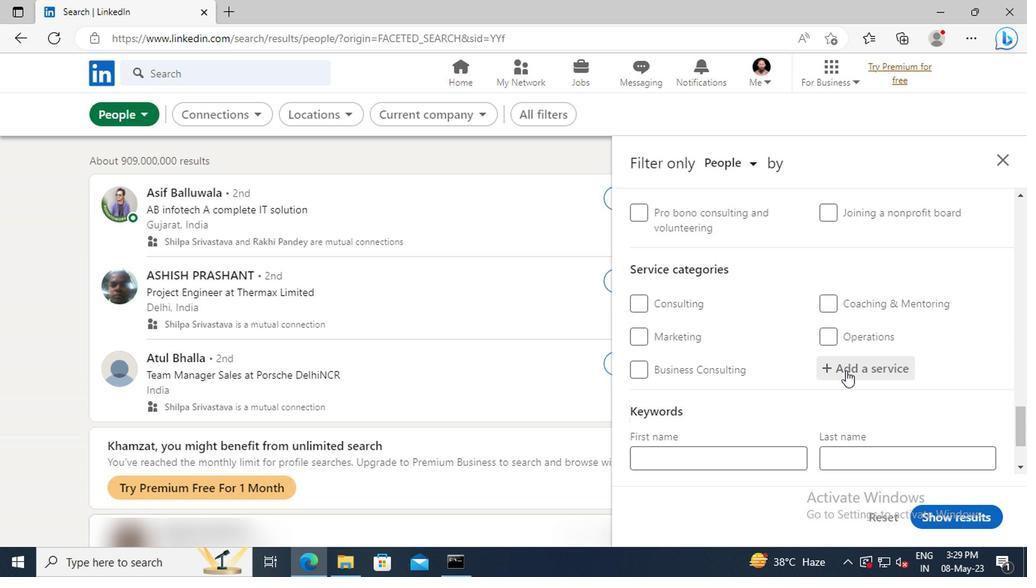 
Action: Key pressed <Key.shift>FINAN
Screenshot: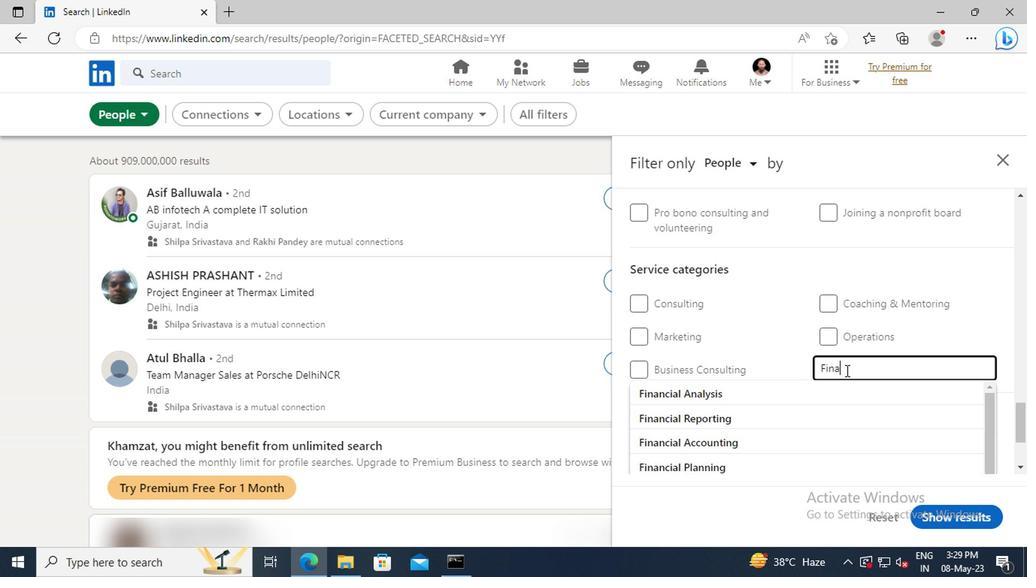 
Action: Mouse moved to (858, 416)
Screenshot: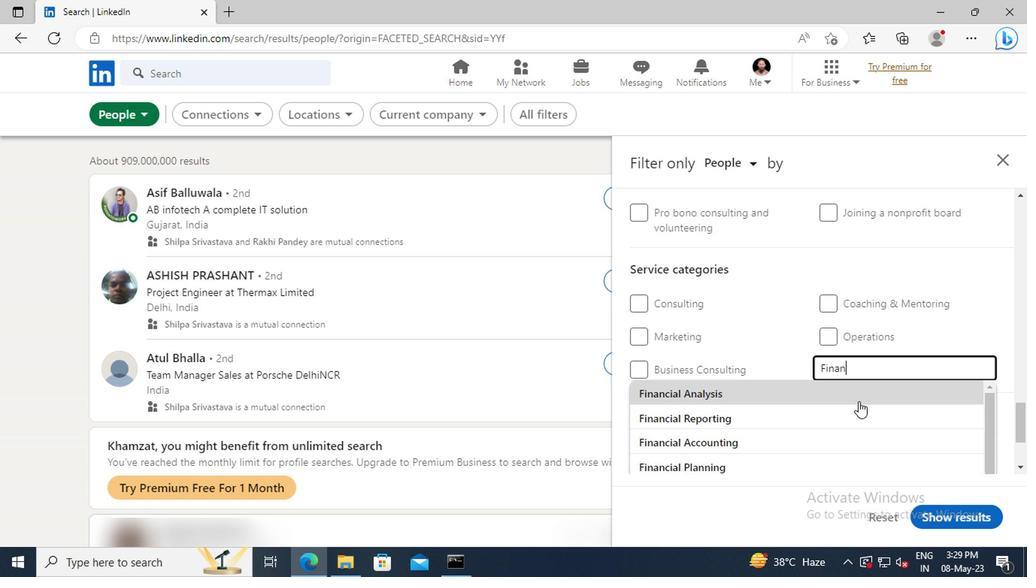 
Action: Mouse pressed left at (858, 416)
Screenshot: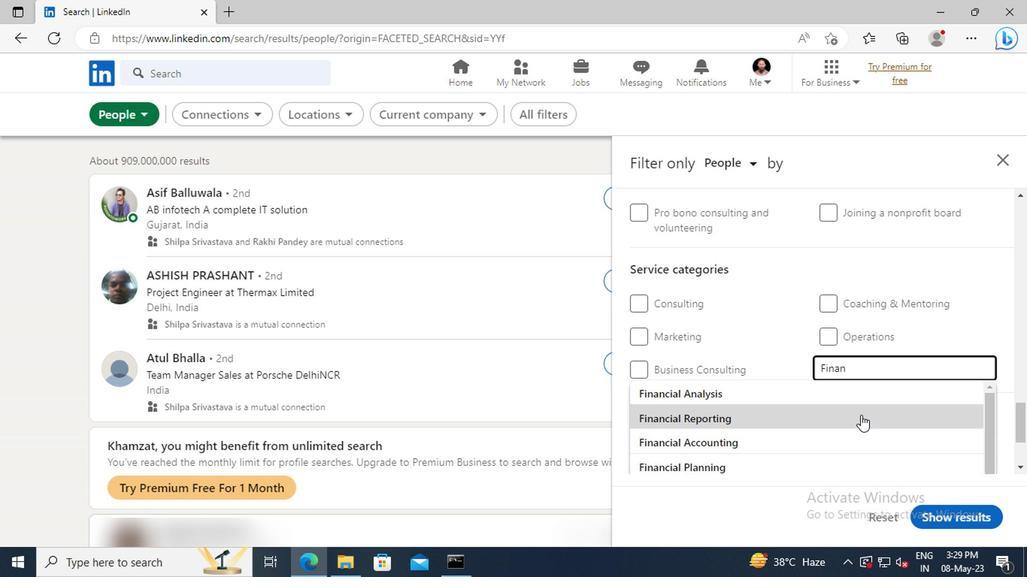 
Action: Mouse scrolled (858, 416) with delta (0, 0)
Screenshot: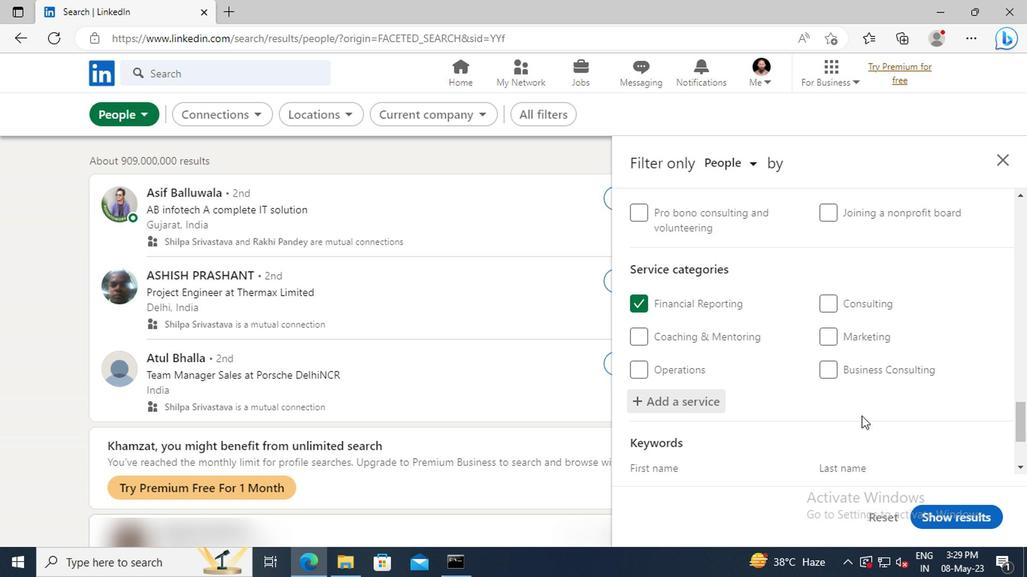 
Action: Mouse scrolled (858, 416) with delta (0, 0)
Screenshot: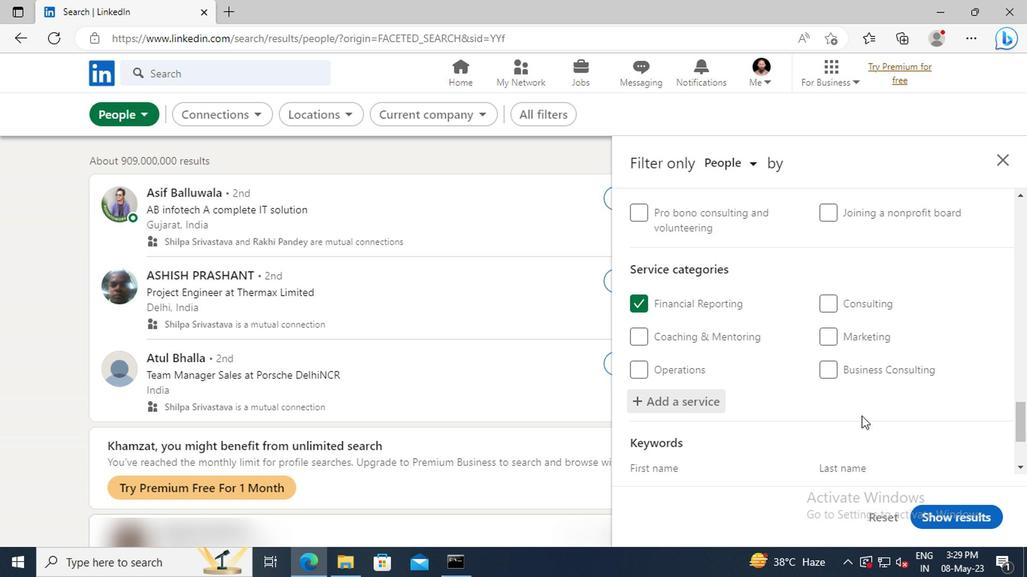 
Action: Mouse scrolled (858, 416) with delta (0, 0)
Screenshot: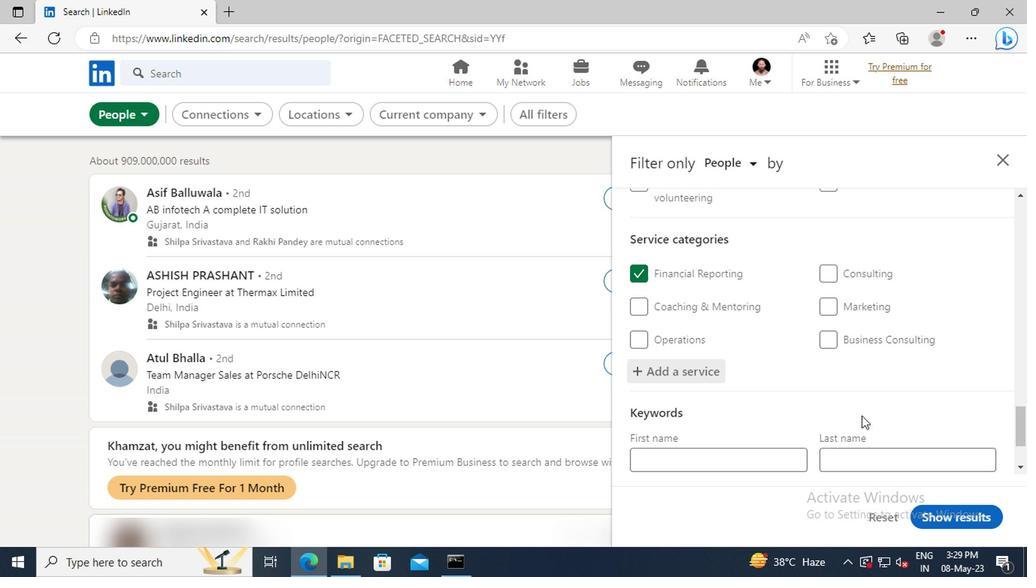 
Action: Mouse scrolled (858, 416) with delta (0, 0)
Screenshot: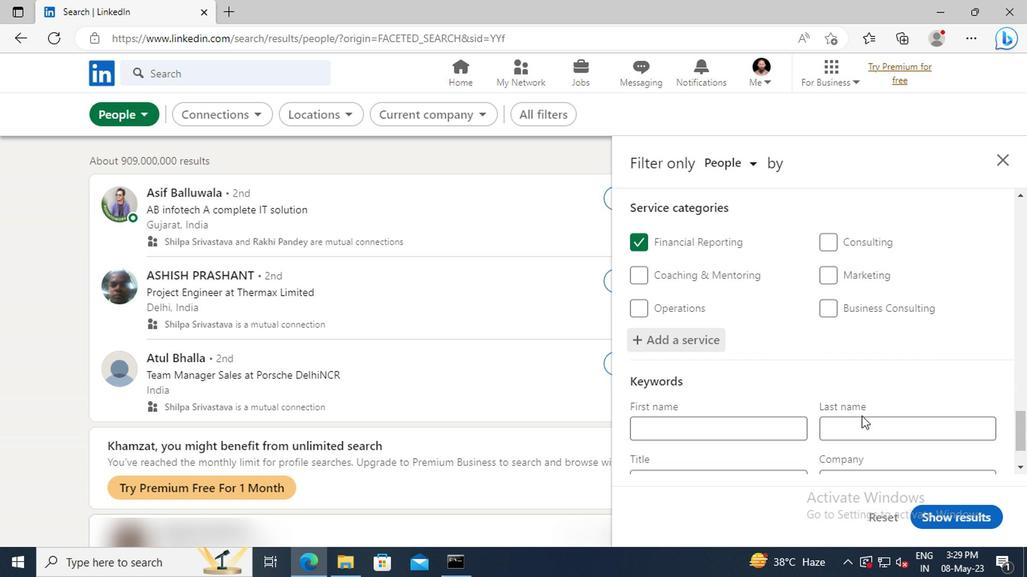
Action: Mouse moved to (764, 416)
Screenshot: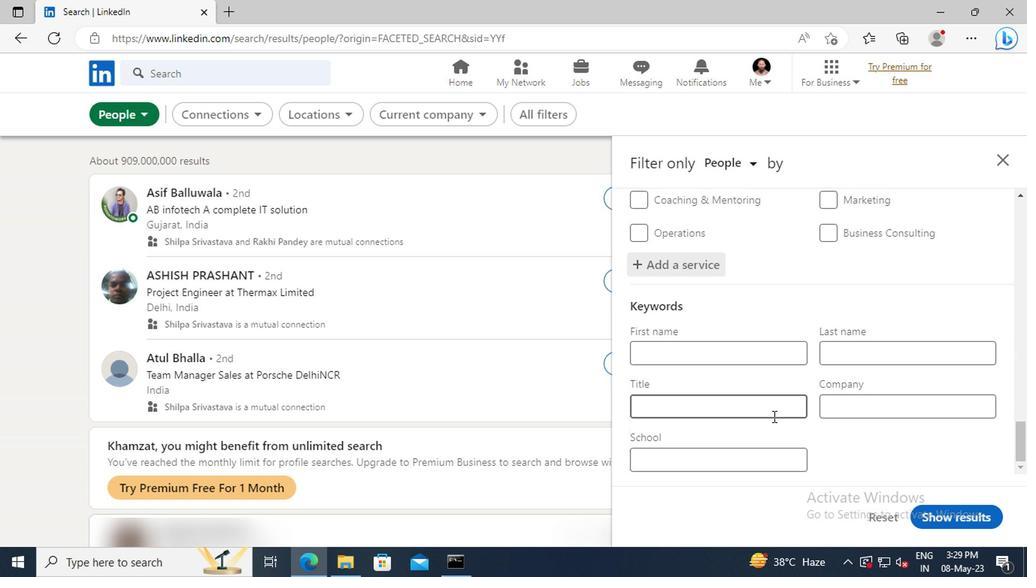 
Action: Mouse pressed left at (764, 416)
Screenshot: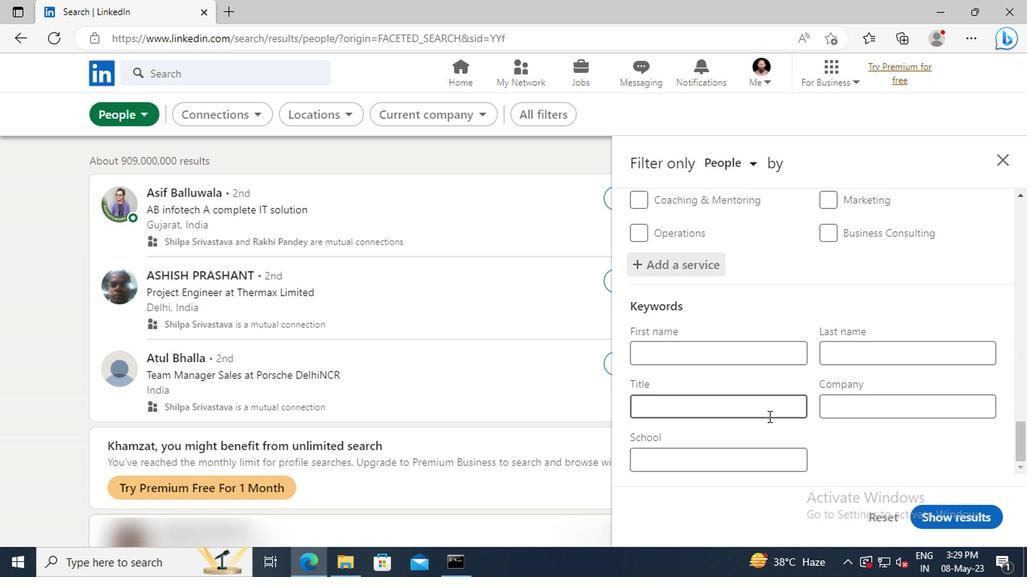 
Action: Key pressed <Key.shift>TUTOR/<Key.shift>ONLINE<Key.space><Key.shift>TUTOR<Key.enter>
Screenshot: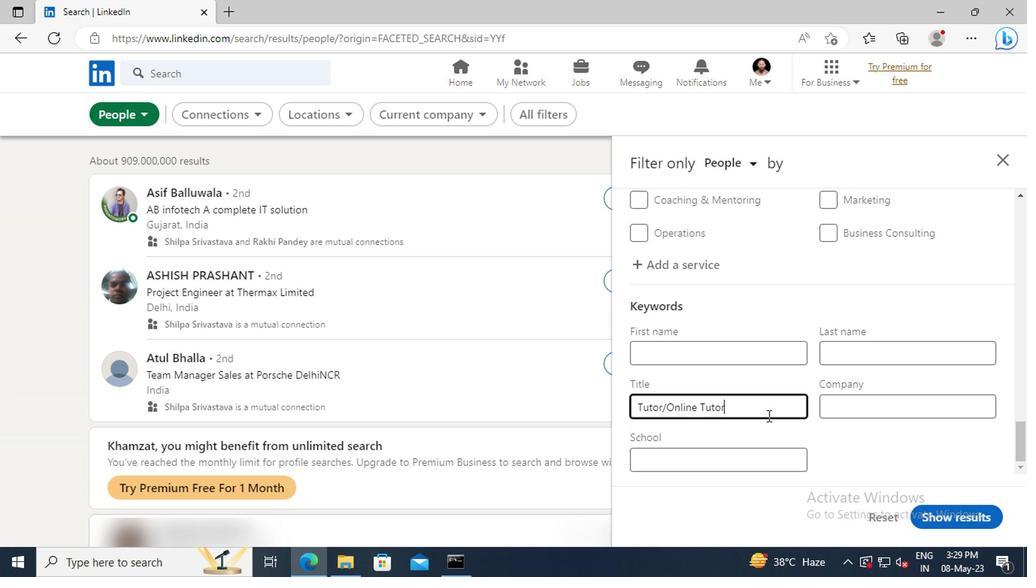 
Action: Mouse moved to (932, 512)
Screenshot: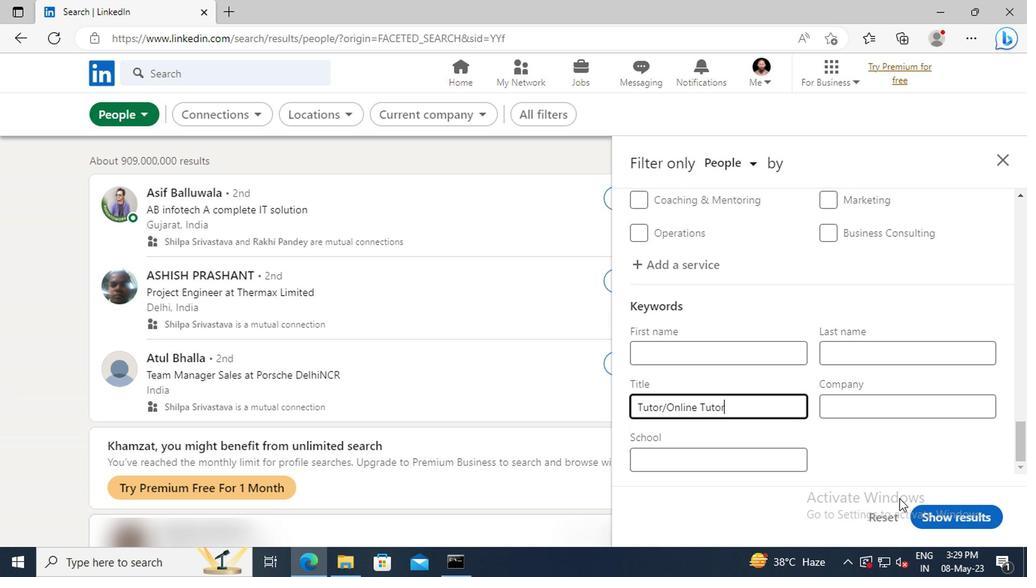 
Action: Mouse pressed left at (932, 512)
Screenshot: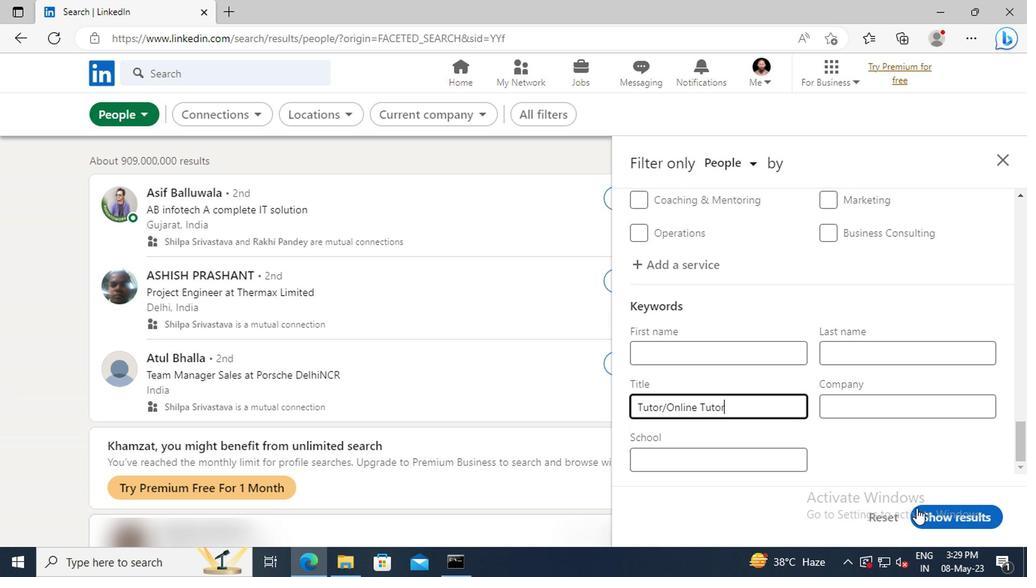
